 Task: Search one way flight ticket for 2 adults, 2 infants in seat and 1 infant on lap in first from Louisville: Louisville International Airport (standiford Field) to Indianapolis: Indianapolis International Airport on 8-5-2023. Choice of flights is Royal air maroc. Number of bags: 5 checked bags. Price is upto 109000. Outbound departure time preference is 21:15.
Action: Mouse moved to (343, 330)
Screenshot: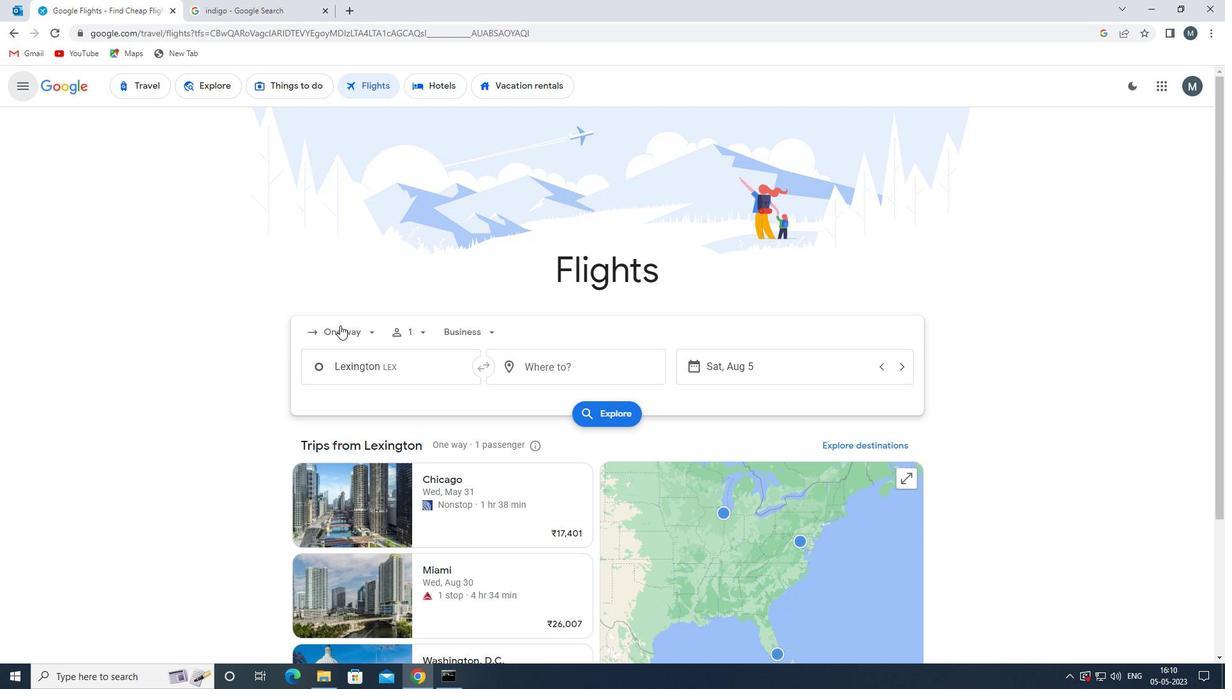 
Action: Mouse pressed left at (343, 330)
Screenshot: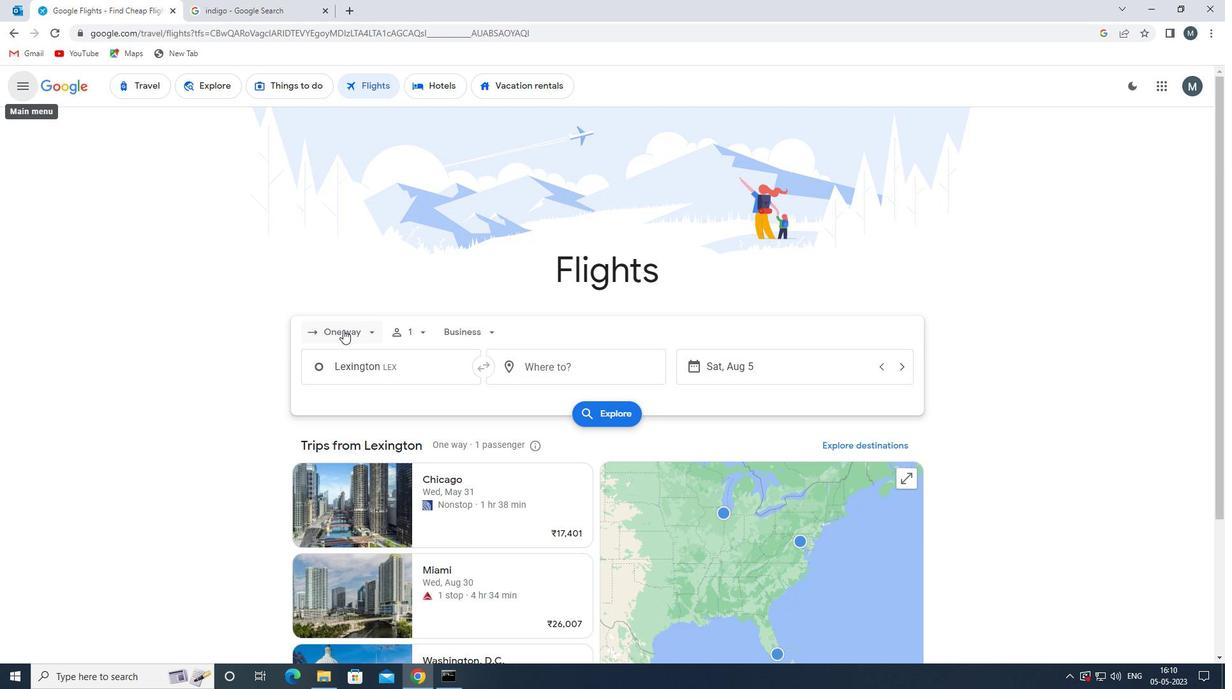 
Action: Mouse moved to (351, 391)
Screenshot: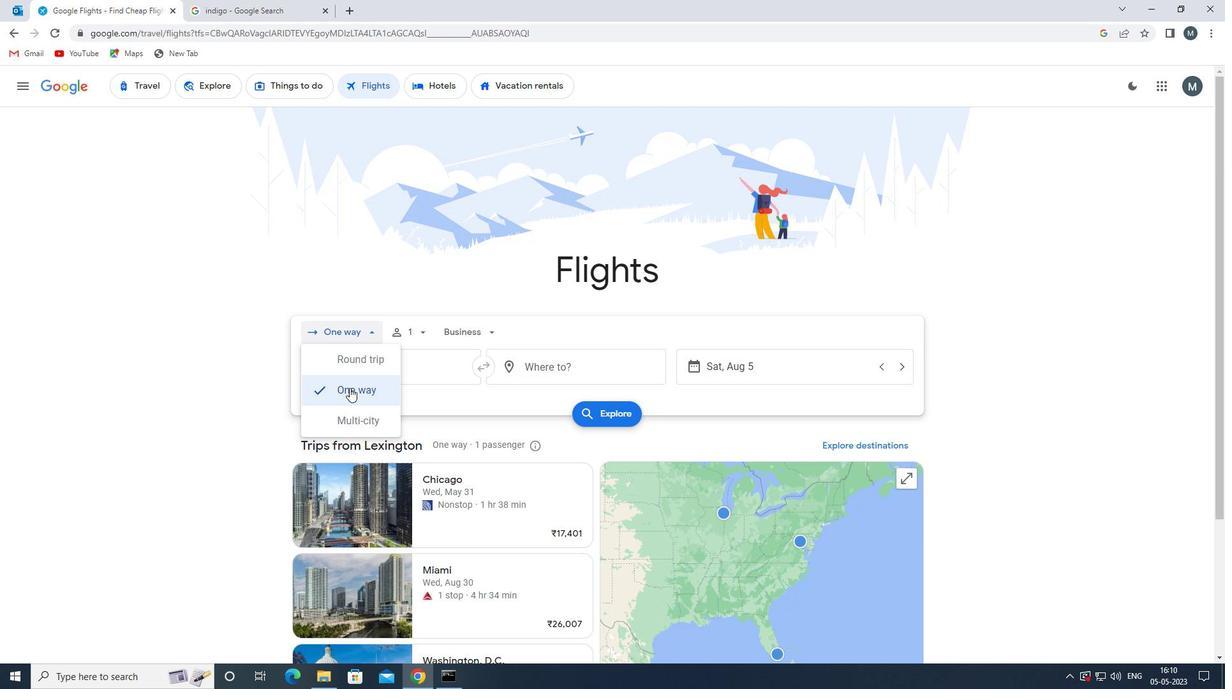
Action: Mouse pressed left at (351, 391)
Screenshot: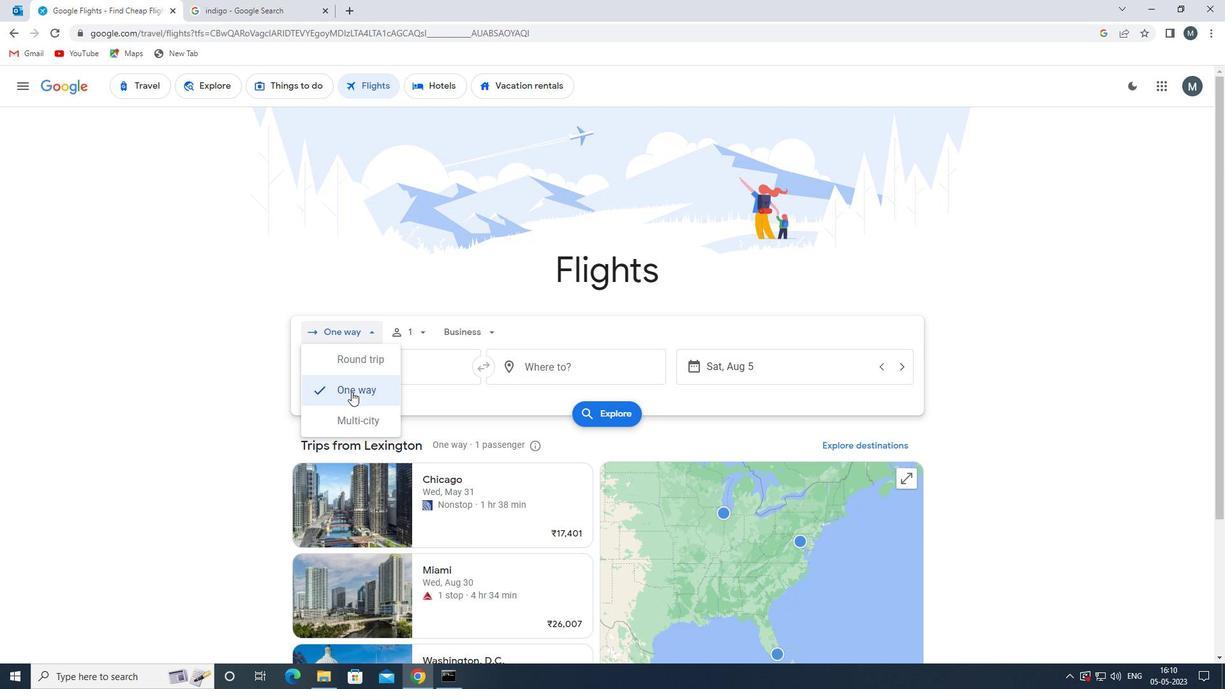 
Action: Mouse moved to (424, 331)
Screenshot: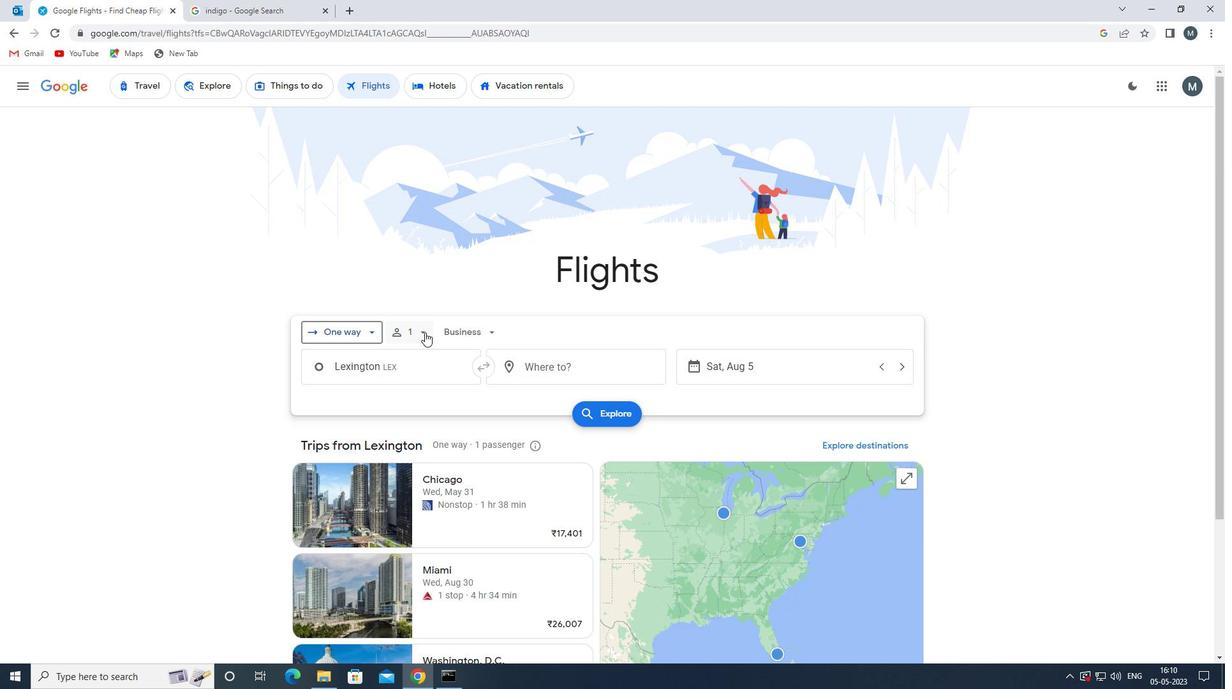 
Action: Mouse pressed left at (424, 331)
Screenshot: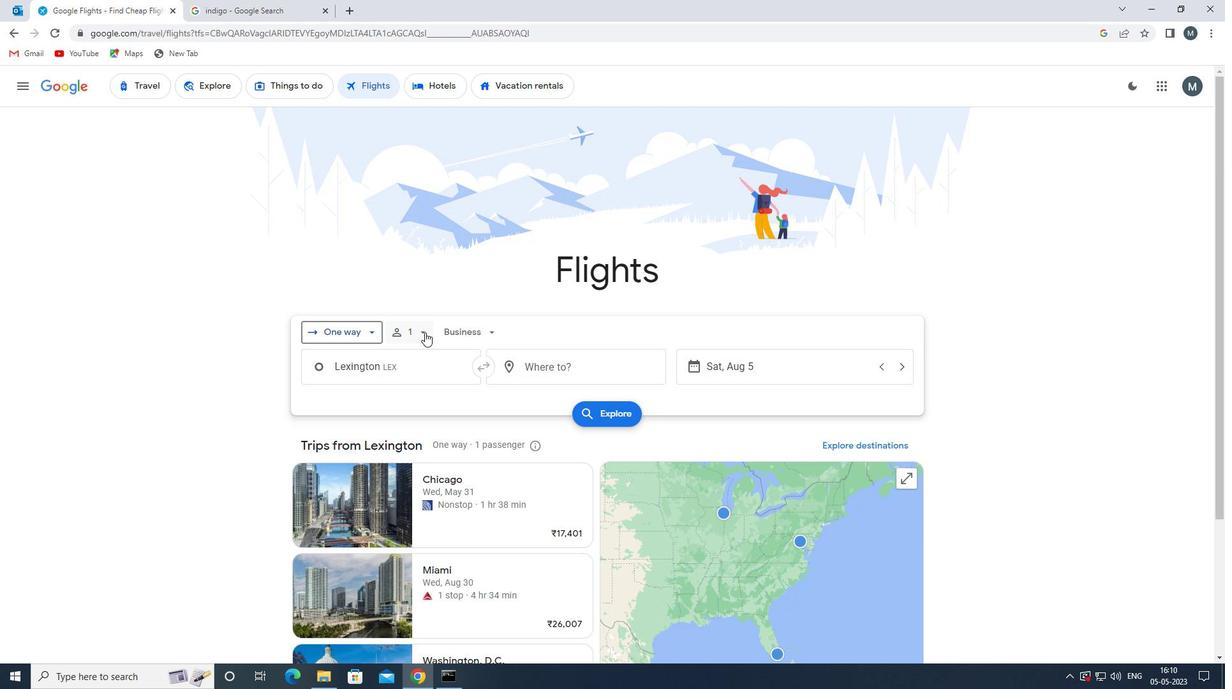 
Action: Mouse moved to (516, 363)
Screenshot: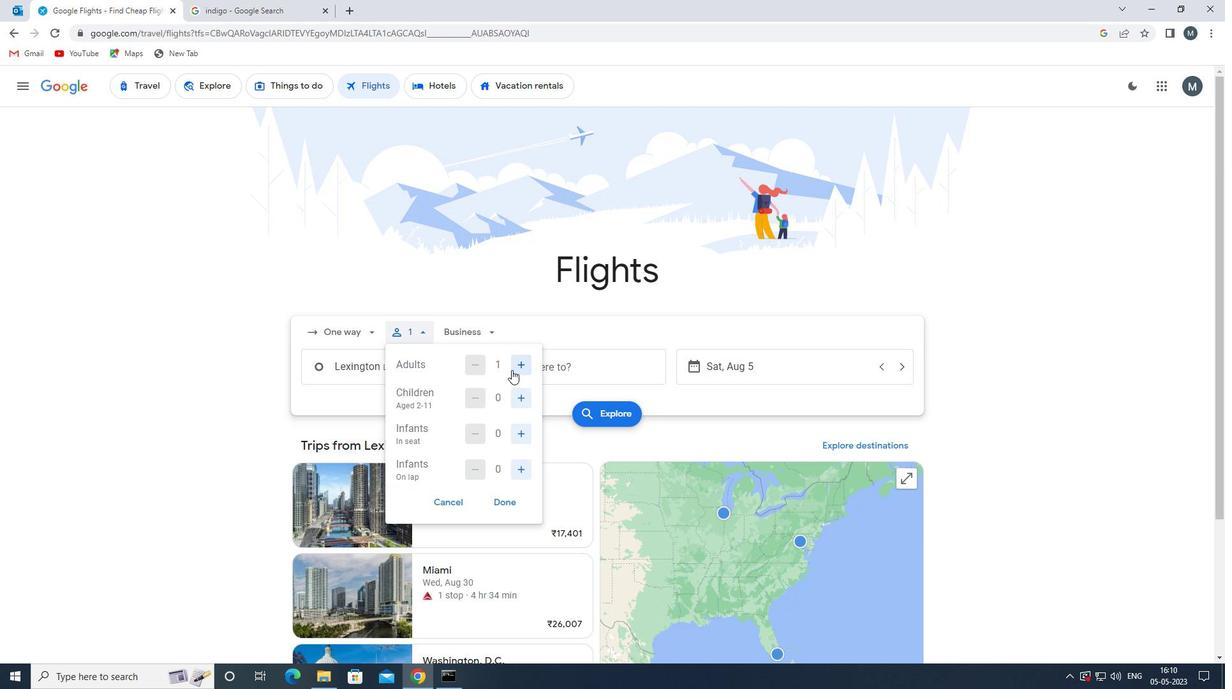 
Action: Mouse pressed left at (516, 363)
Screenshot: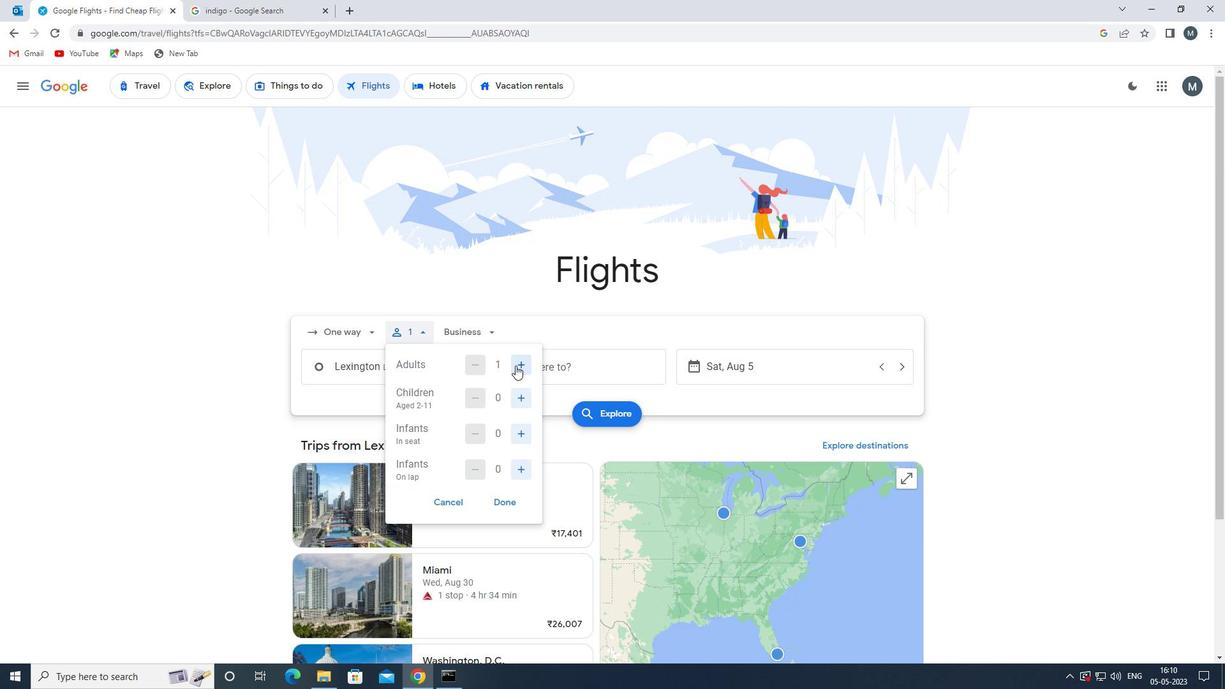 
Action: Mouse moved to (517, 433)
Screenshot: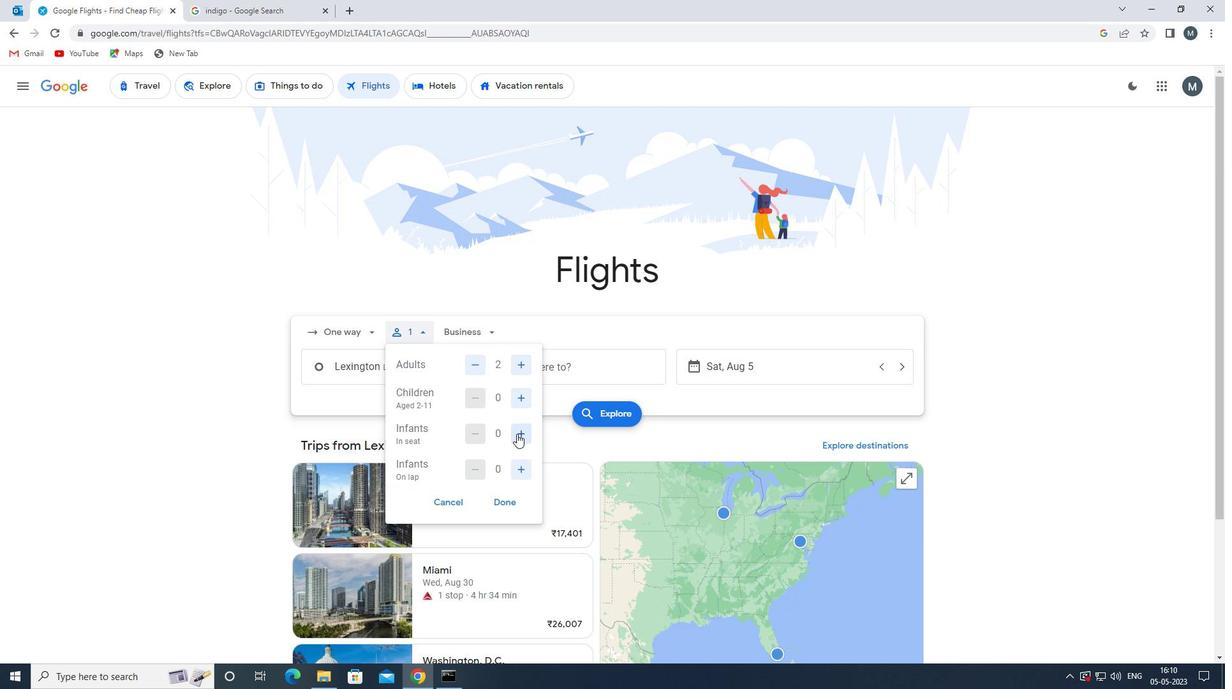 
Action: Mouse pressed left at (517, 433)
Screenshot: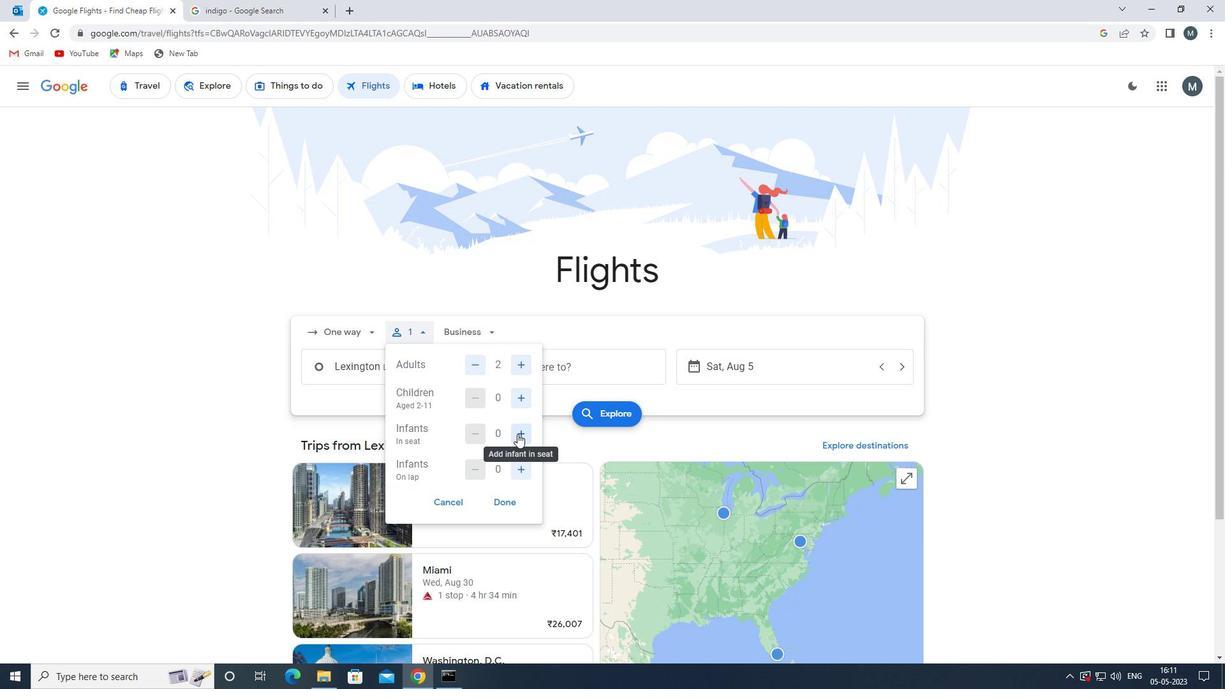 
Action: Mouse pressed left at (517, 433)
Screenshot: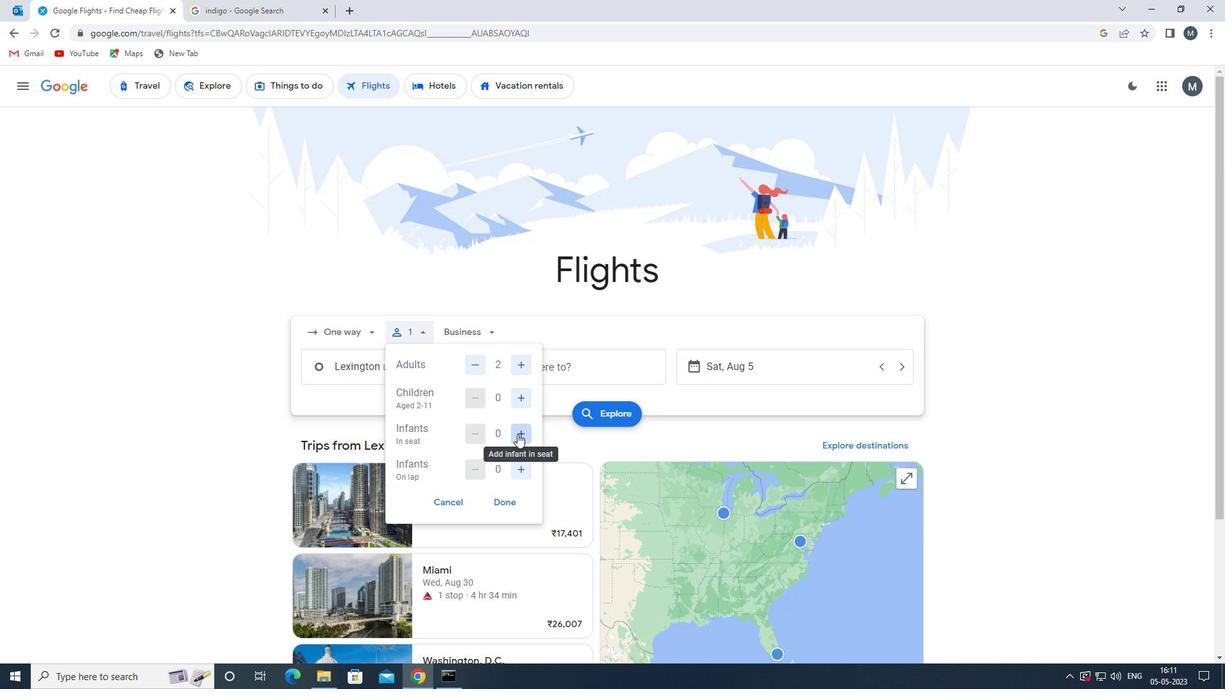
Action: Mouse moved to (524, 468)
Screenshot: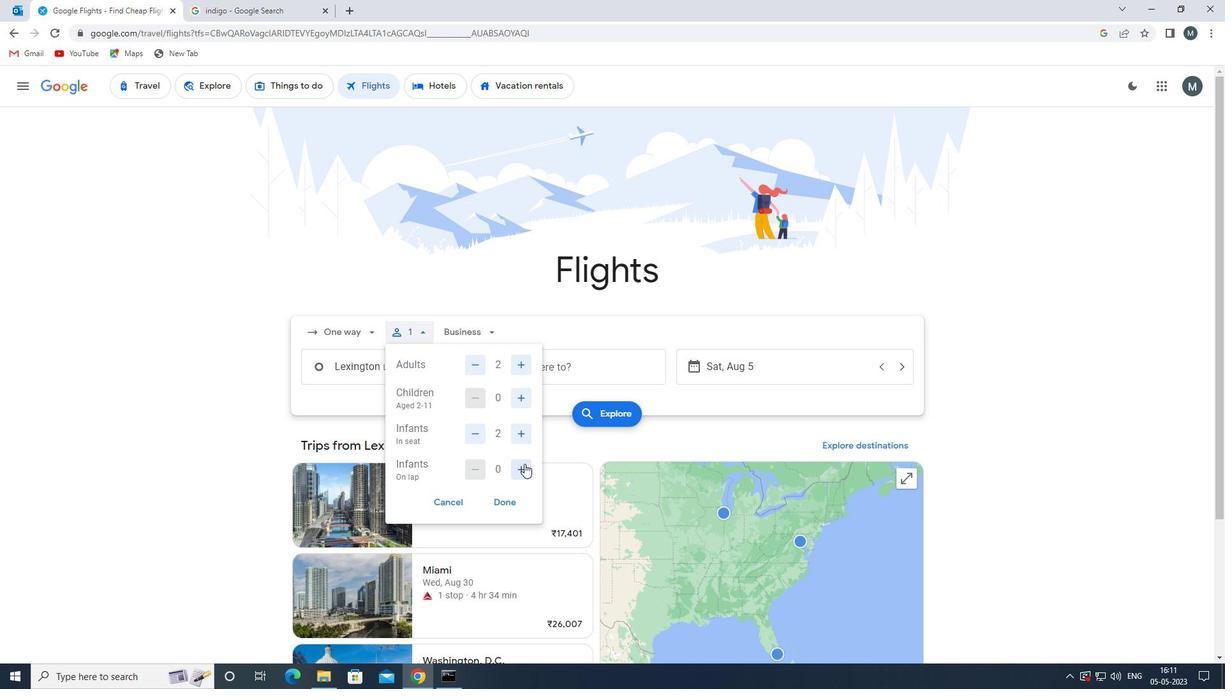 
Action: Mouse pressed left at (524, 468)
Screenshot: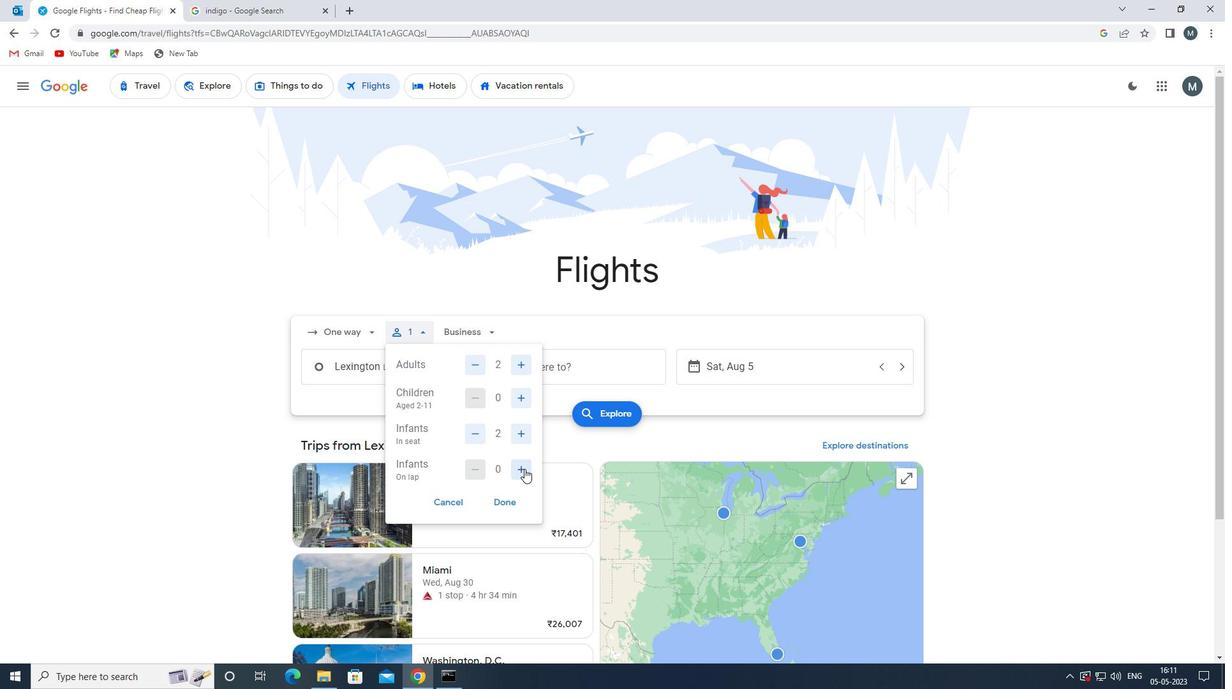 
Action: Mouse moved to (509, 506)
Screenshot: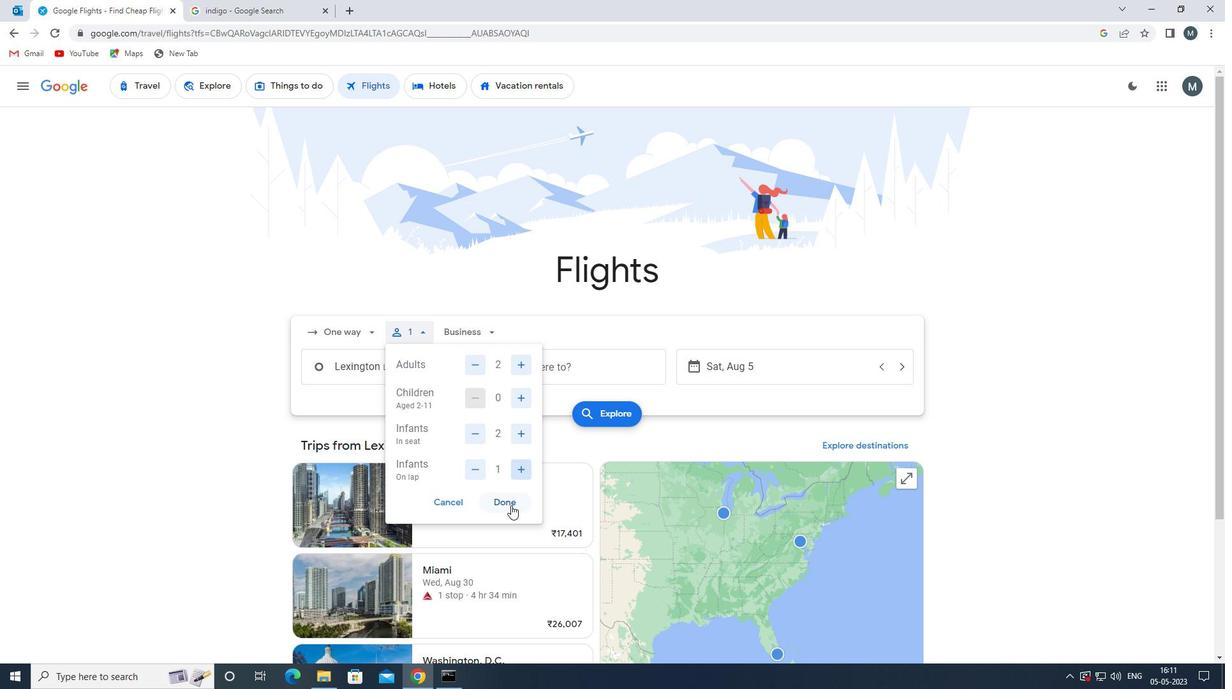 
Action: Mouse pressed left at (509, 506)
Screenshot: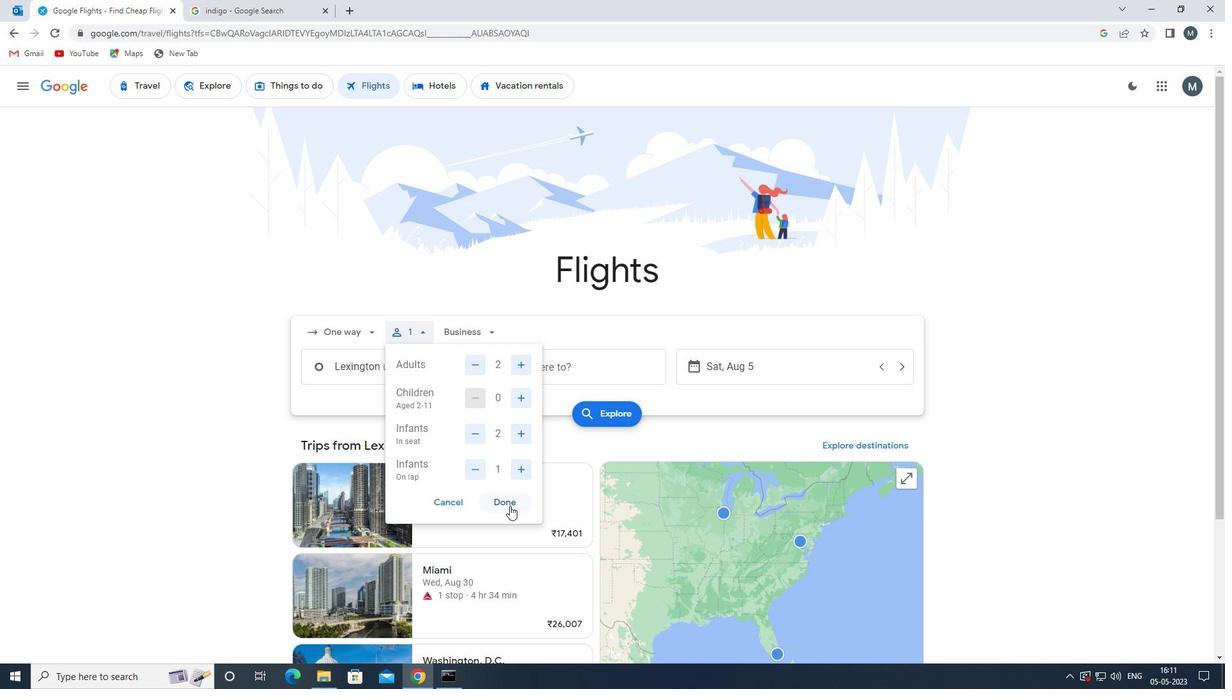
Action: Mouse moved to (460, 335)
Screenshot: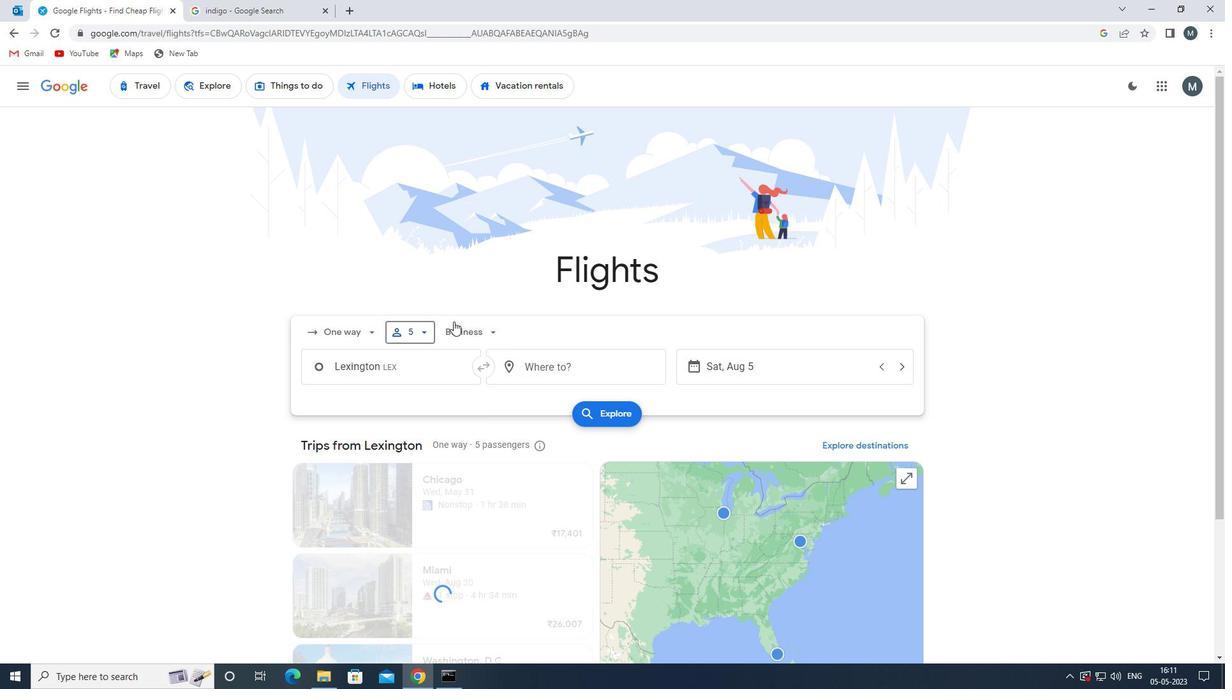 
Action: Mouse pressed left at (460, 335)
Screenshot: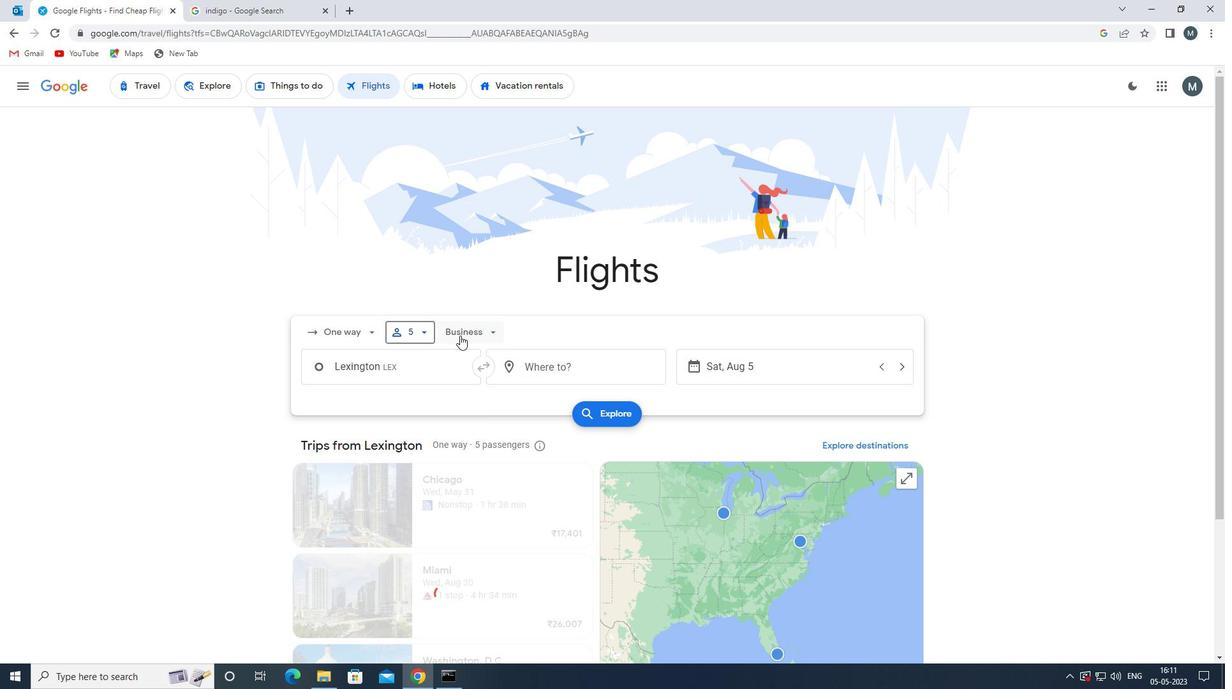 
Action: Mouse moved to (479, 449)
Screenshot: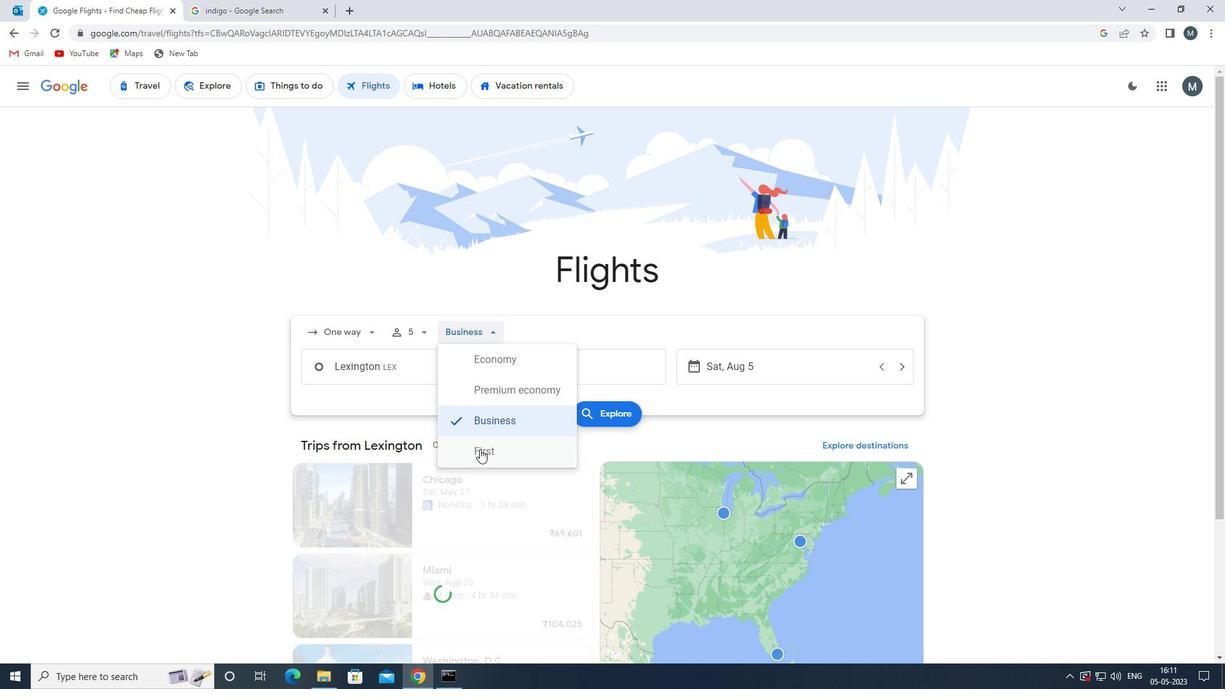 
Action: Mouse pressed left at (479, 449)
Screenshot: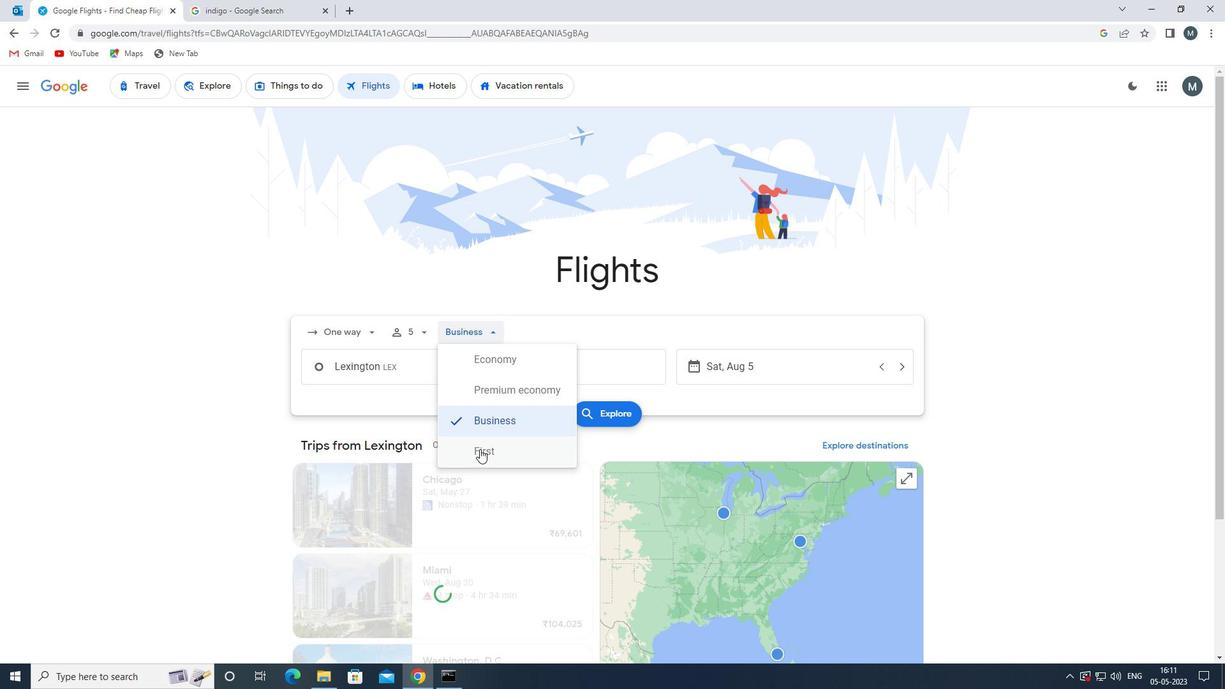 
Action: Mouse moved to (395, 372)
Screenshot: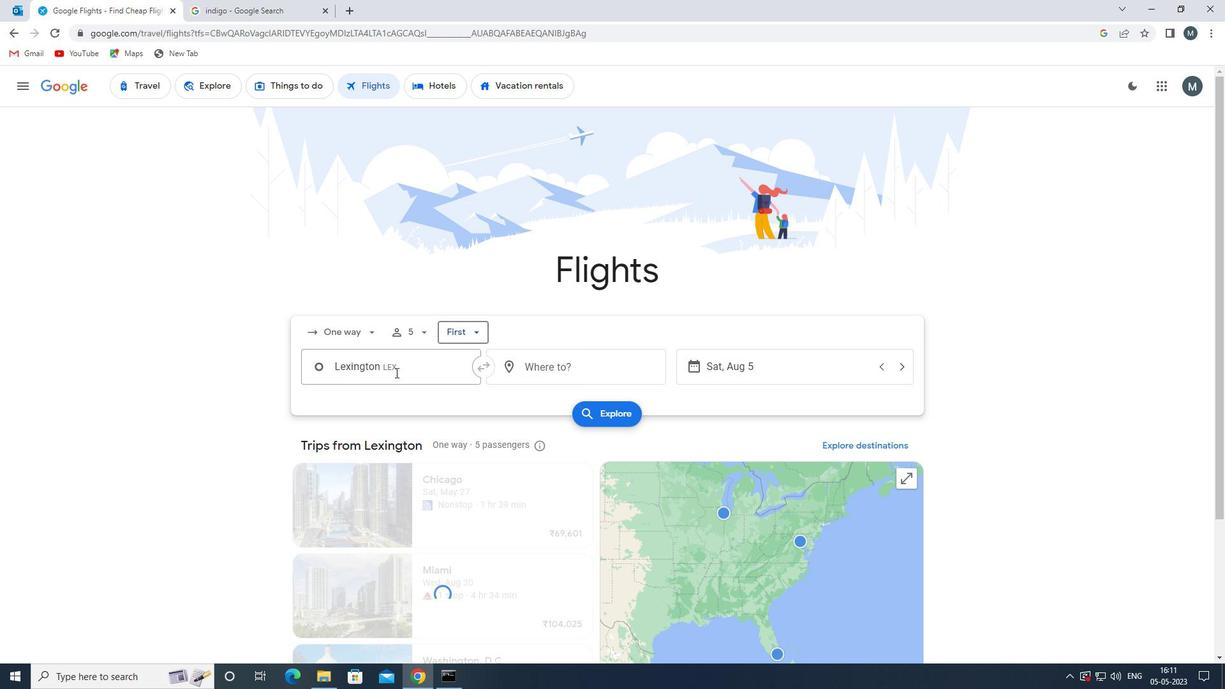 
Action: Mouse pressed left at (395, 372)
Screenshot: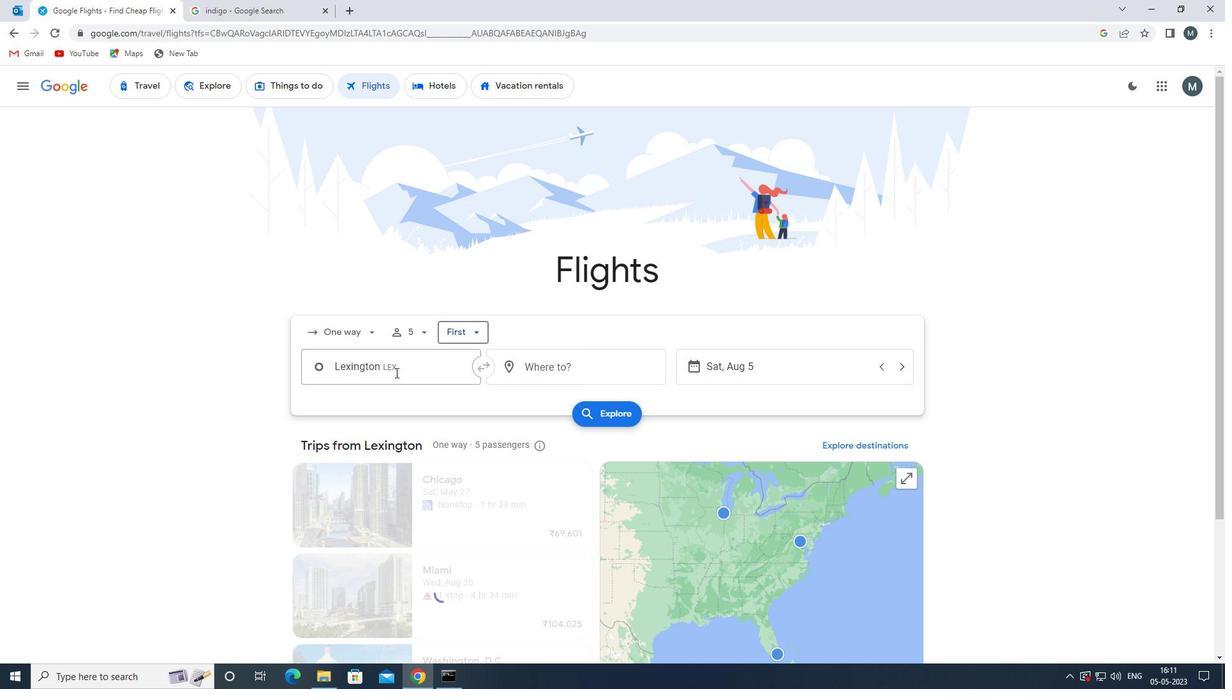 
Action: Key pressed louisc<Key.backspace>villeine<Key.backspace>
Screenshot: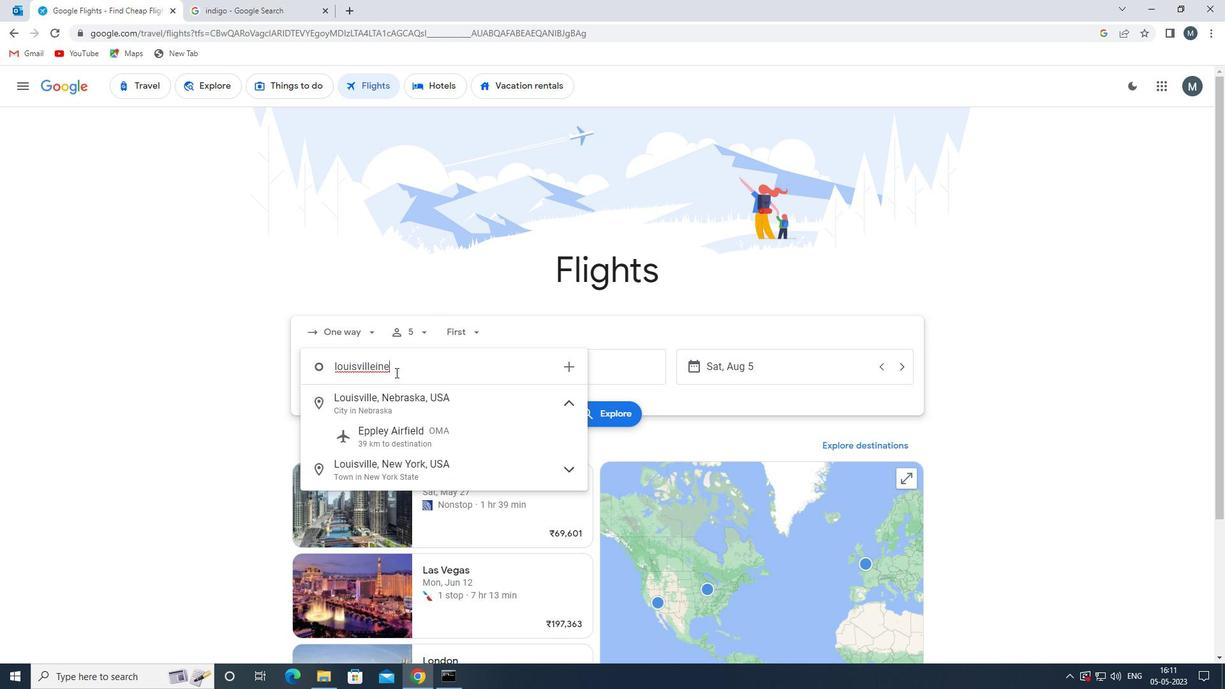 
Action: Mouse moved to (405, 403)
Screenshot: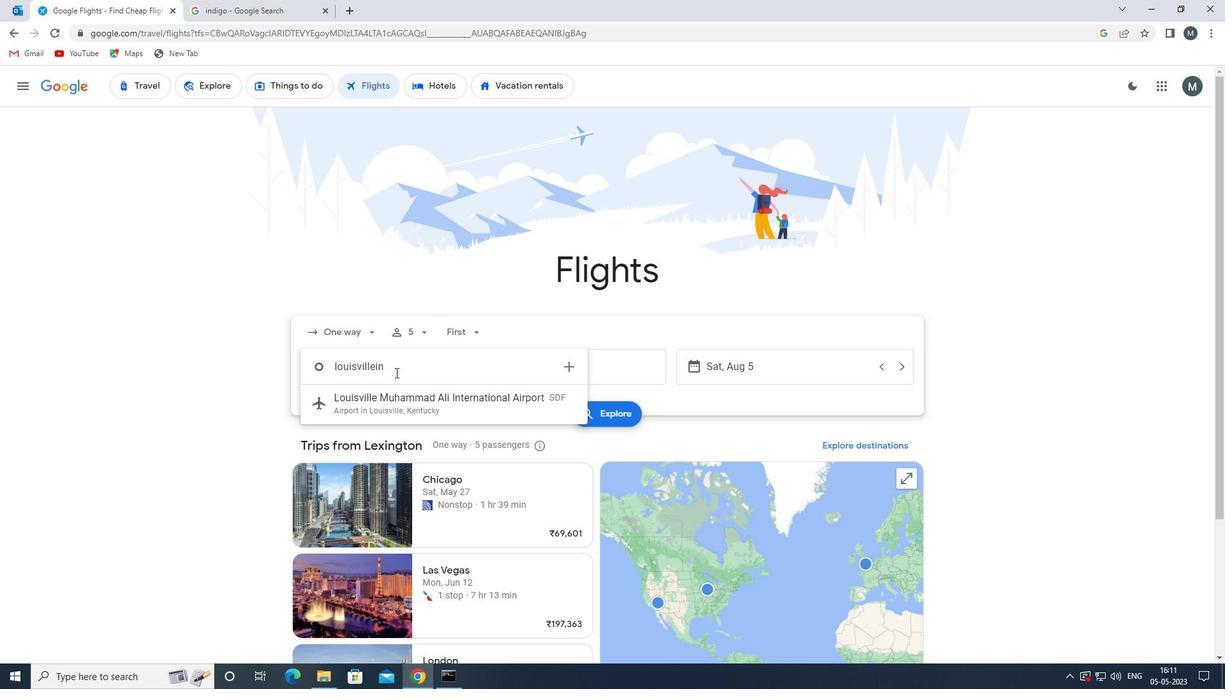 
Action: Mouse pressed left at (405, 403)
Screenshot: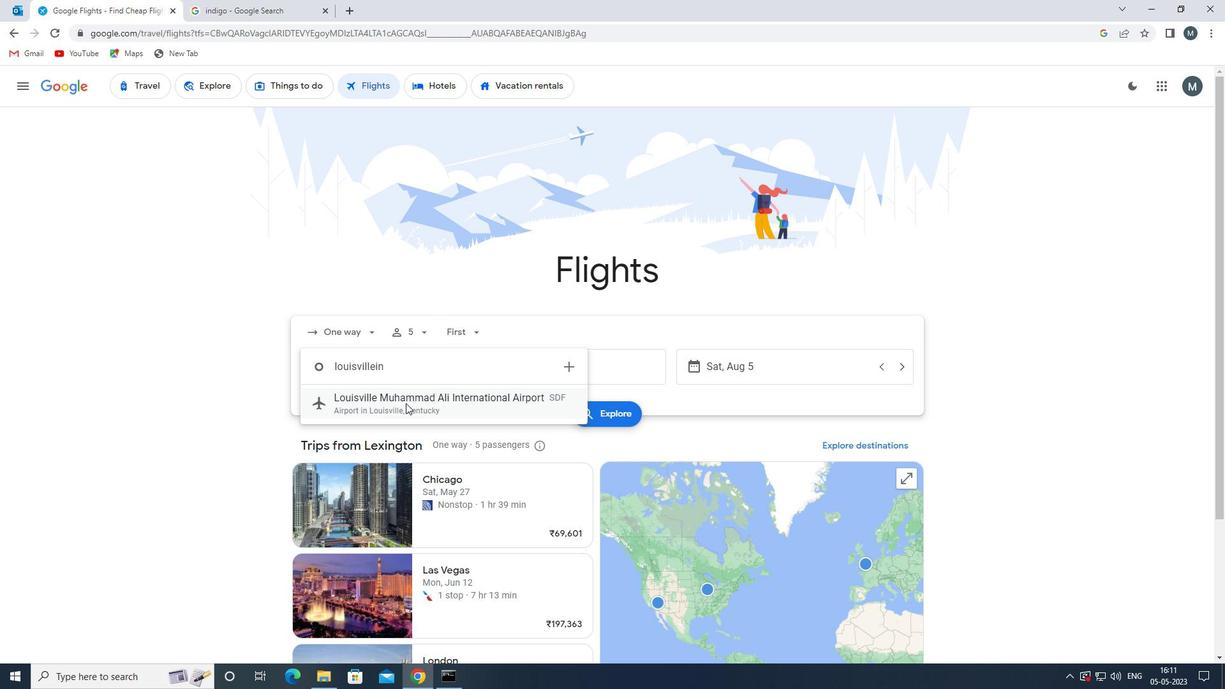 
Action: Mouse moved to (528, 371)
Screenshot: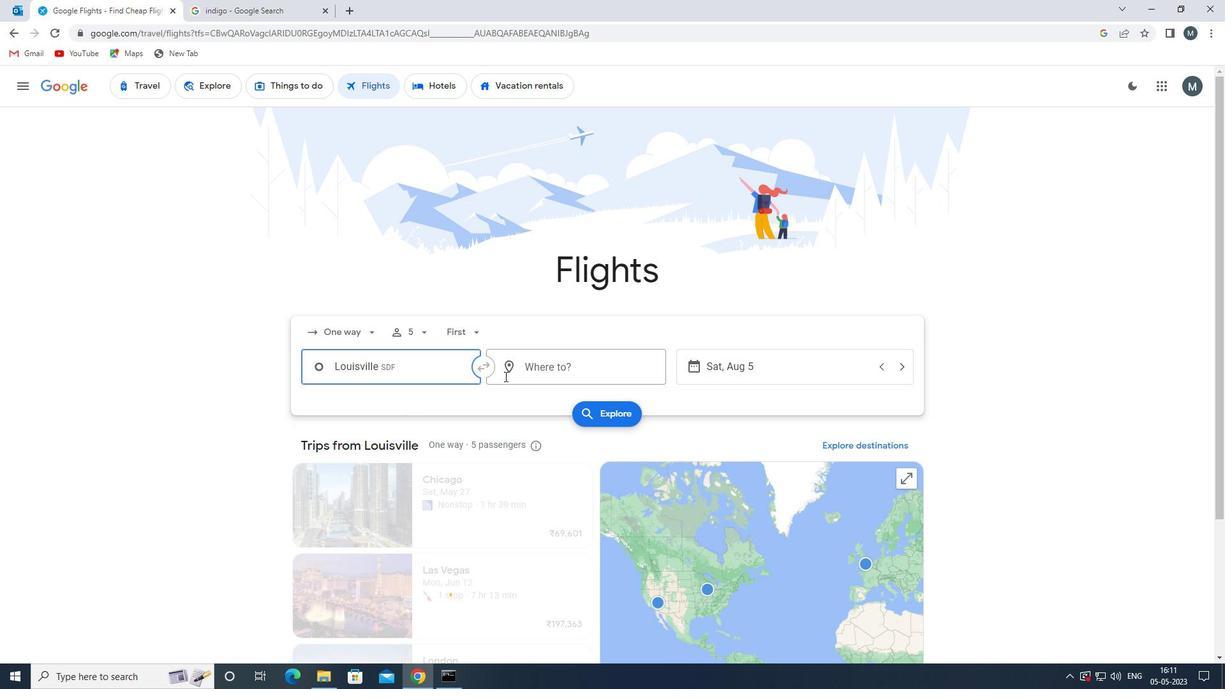 
Action: Mouse pressed left at (528, 371)
Screenshot: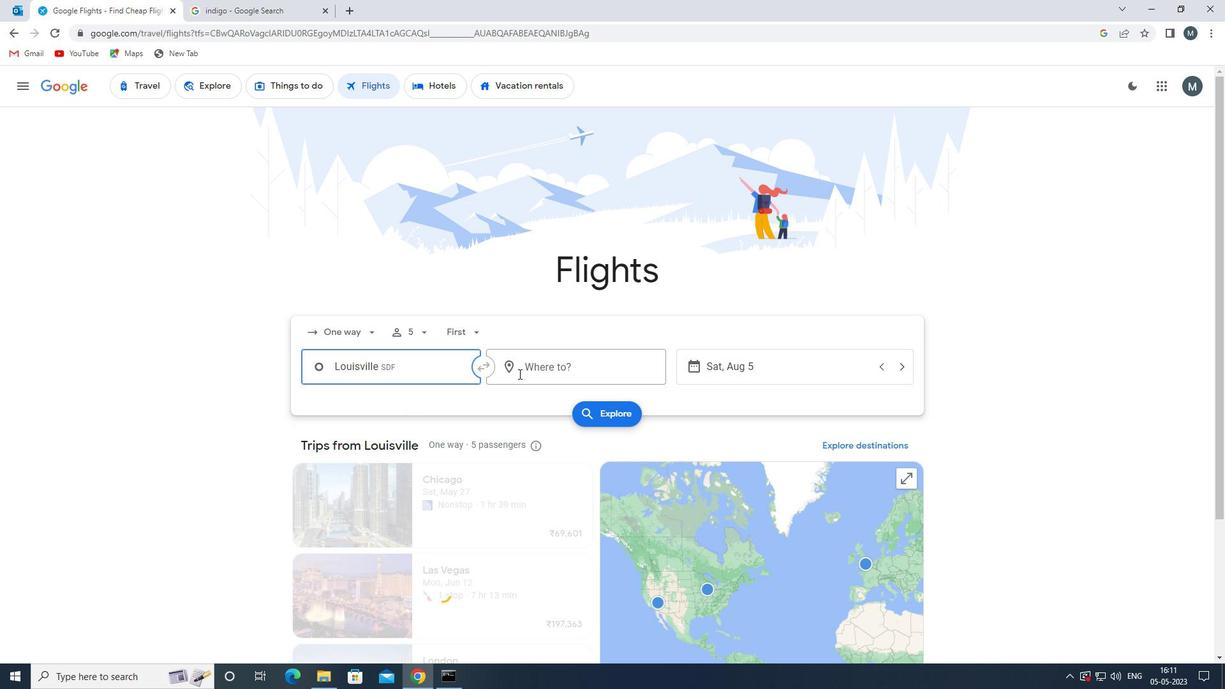 
Action: Key pressed ind
Screenshot: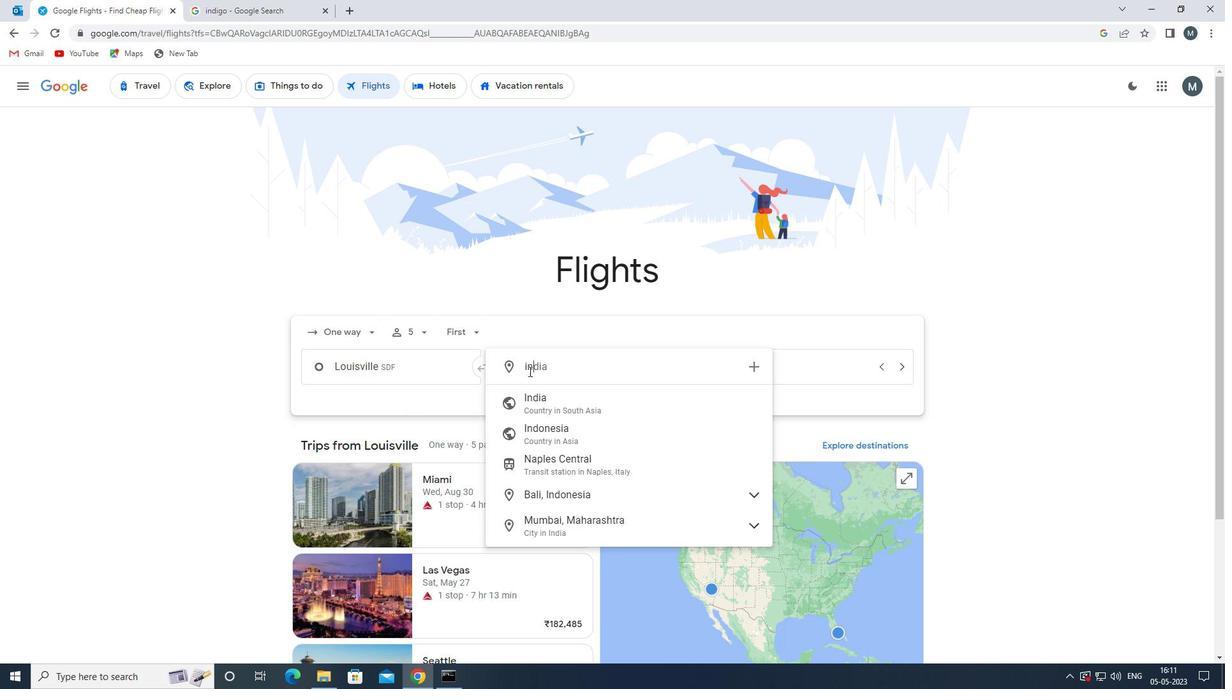 
Action: Mouse moved to (564, 401)
Screenshot: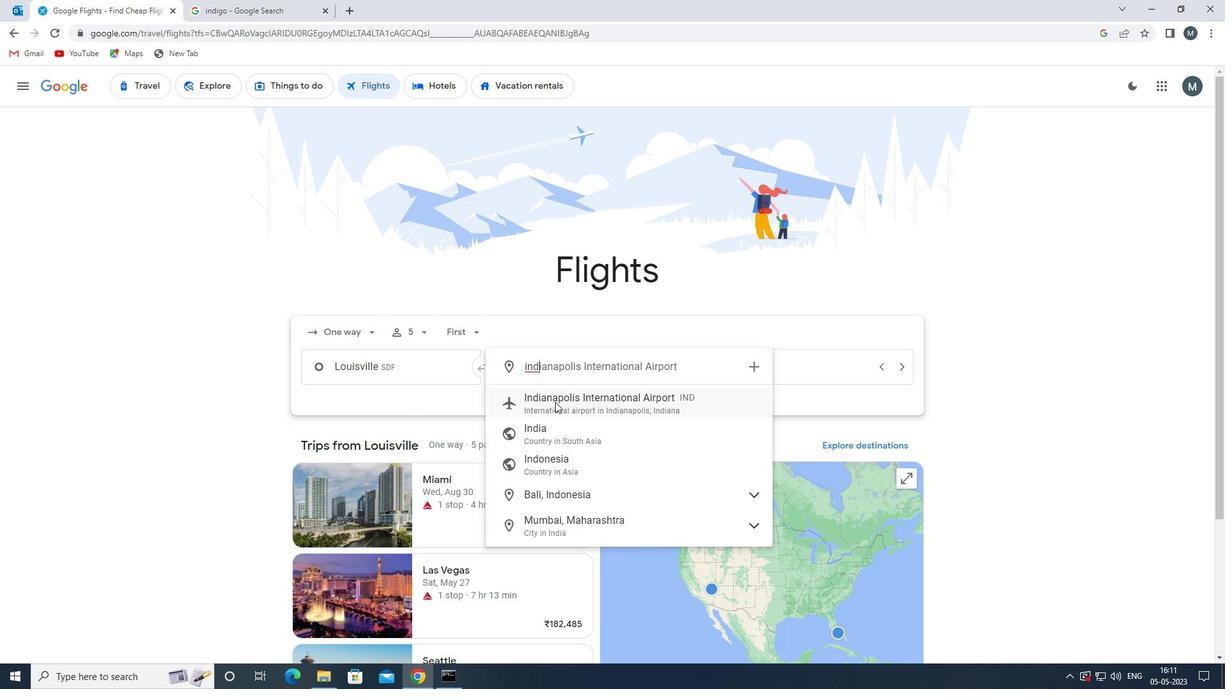 
Action: Mouse pressed left at (564, 401)
Screenshot: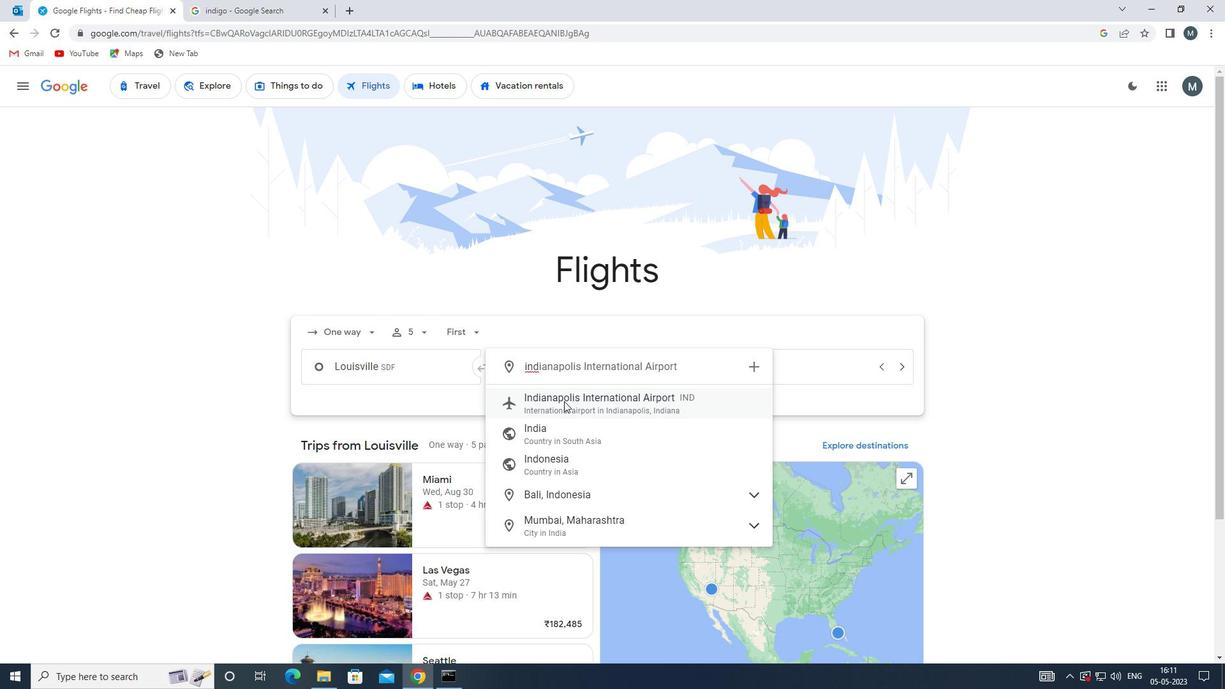 
Action: Mouse moved to (710, 369)
Screenshot: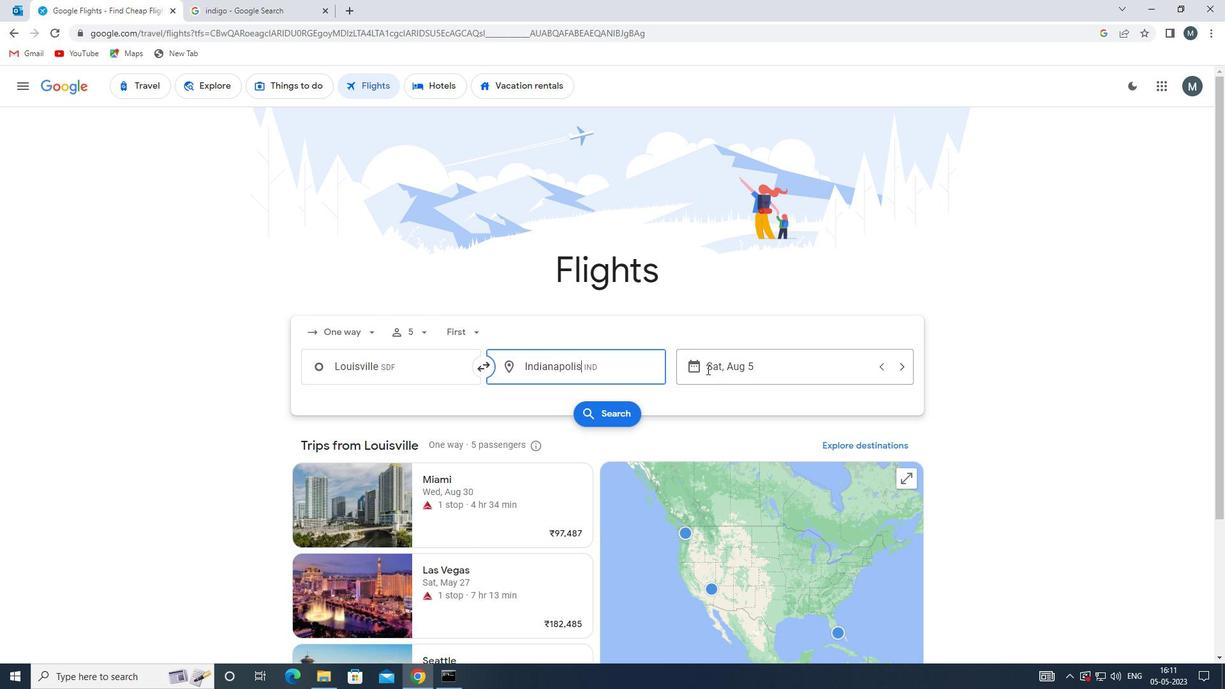 
Action: Mouse pressed left at (710, 369)
Screenshot: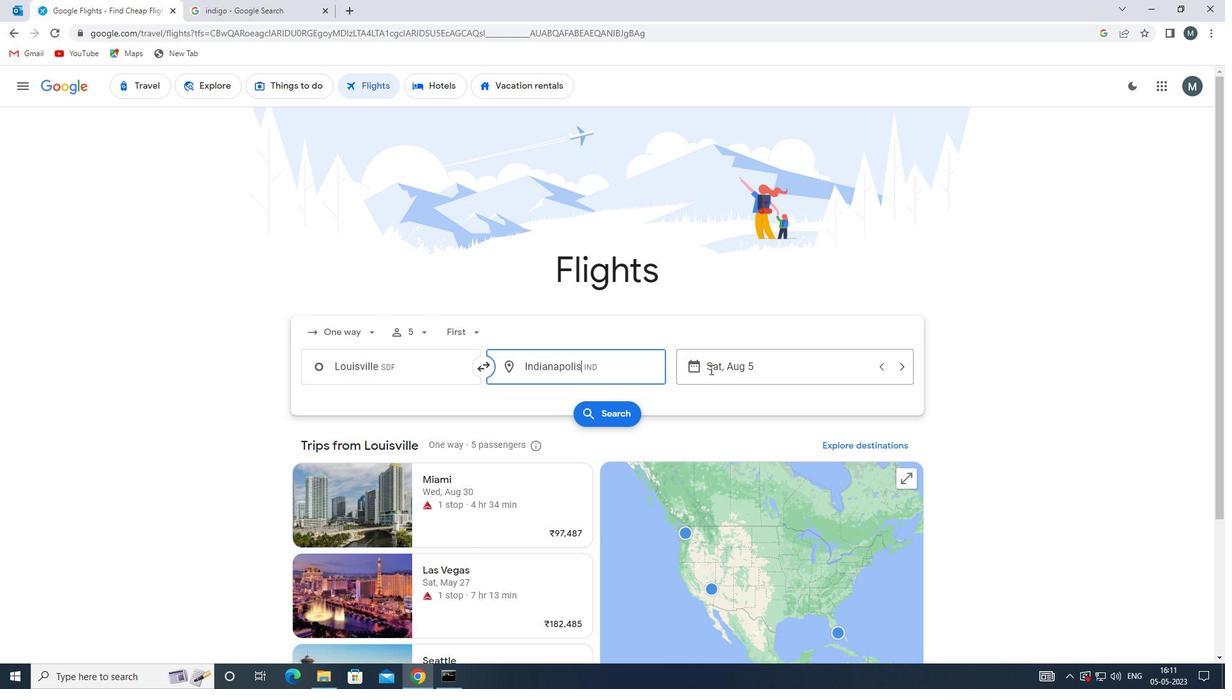 
Action: Mouse moved to (641, 432)
Screenshot: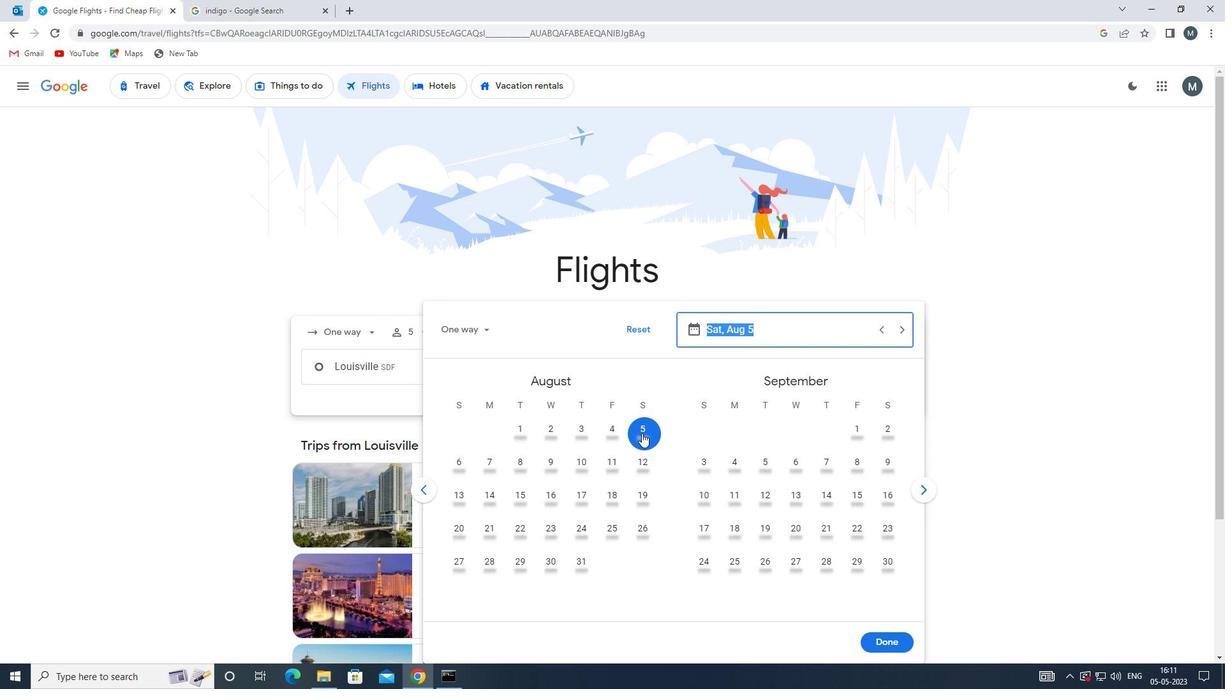 
Action: Mouse pressed left at (641, 432)
Screenshot: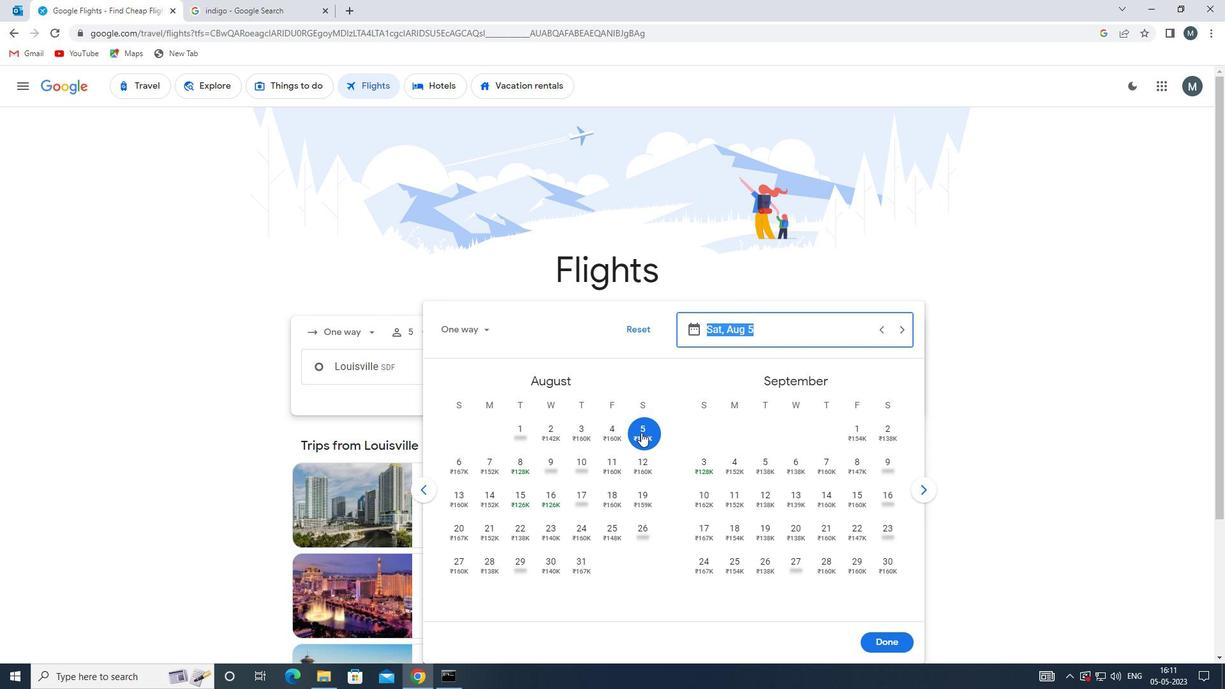 
Action: Mouse moved to (874, 633)
Screenshot: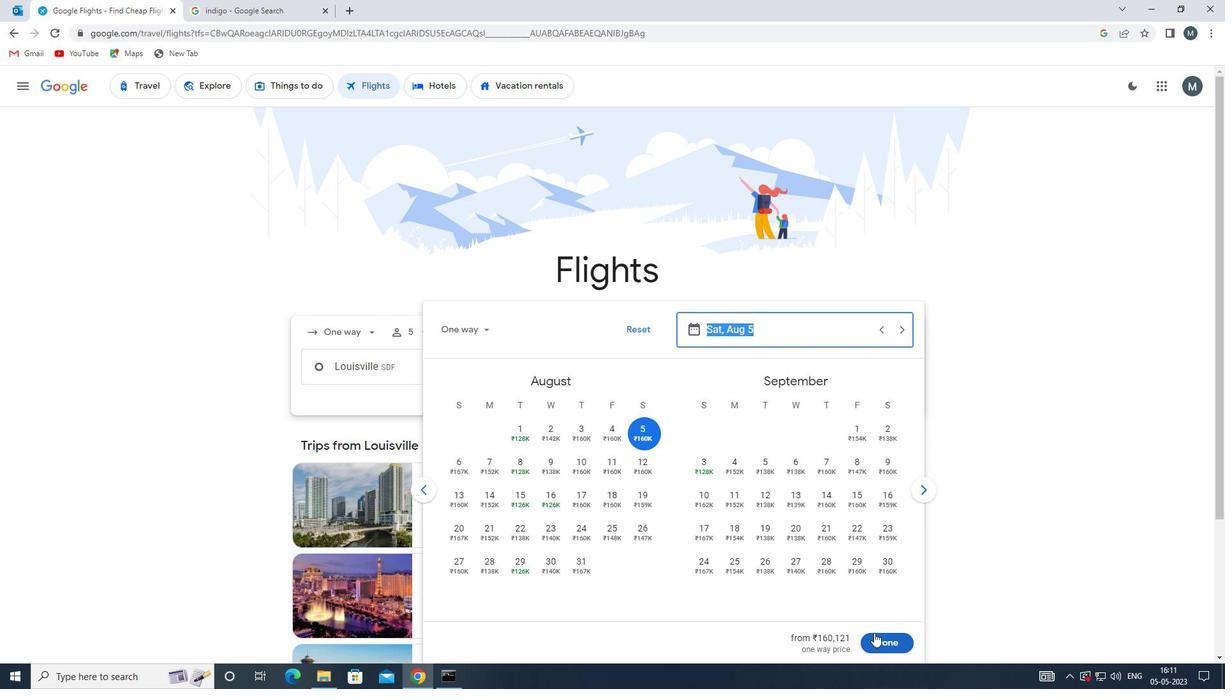 
Action: Mouse pressed left at (874, 633)
Screenshot: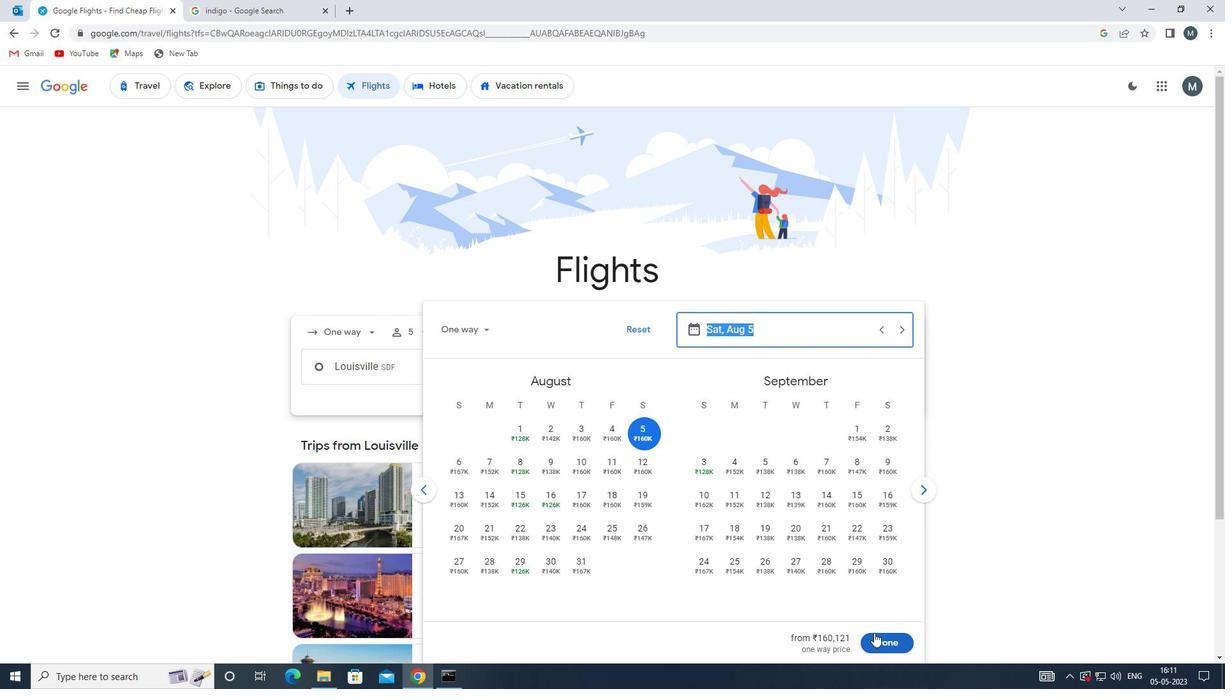 
Action: Mouse moved to (597, 411)
Screenshot: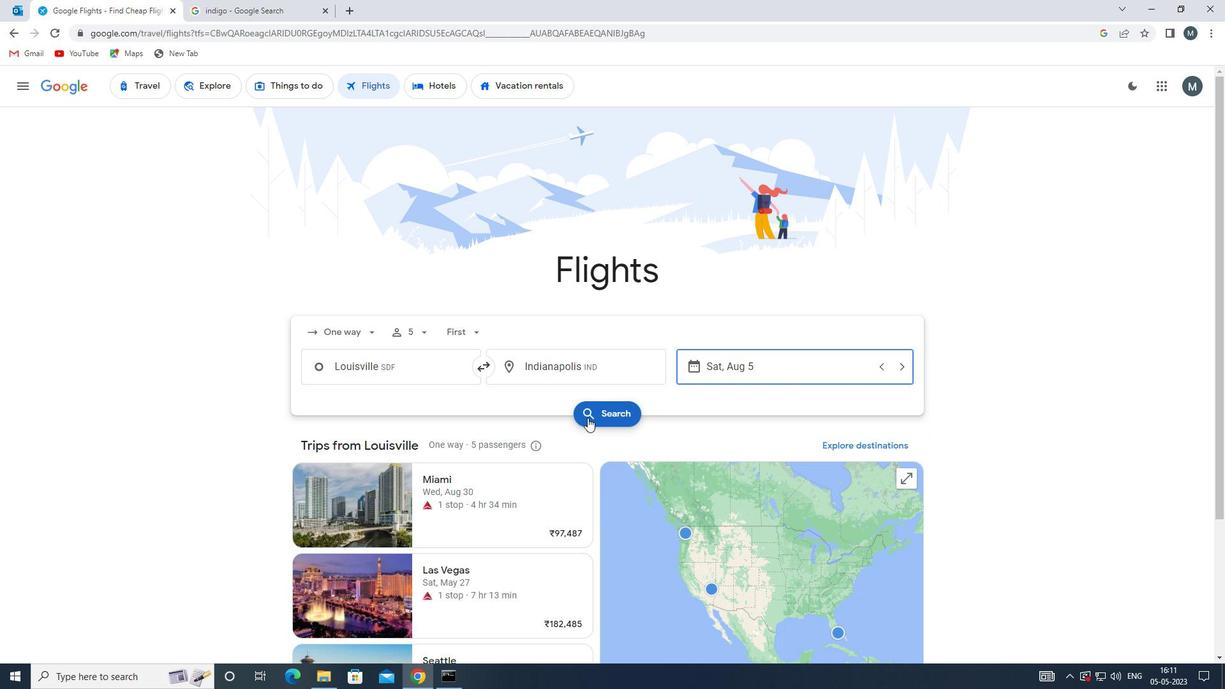 
Action: Mouse pressed left at (597, 411)
Screenshot: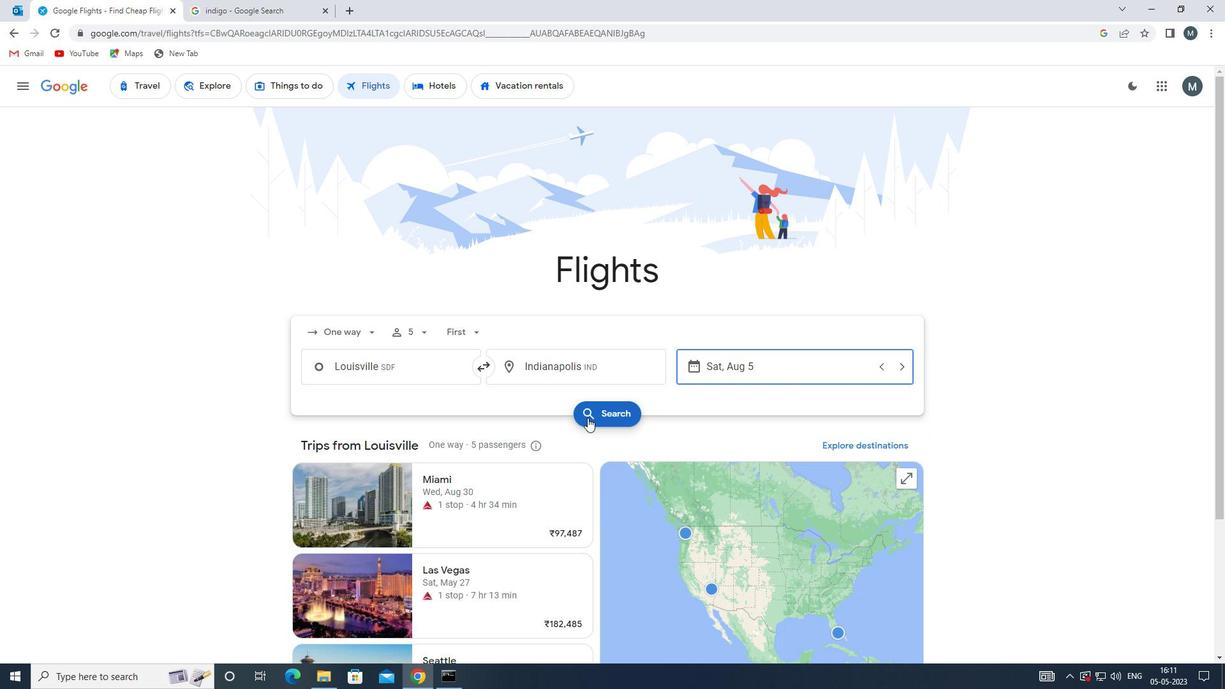 
Action: Mouse moved to (305, 201)
Screenshot: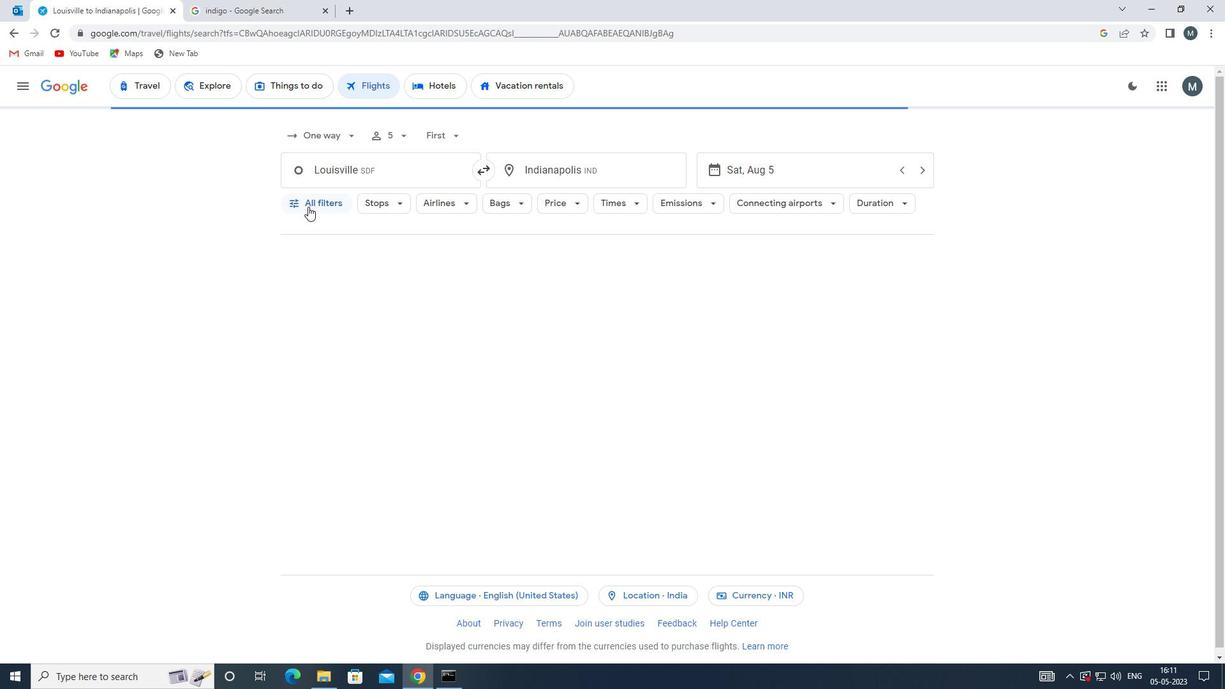 
Action: Mouse pressed left at (305, 201)
Screenshot: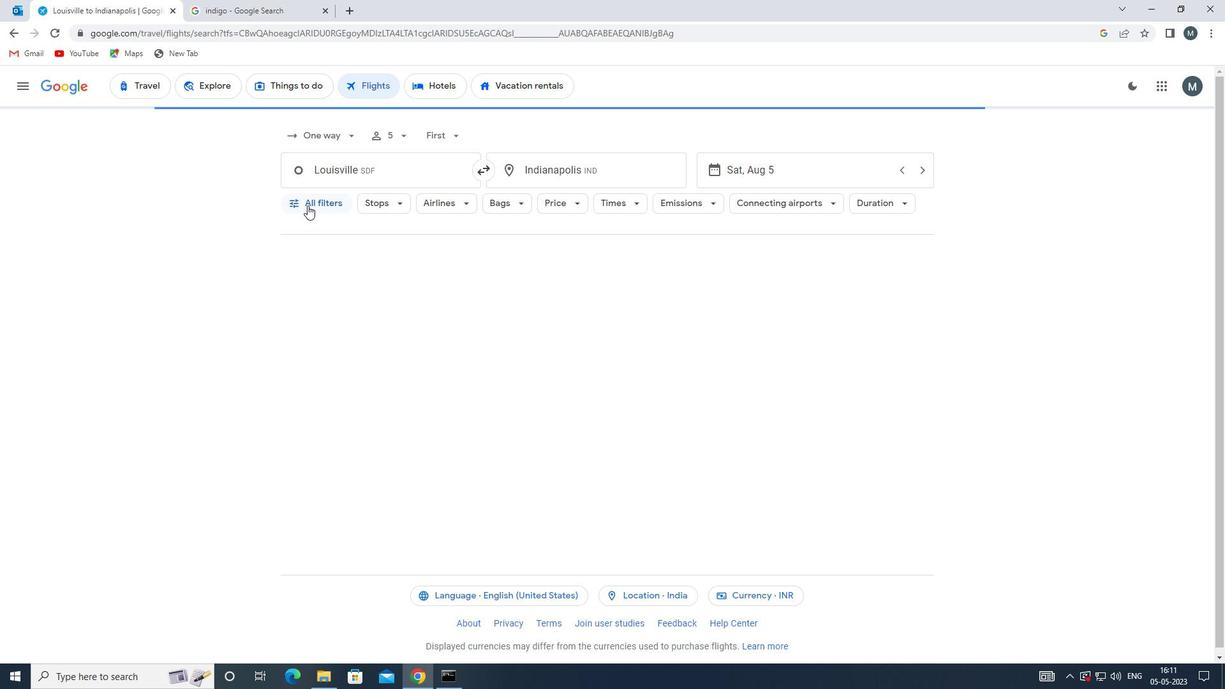 
Action: Mouse moved to (342, 347)
Screenshot: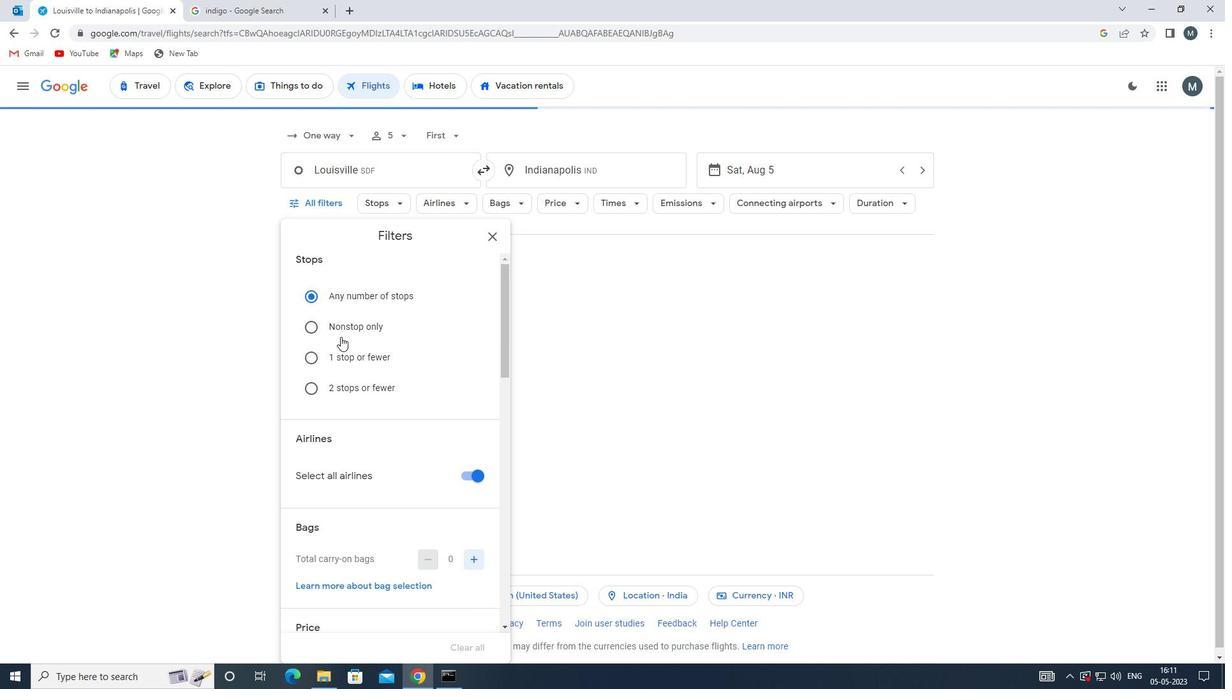 
Action: Mouse scrolled (342, 346) with delta (0, 0)
Screenshot: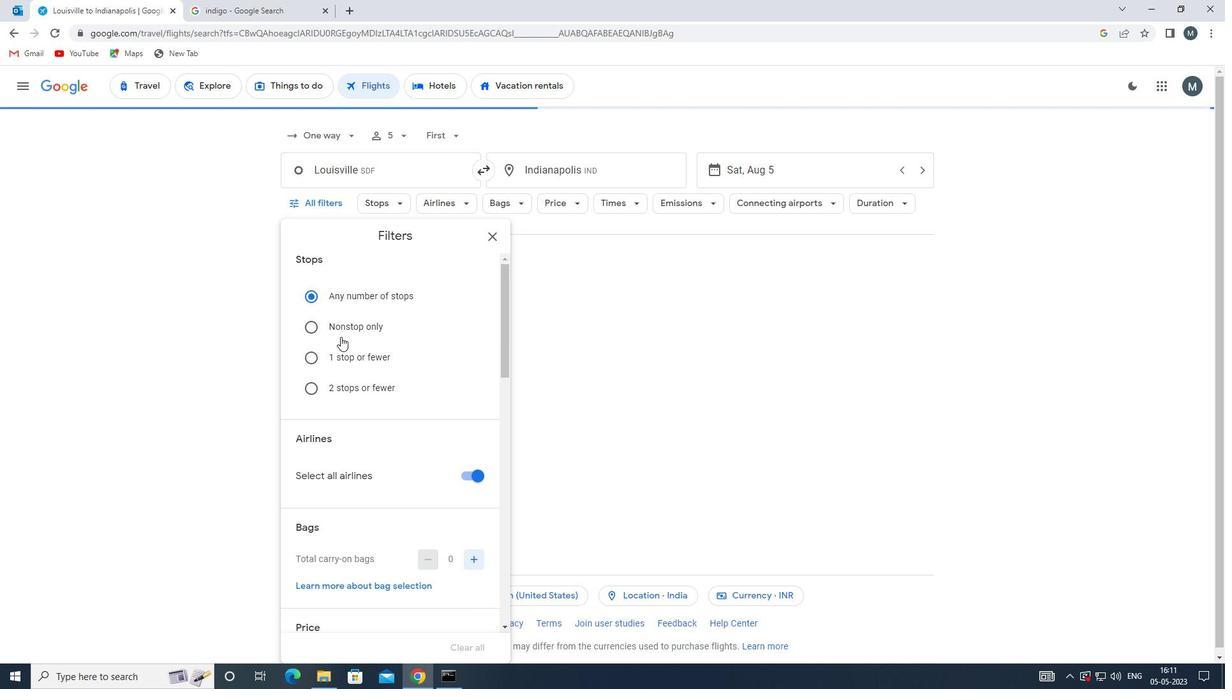 
Action: Mouse moved to (342, 351)
Screenshot: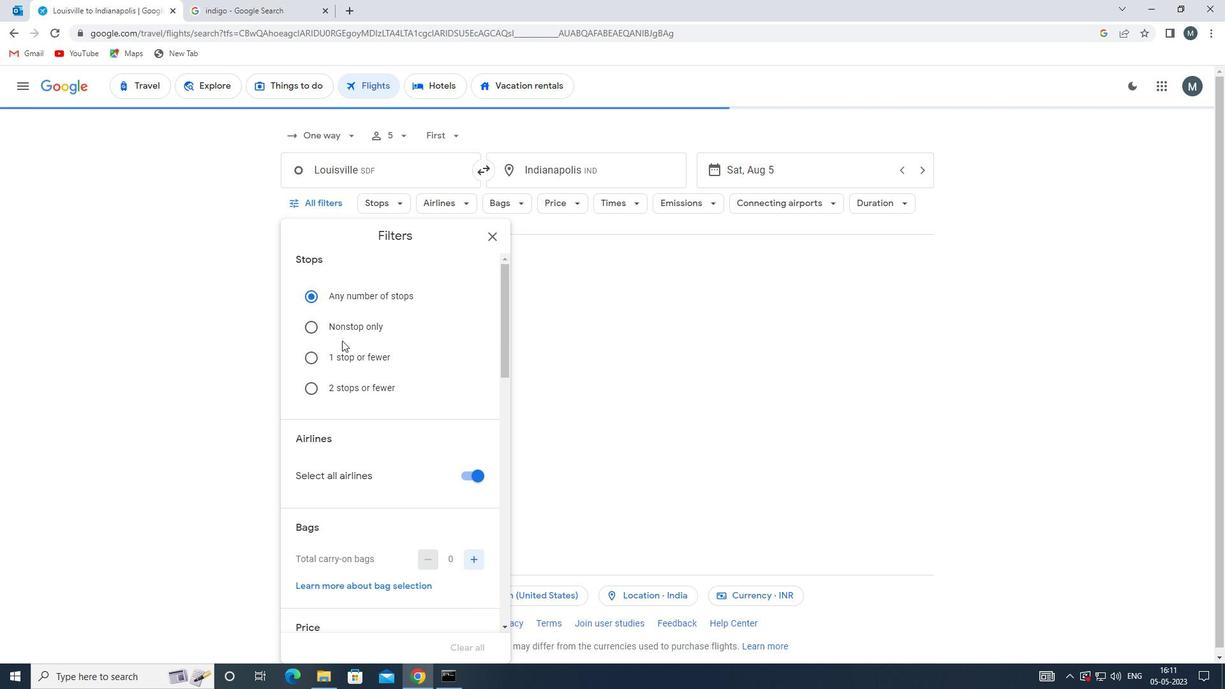 
Action: Mouse scrolled (342, 350) with delta (0, 0)
Screenshot: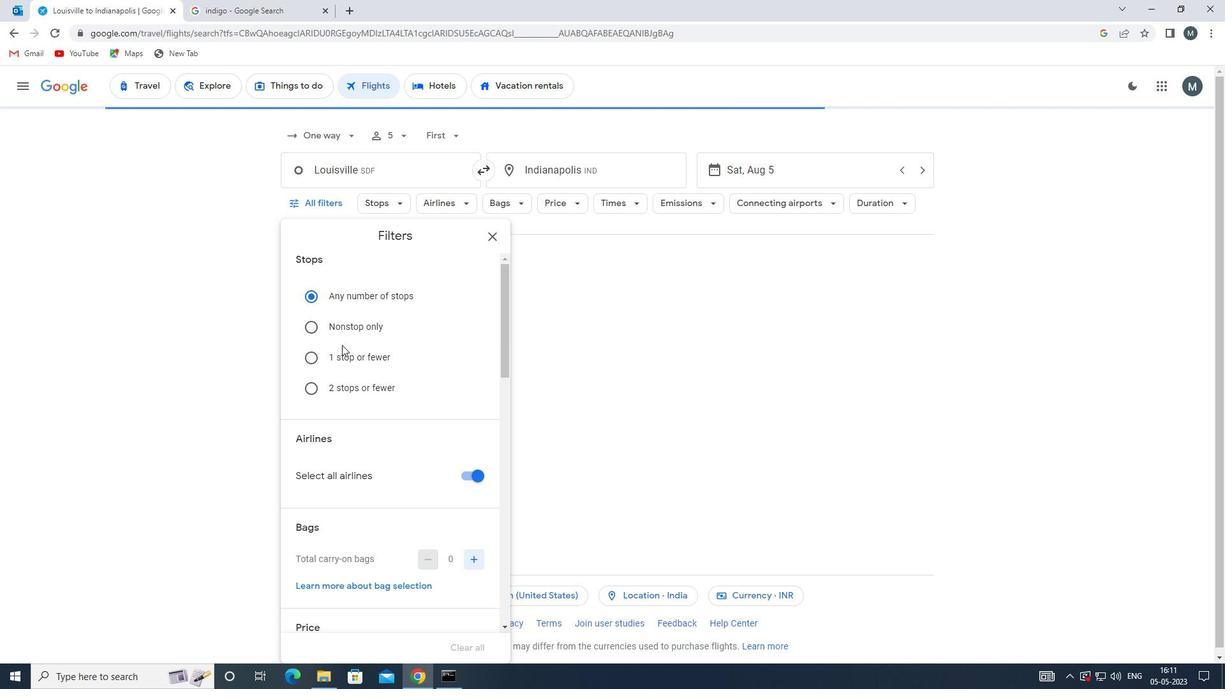 
Action: Mouse moved to (472, 343)
Screenshot: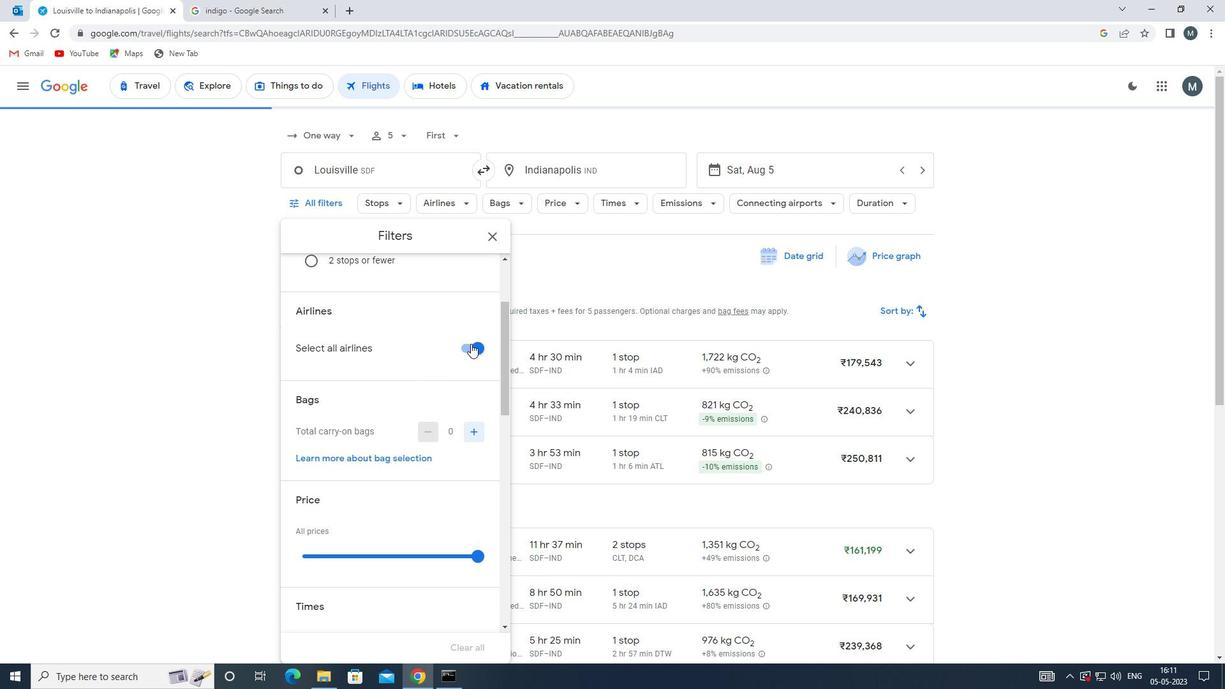 
Action: Mouse pressed left at (472, 343)
Screenshot: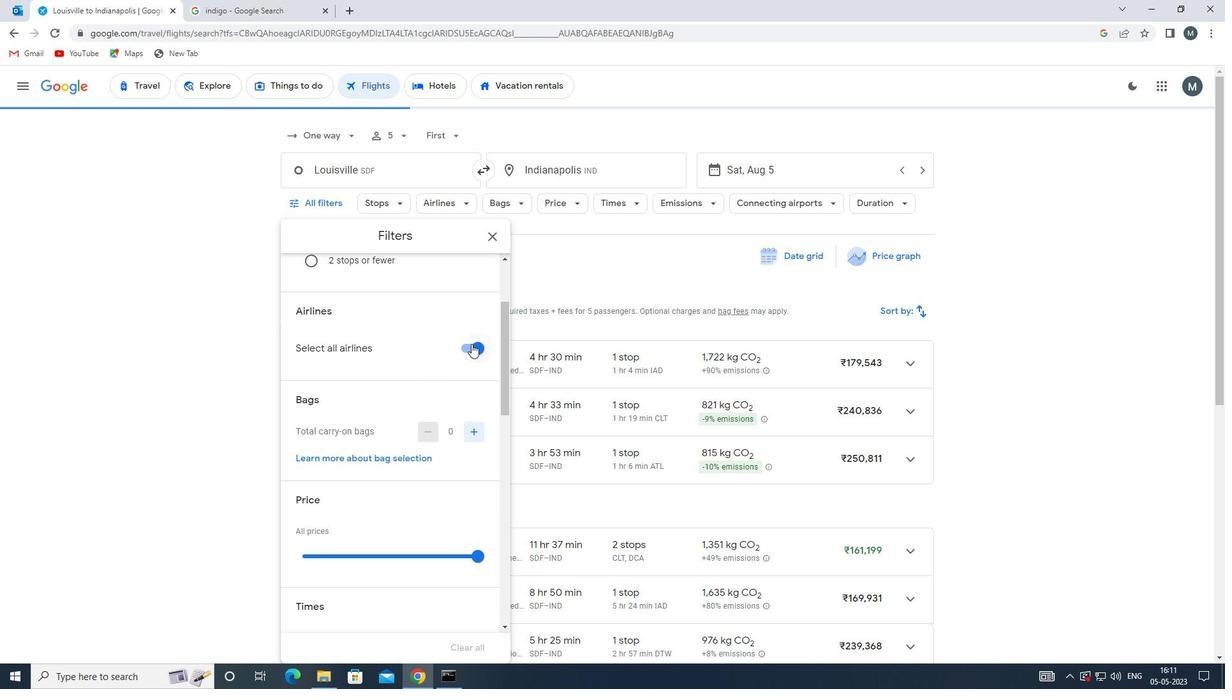 
Action: Mouse moved to (466, 347)
Screenshot: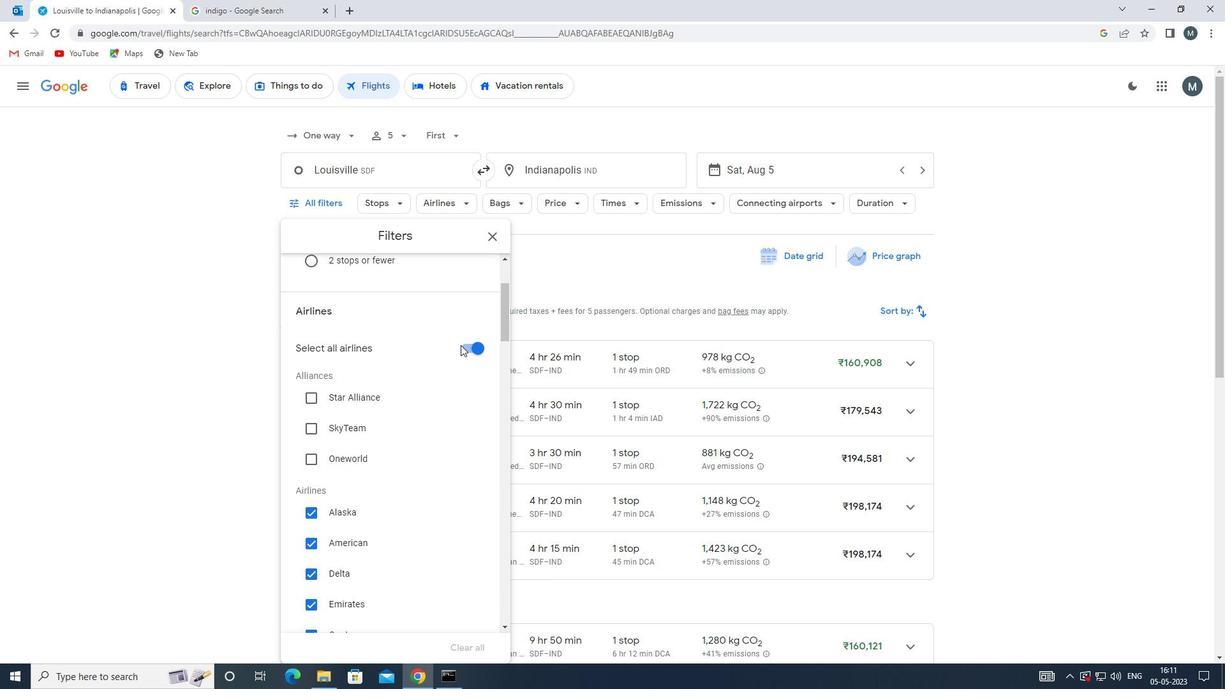 
Action: Mouse pressed left at (466, 347)
Screenshot: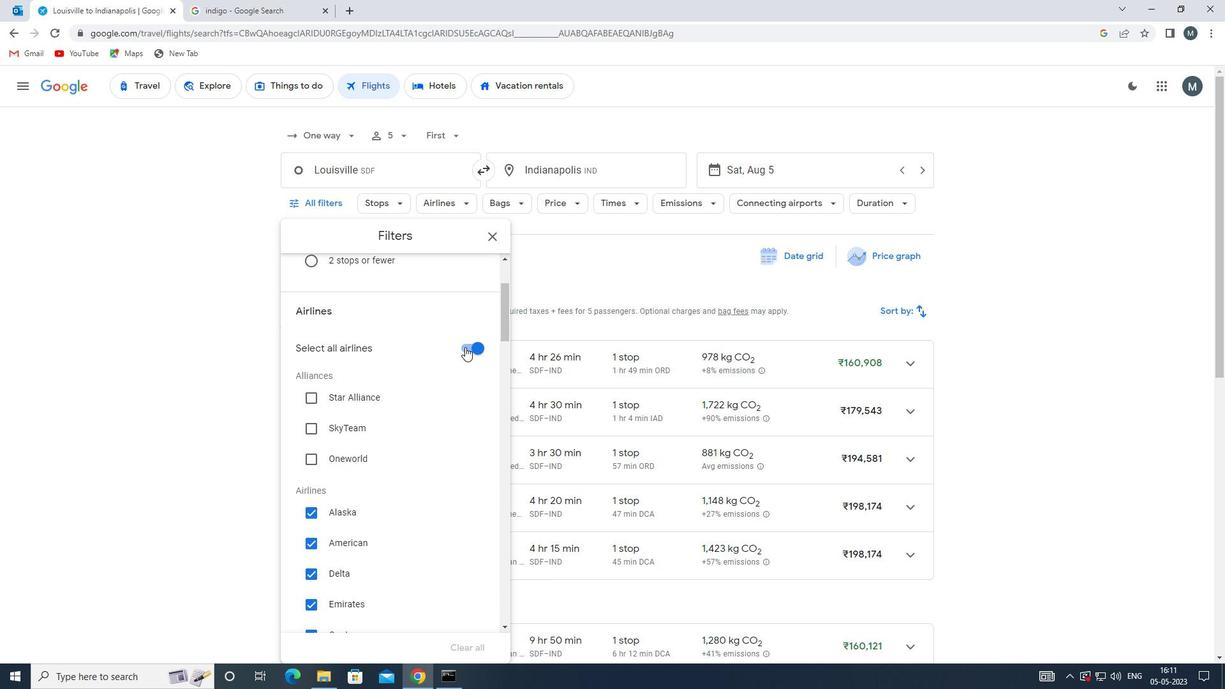 
Action: Mouse moved to (407, 391)
Screenshot: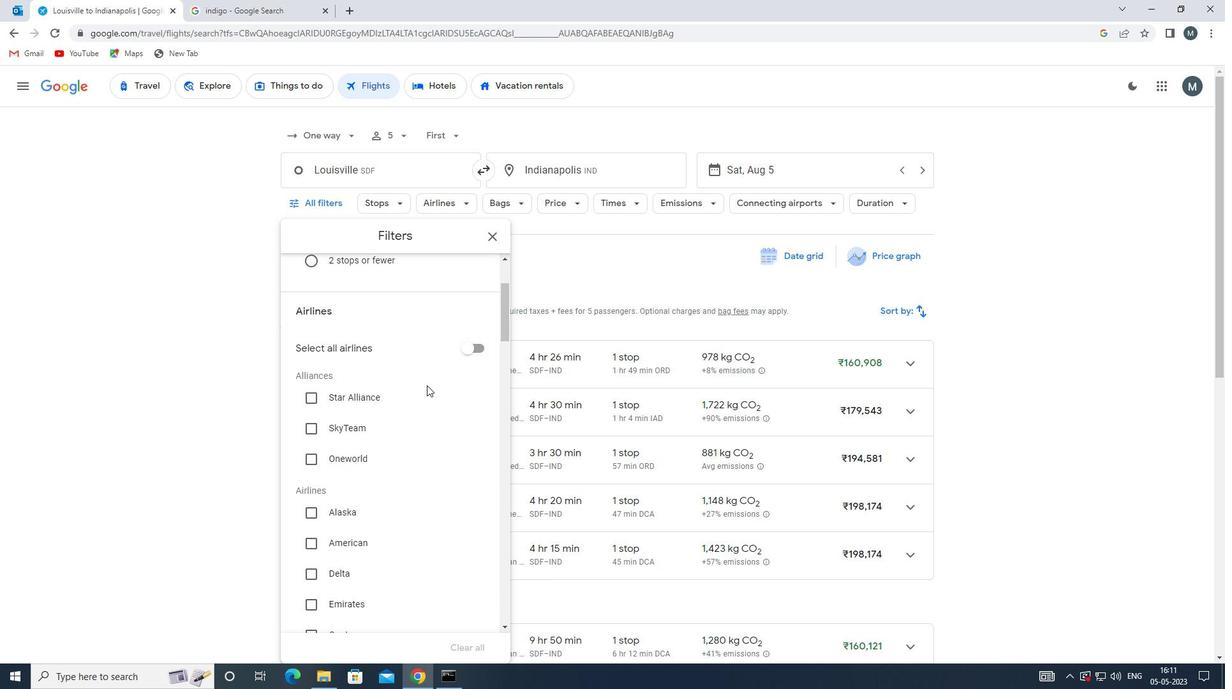 
Action: Mouse scrolled (407, 391) with delta (0, 0)
Screenshot: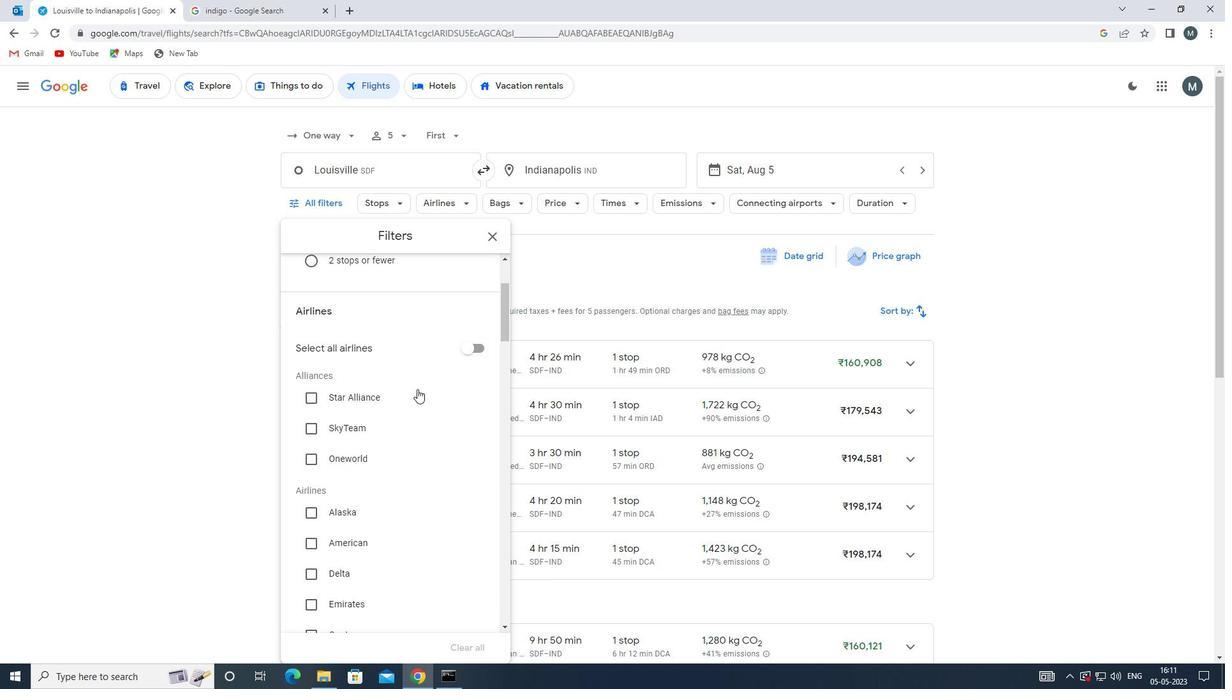 
Action: Mouse moved to (407, 391)
Screenshot: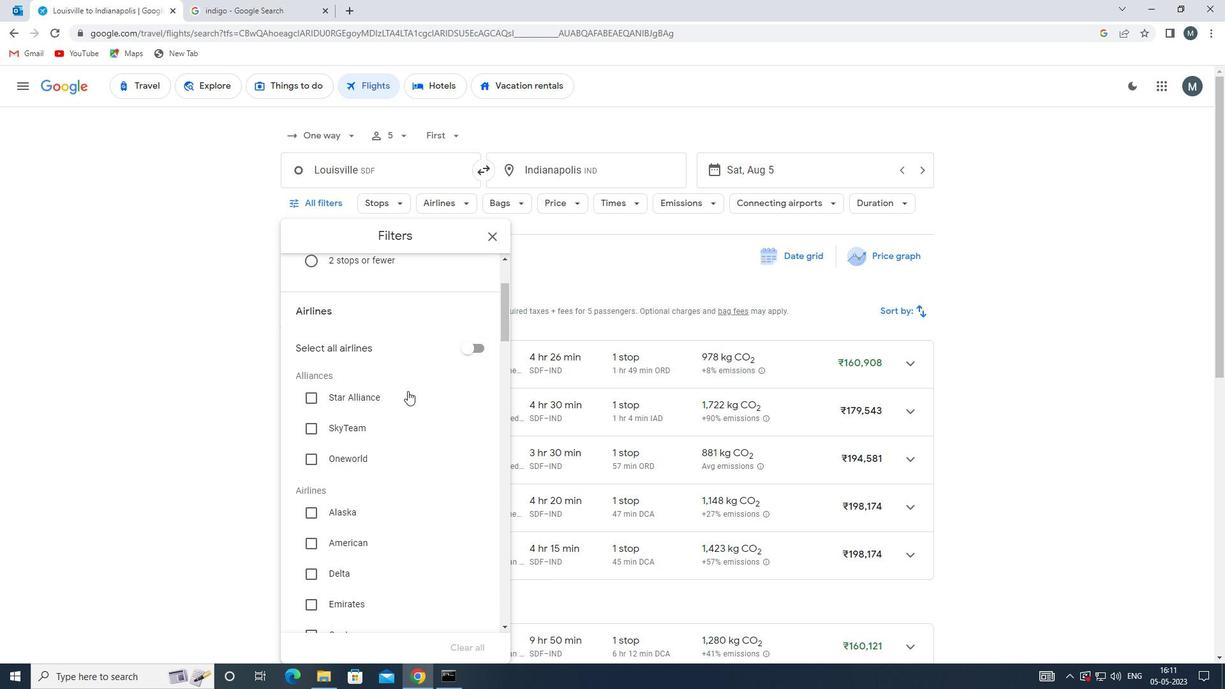 
Action: Mouse scrolled (407, 391) with delta (0, 0)
Screenshot: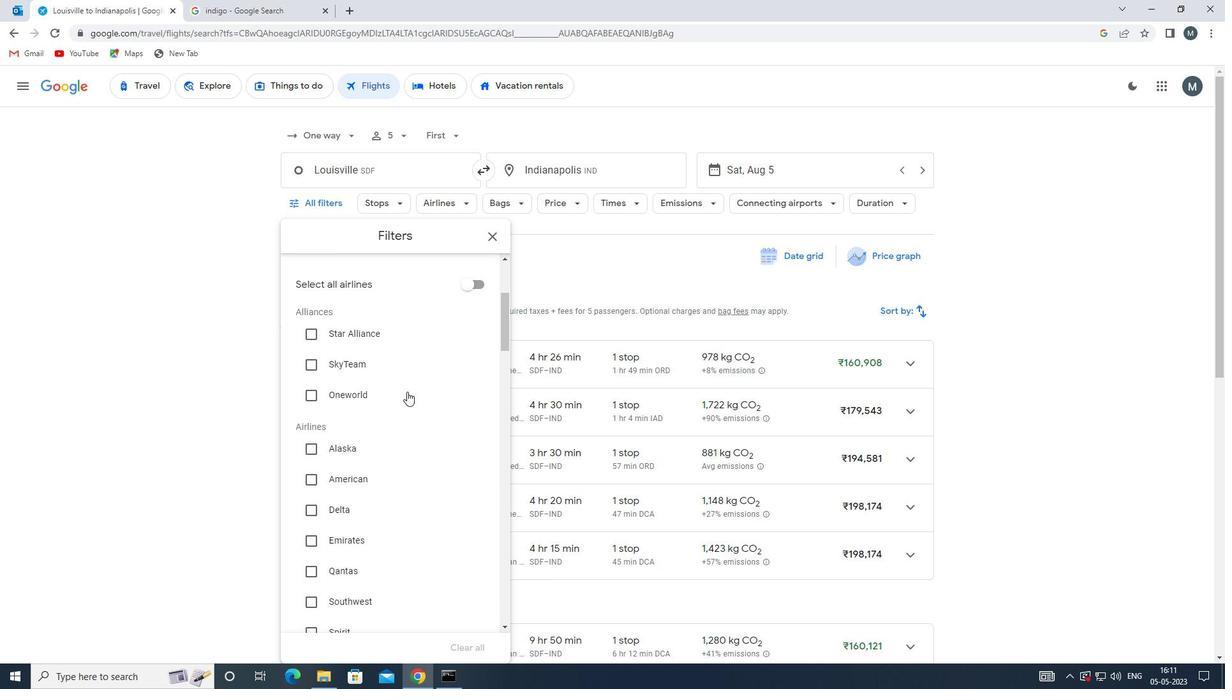 
Action: Mouse scrolled (407, 391) with delta (0, 0)
Screenshot: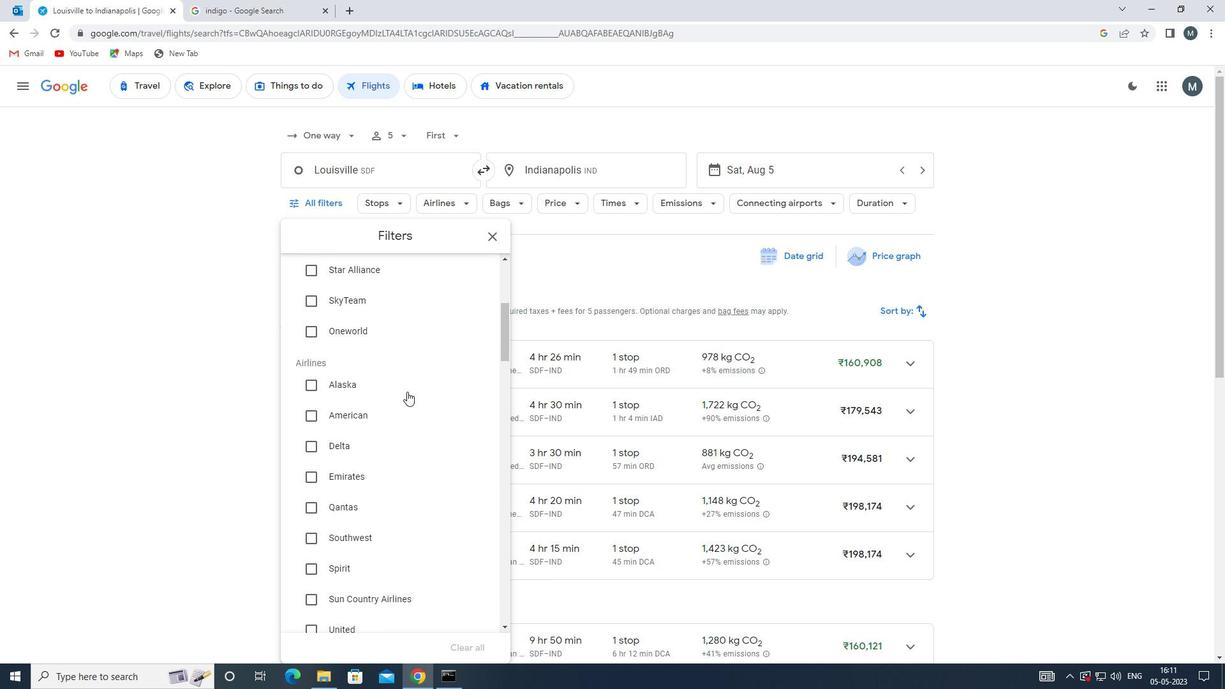 
Action: Mouse moved to (406, 392)
Screenshot: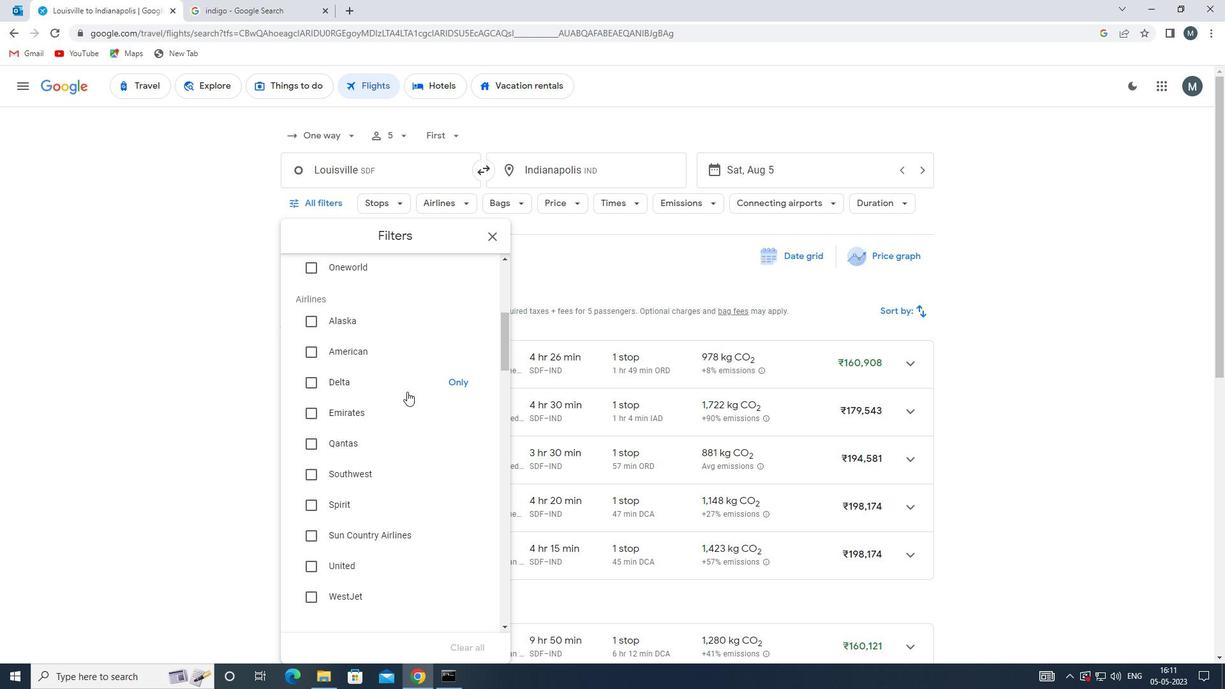 
Action: Mouse scrolled (406, 391) with delta (0, 0)
Screenshot: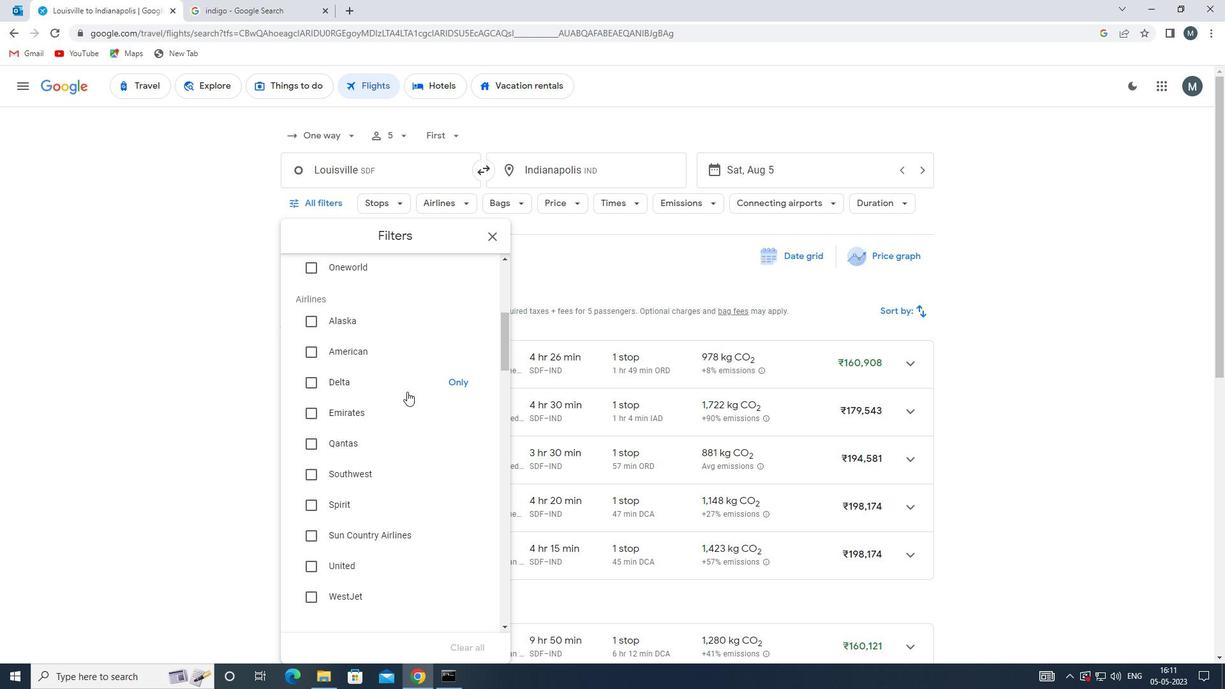 
Action: Mouse scrolled (406, 391) with delta (0, 0)
Screenshot: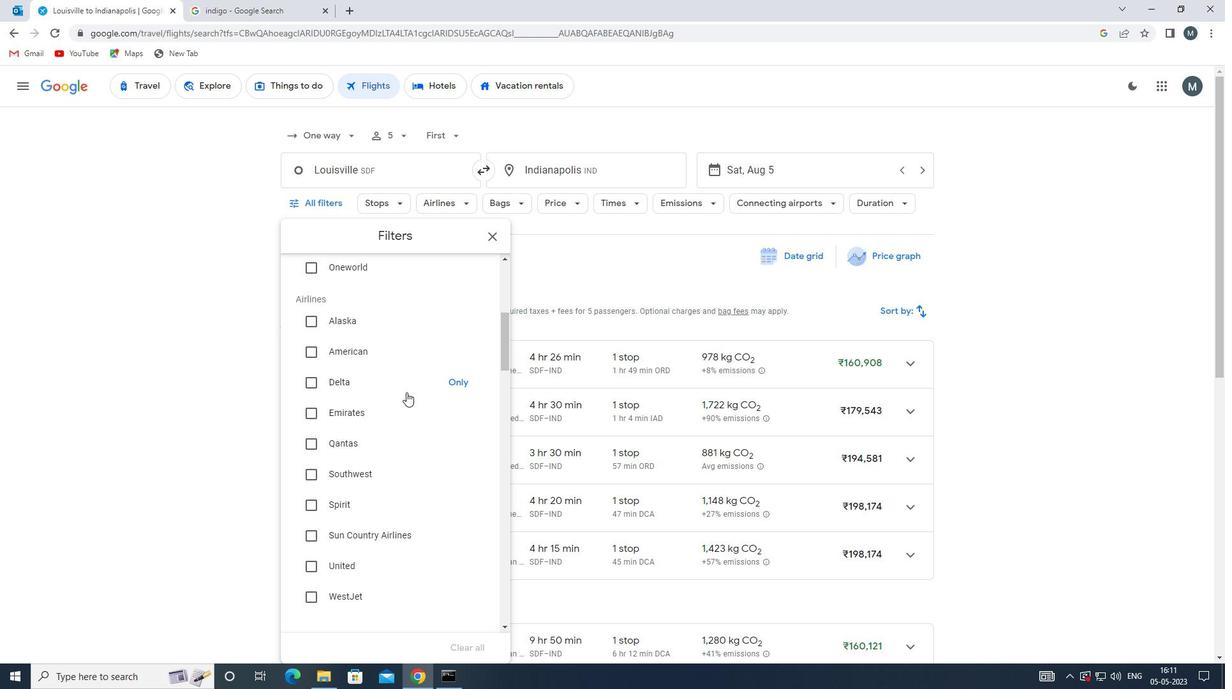 
Action: Mouse moved to (404, 377)
Screenshot: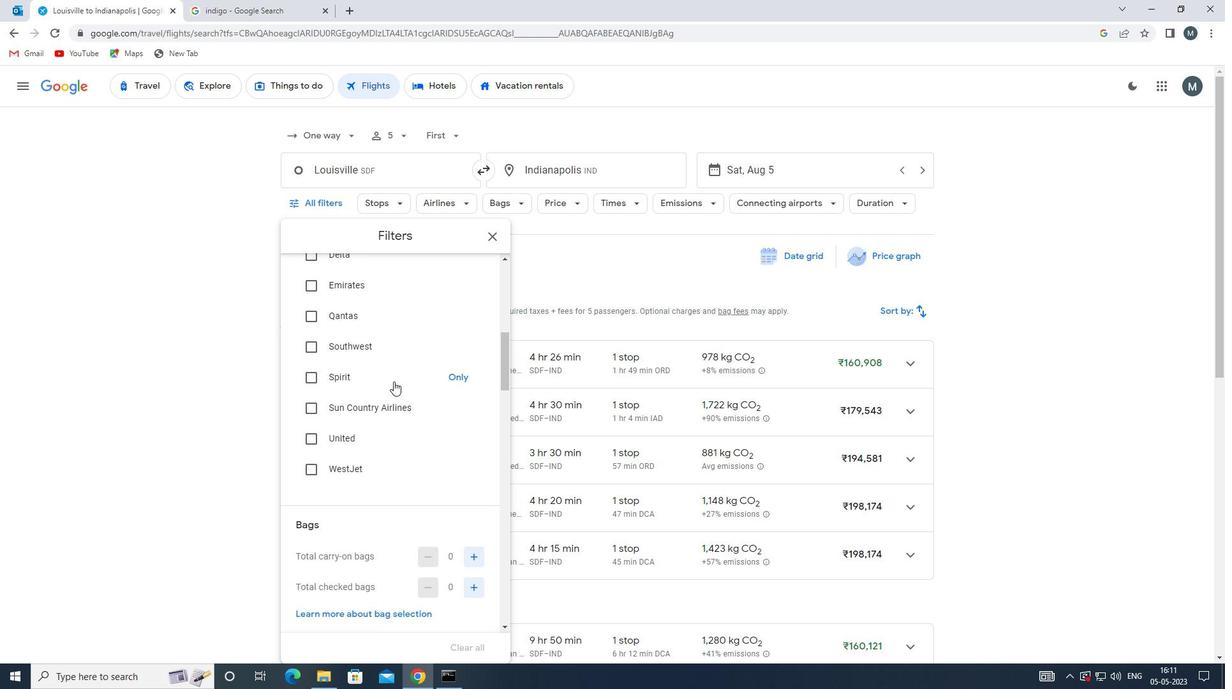 
Action: Mouse scrolled (404, 377) with delta (0, 0)
Screenshot: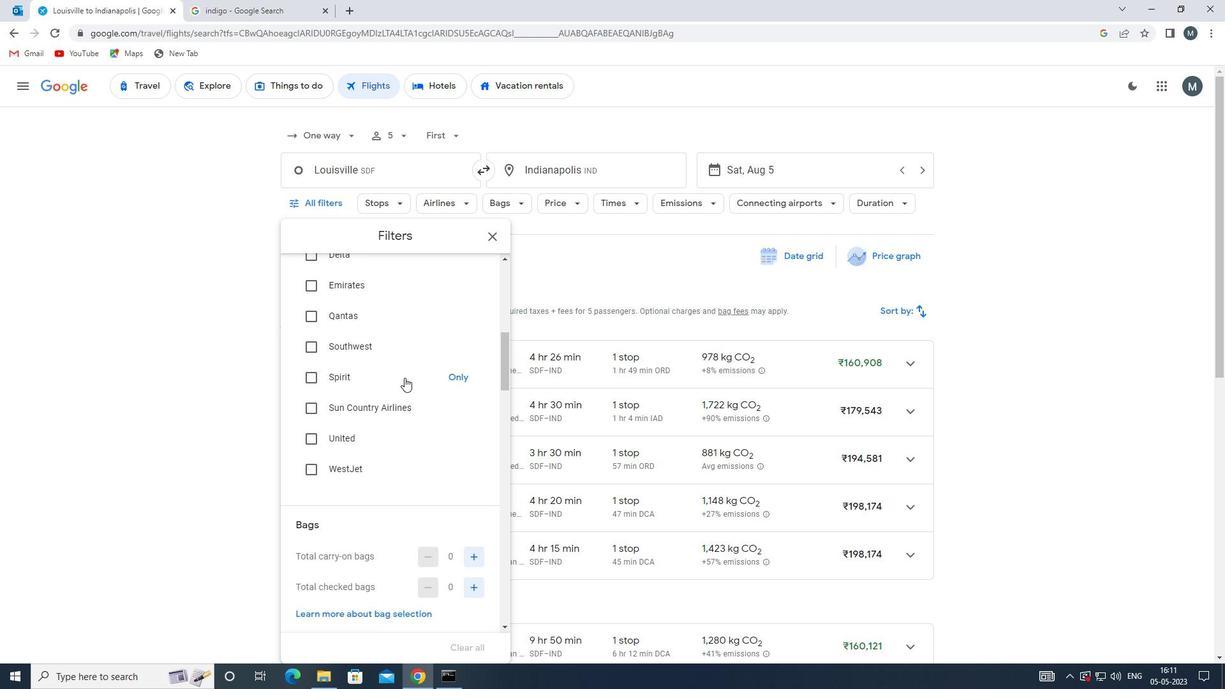 
Action: Mouse moved to (421, 379)
Screenshot: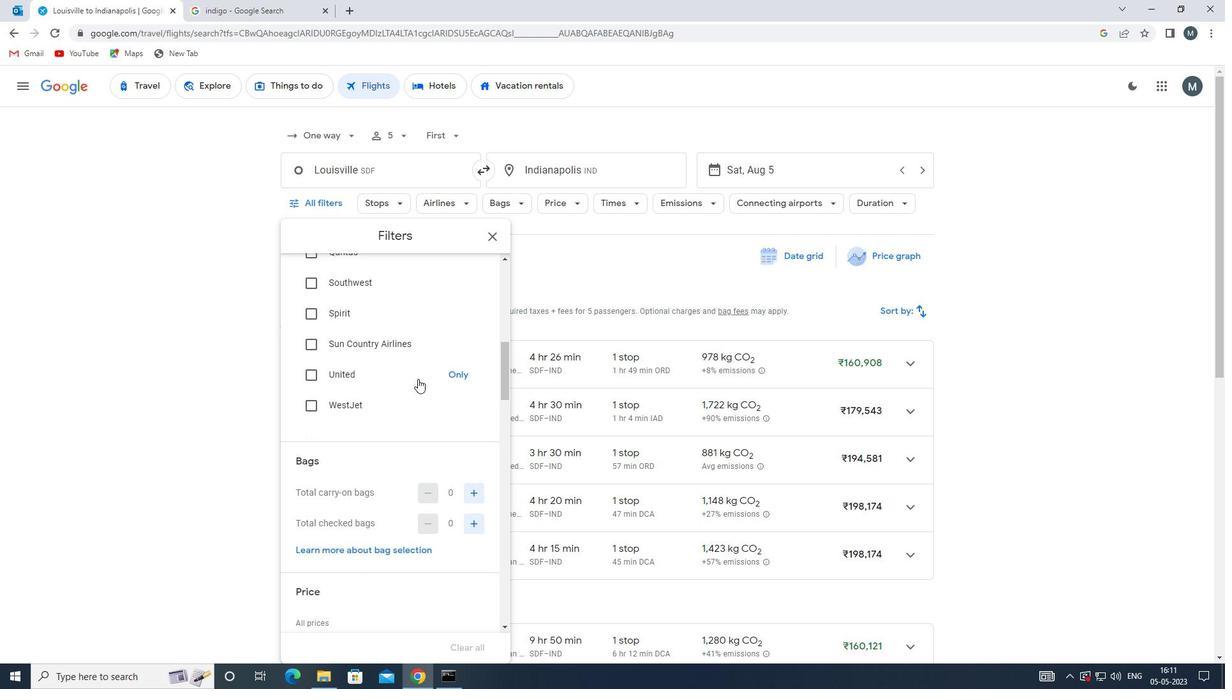 
Action: Mouse scrolled (421, 378) with delta (0, 0)
Screenshot: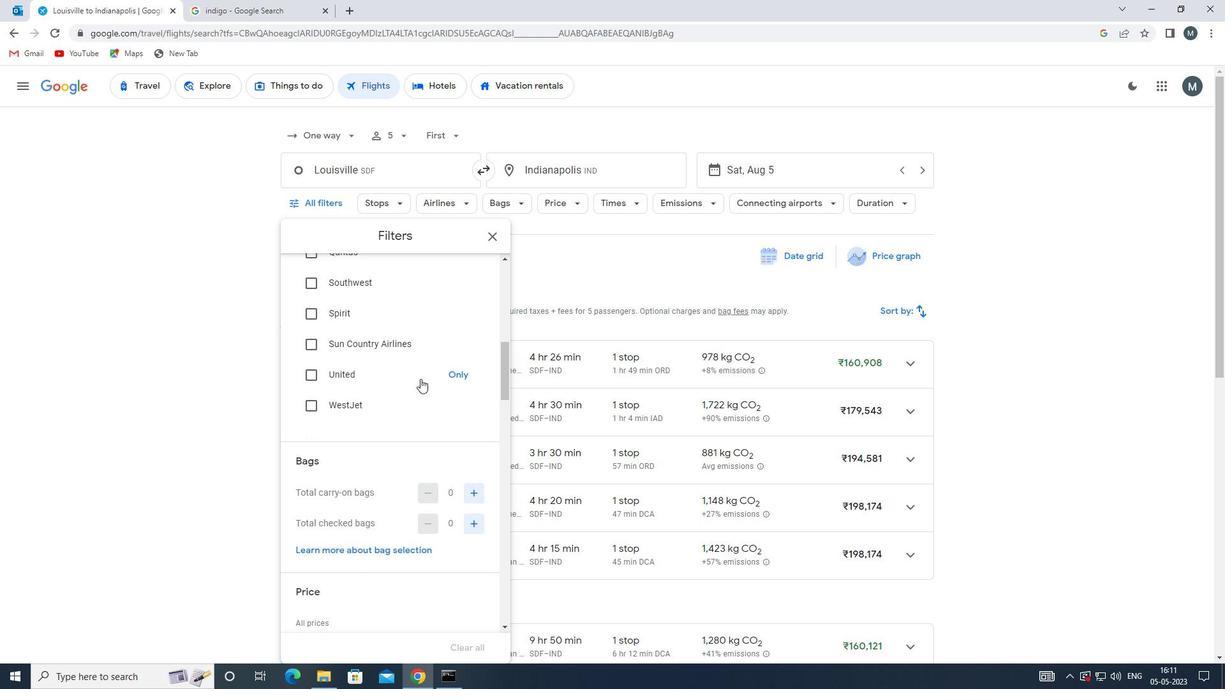 
Action: Mouse moved to (467, 459)
Screenshot: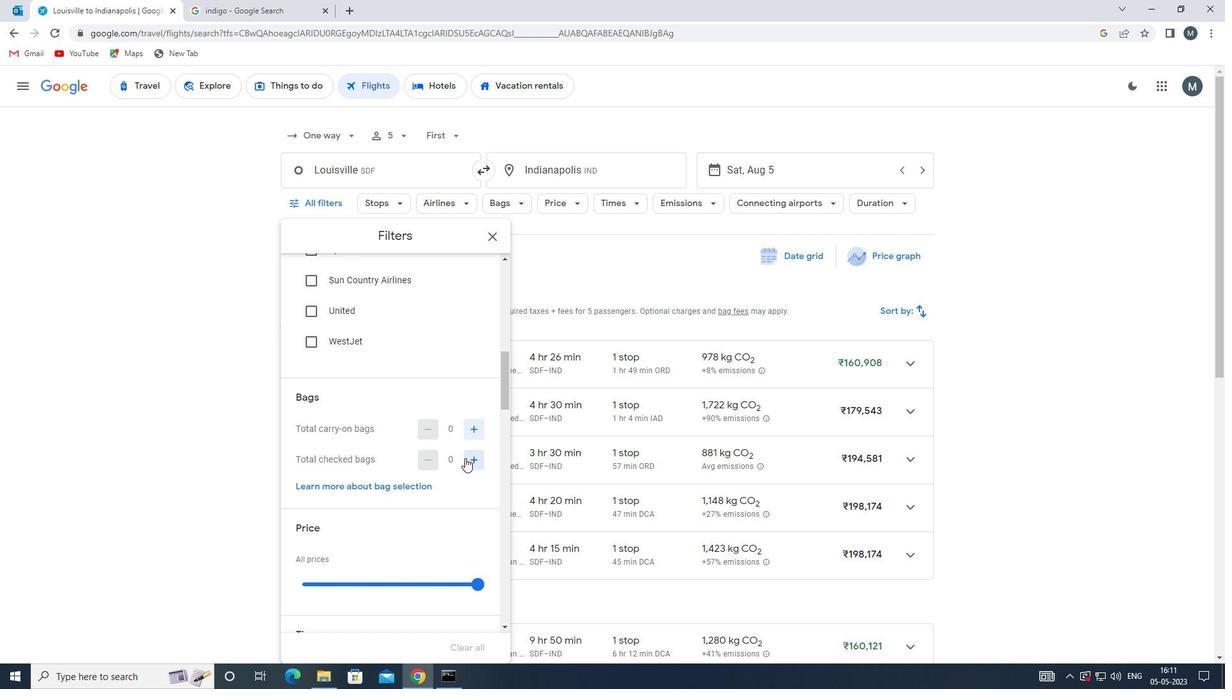 
Action: Mouse pressed left at (467, 459)
Screenshot: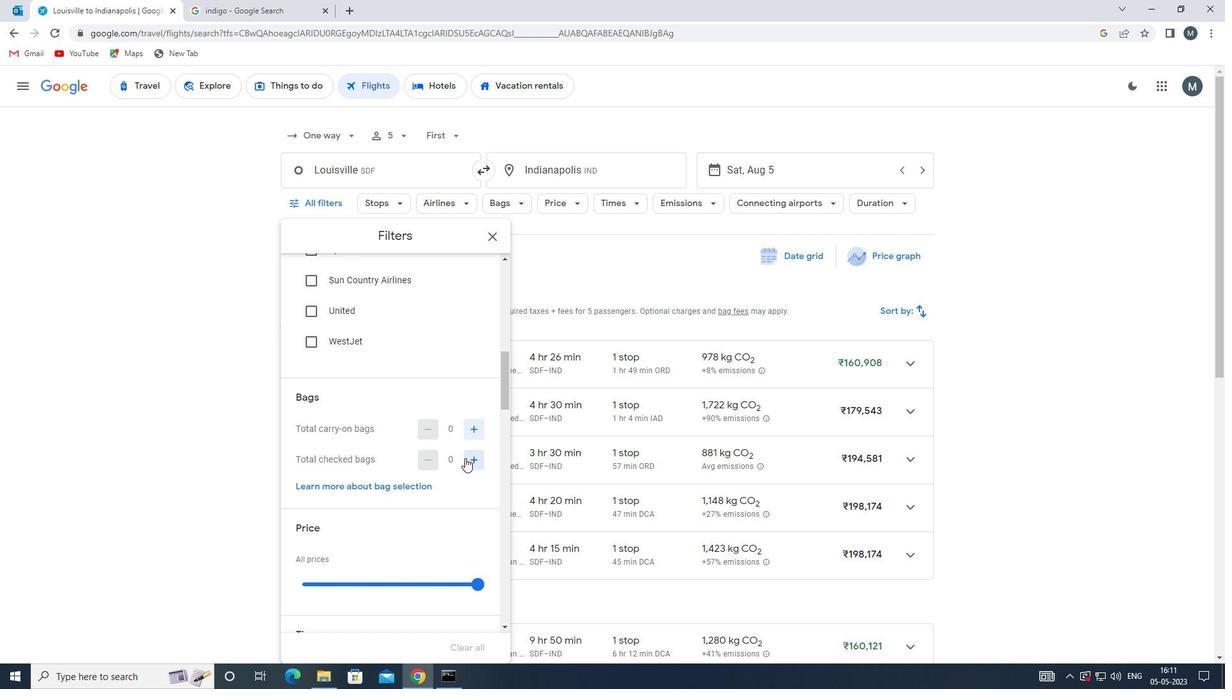 
Action: Mouse moved to (468, 459)
Screenshot: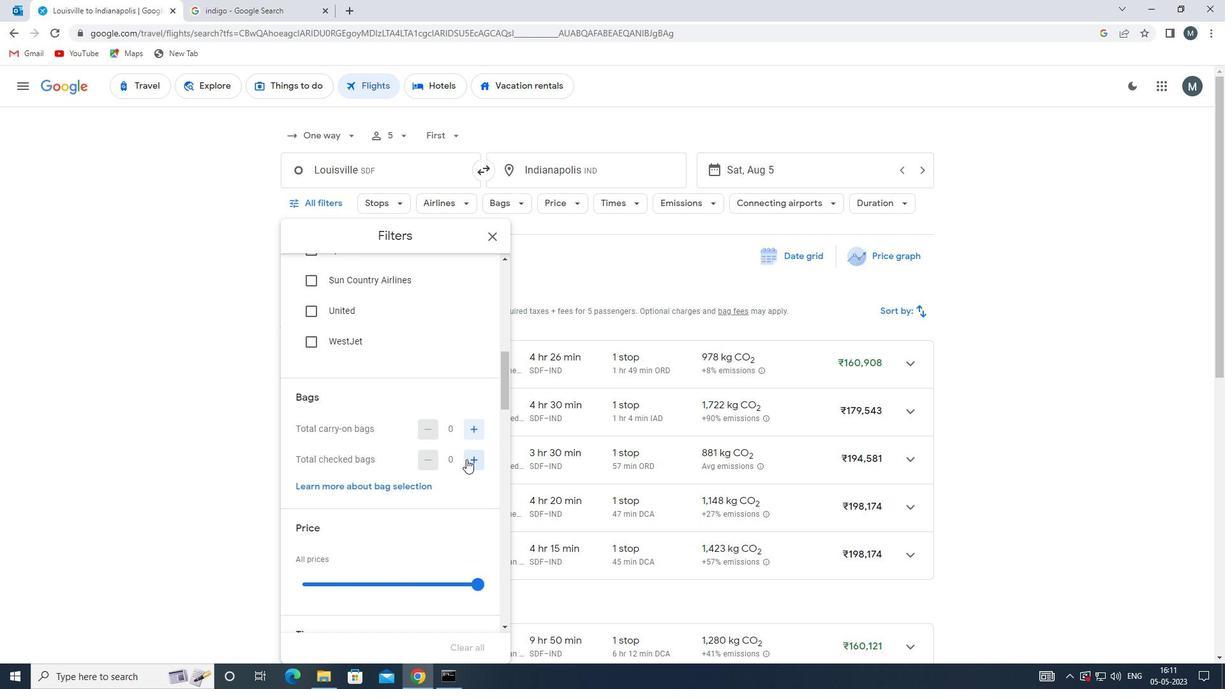 
Action: Mouse pressed left at (468, 459)
Screenshot: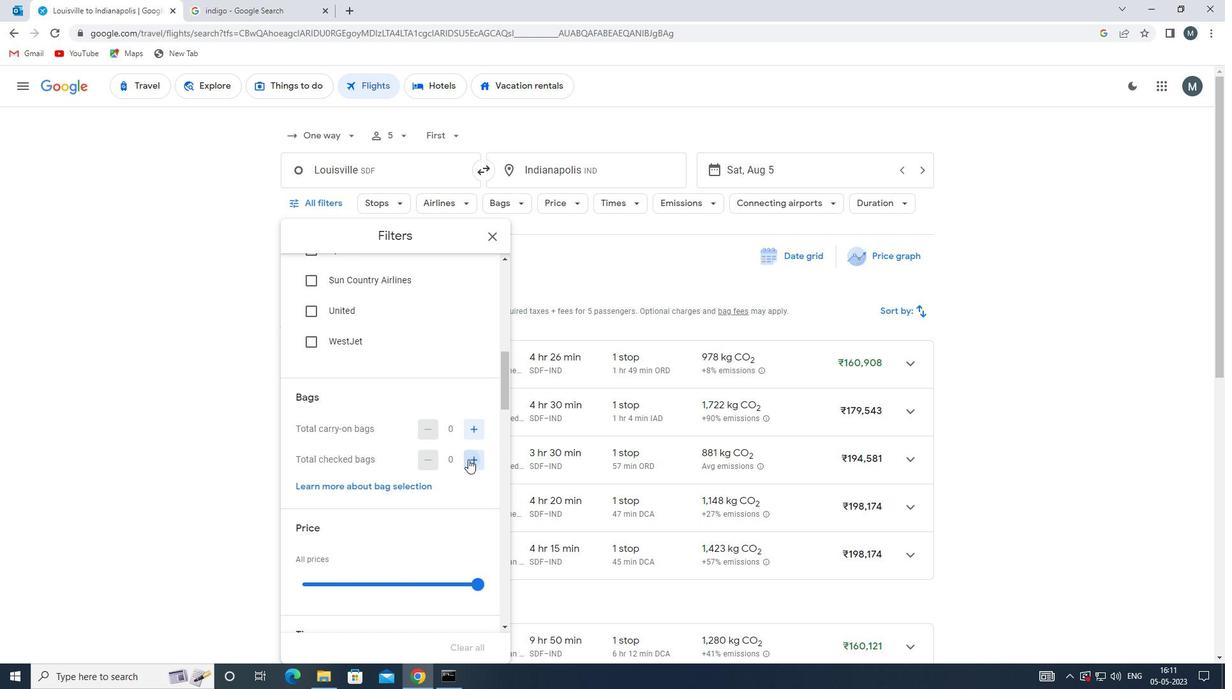 
Action: Mouse pressed left at (468, 459)
Screenshot: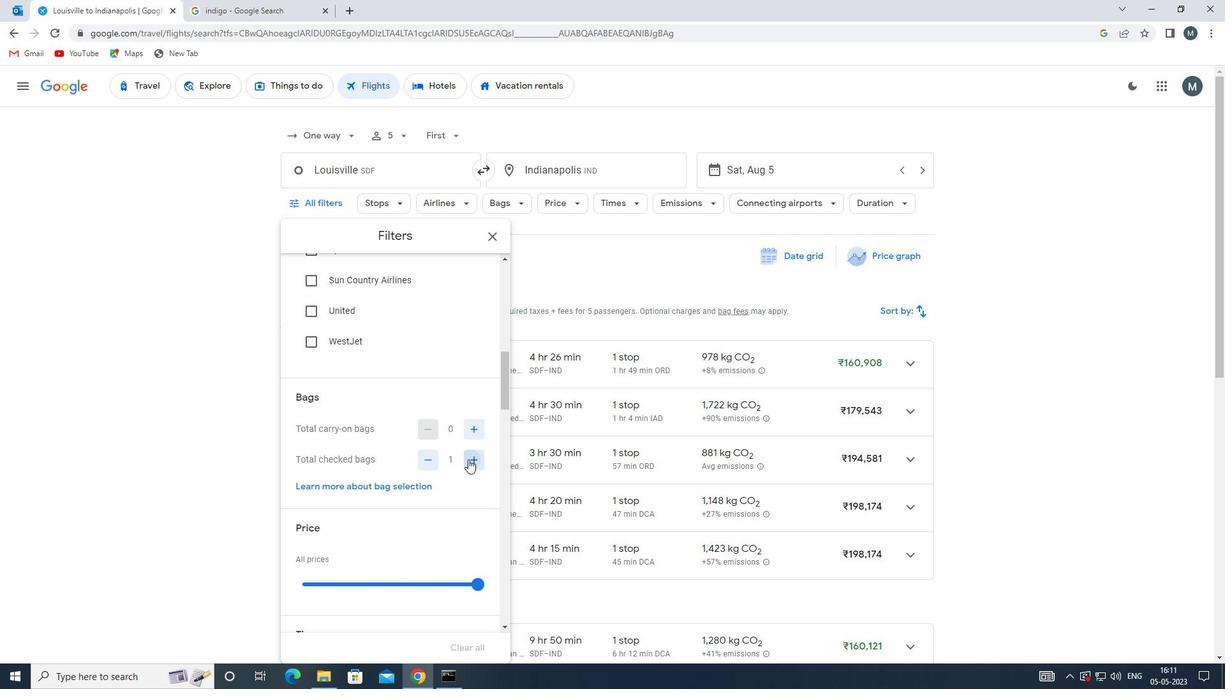 
Action: Mouse pressed left at (468, 459)
Screenshot: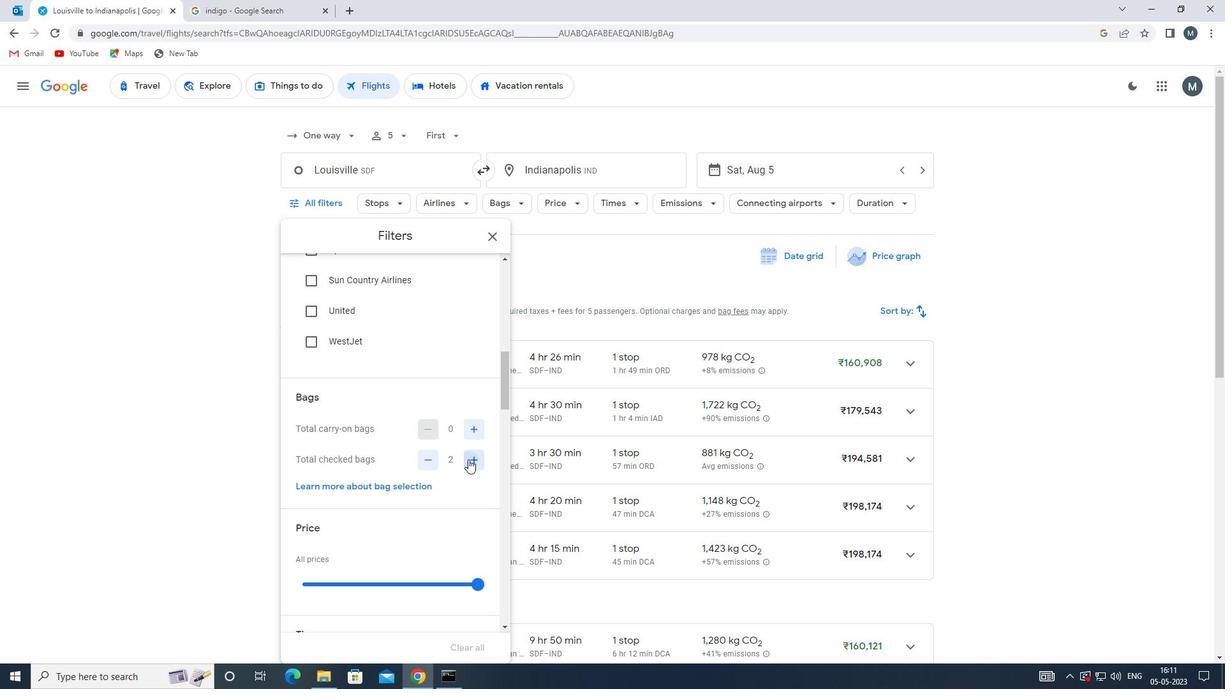 
Action: Mouse pressed left at (468, 459)
Screenshot: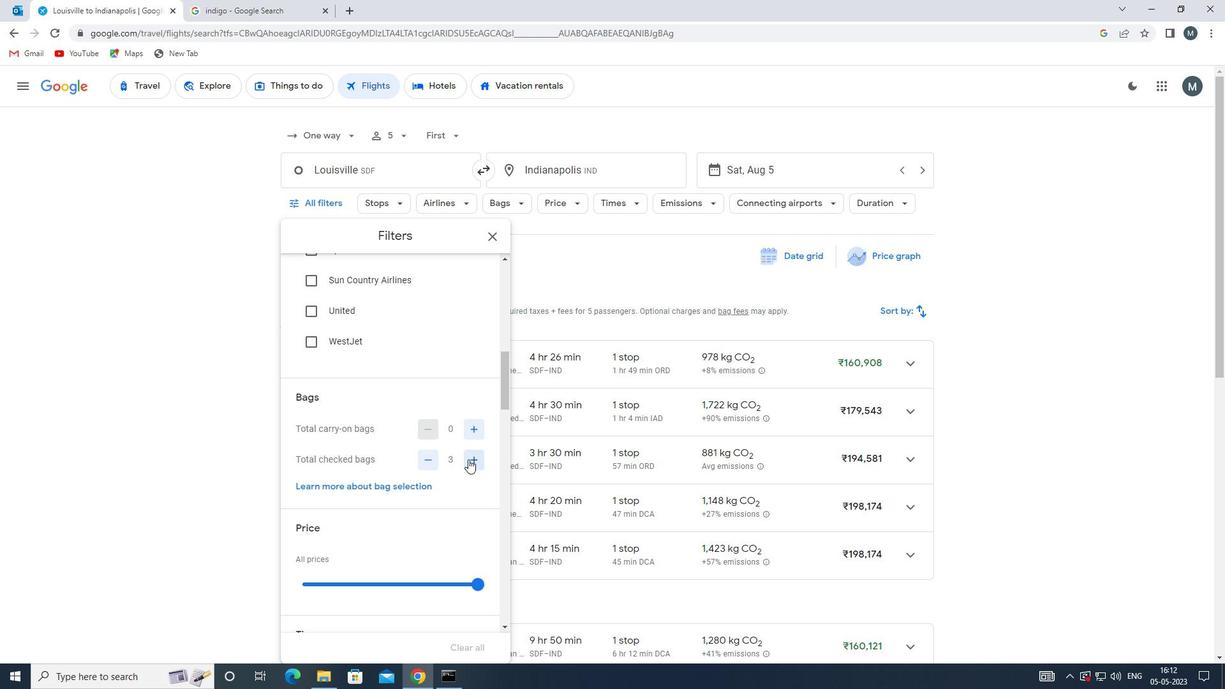 
Action: Mouse pressed left at (468, 459)
Screenshot: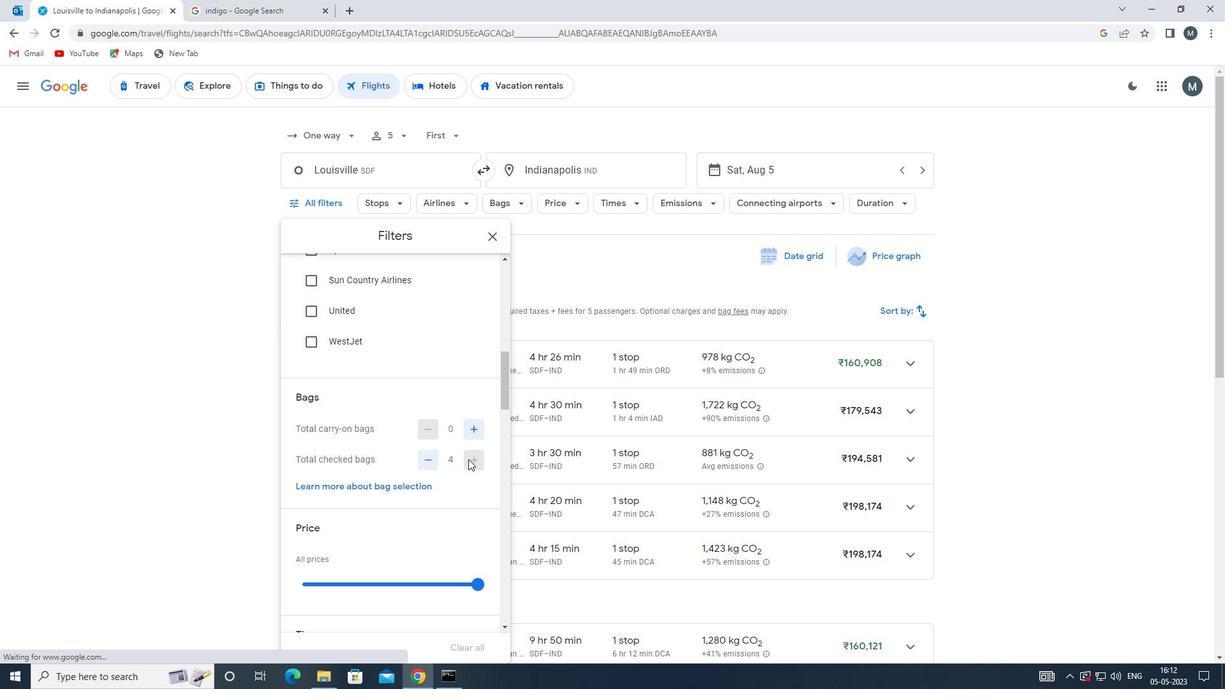 
Action: Mouse moved to (393, 444)
Screenshot: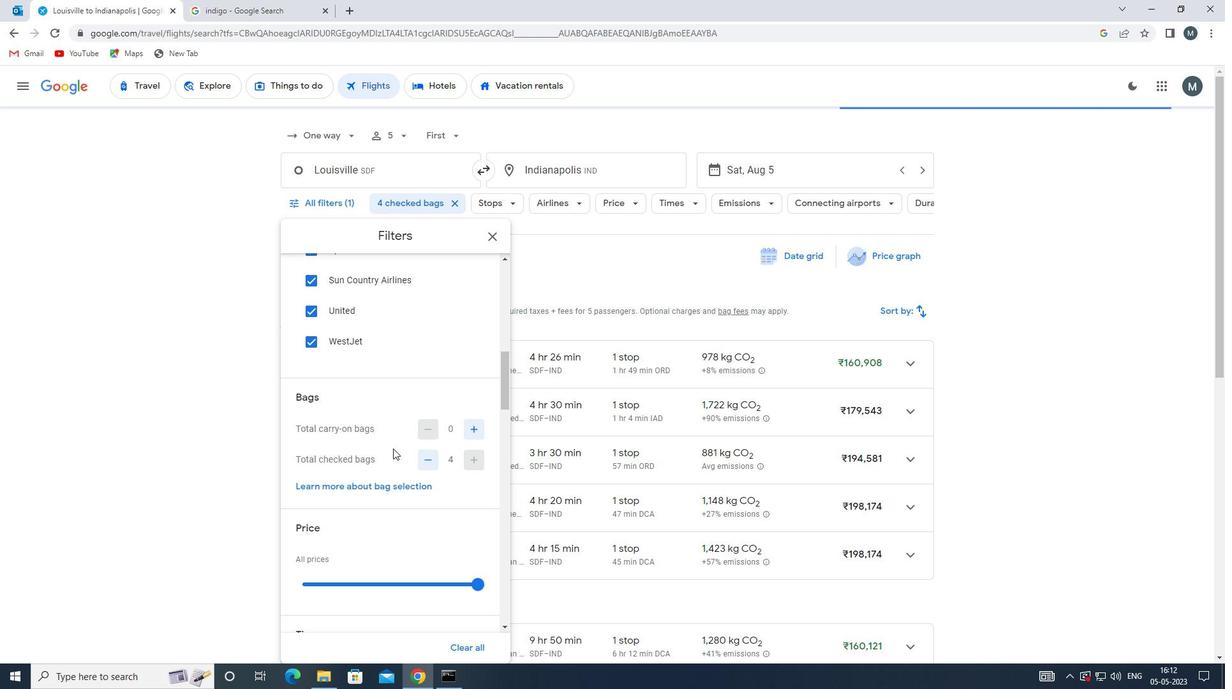 
Action: Mouse scrolled (393, 444) with delta (0, 0)
Screenshot: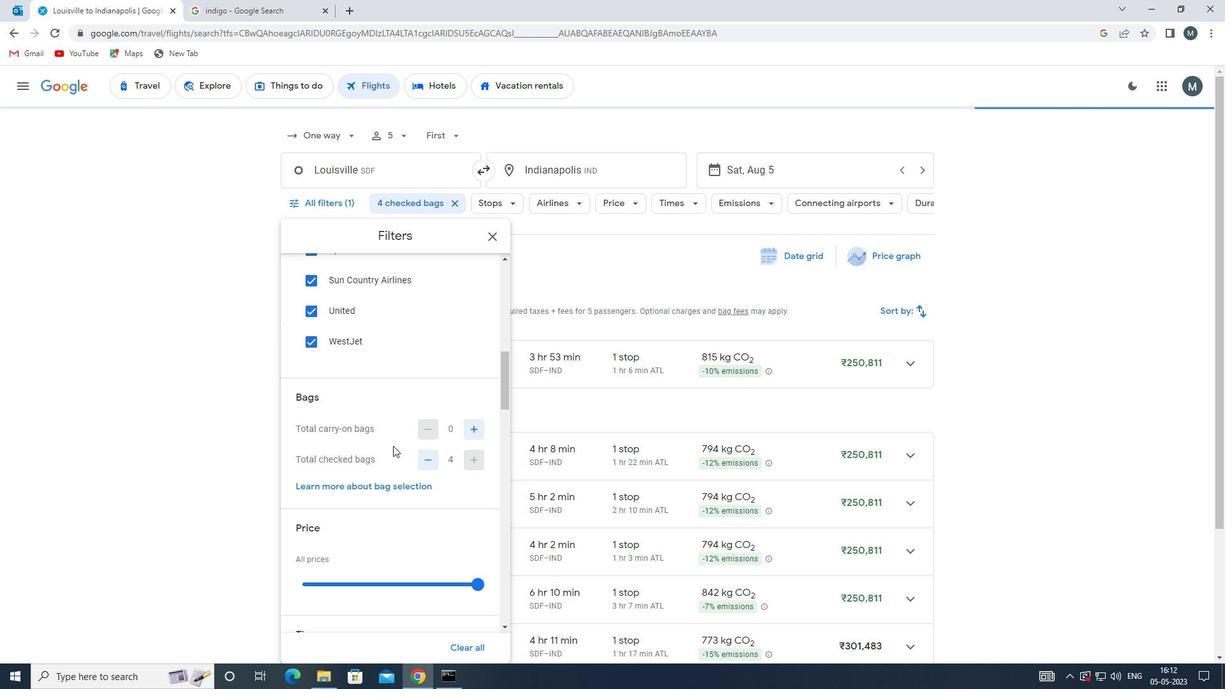
Action: Mouse scrolled (393, 444) with delta (0, 0)
Screenshot: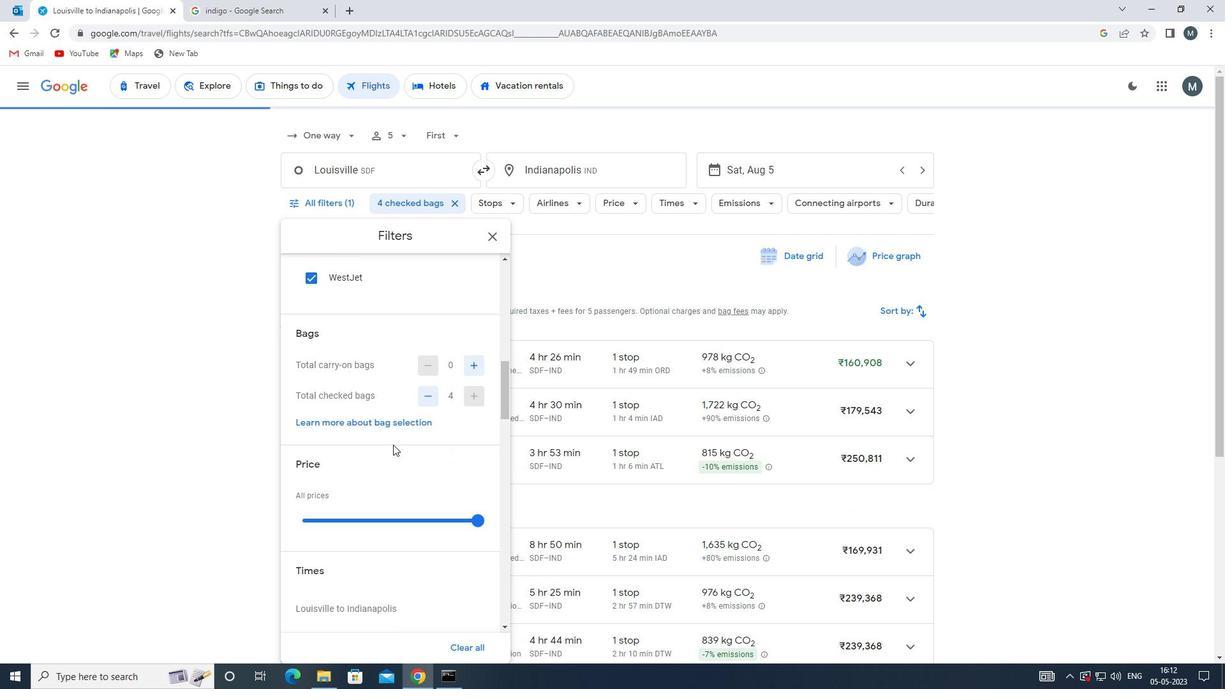 
Action: Mouse moved to (392, 444)
Screenshot: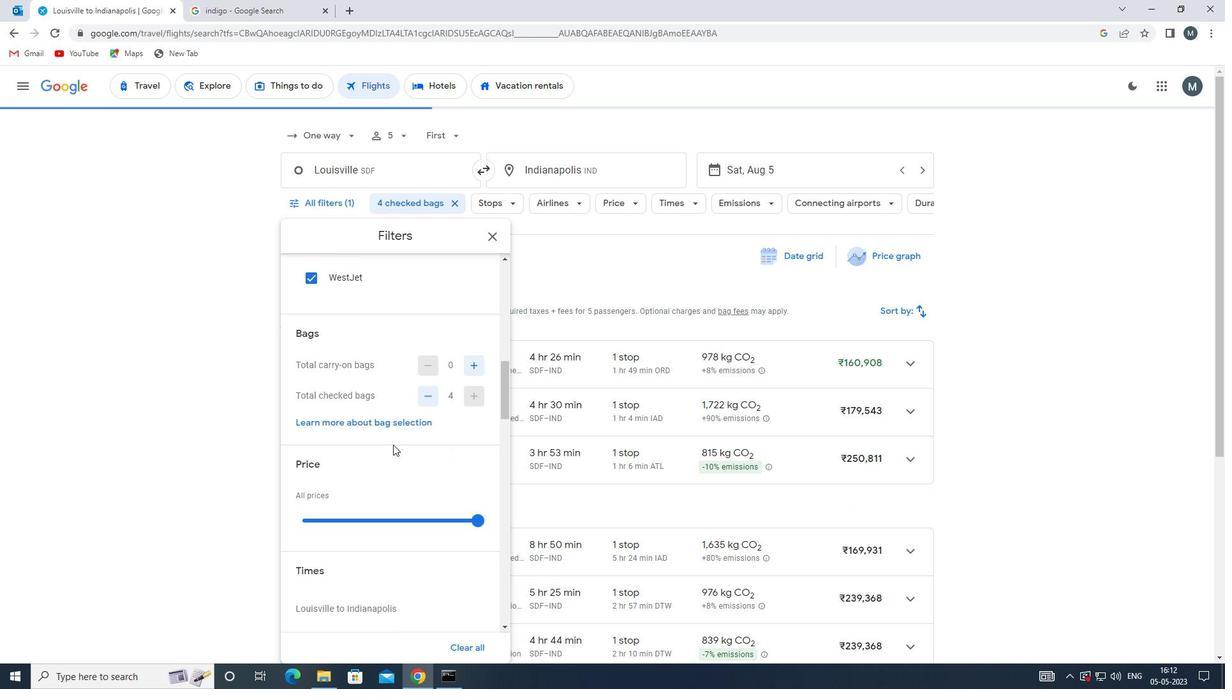 
Action: Mouse scrolled (392, 444) with delta (0, 0)
Screenshot: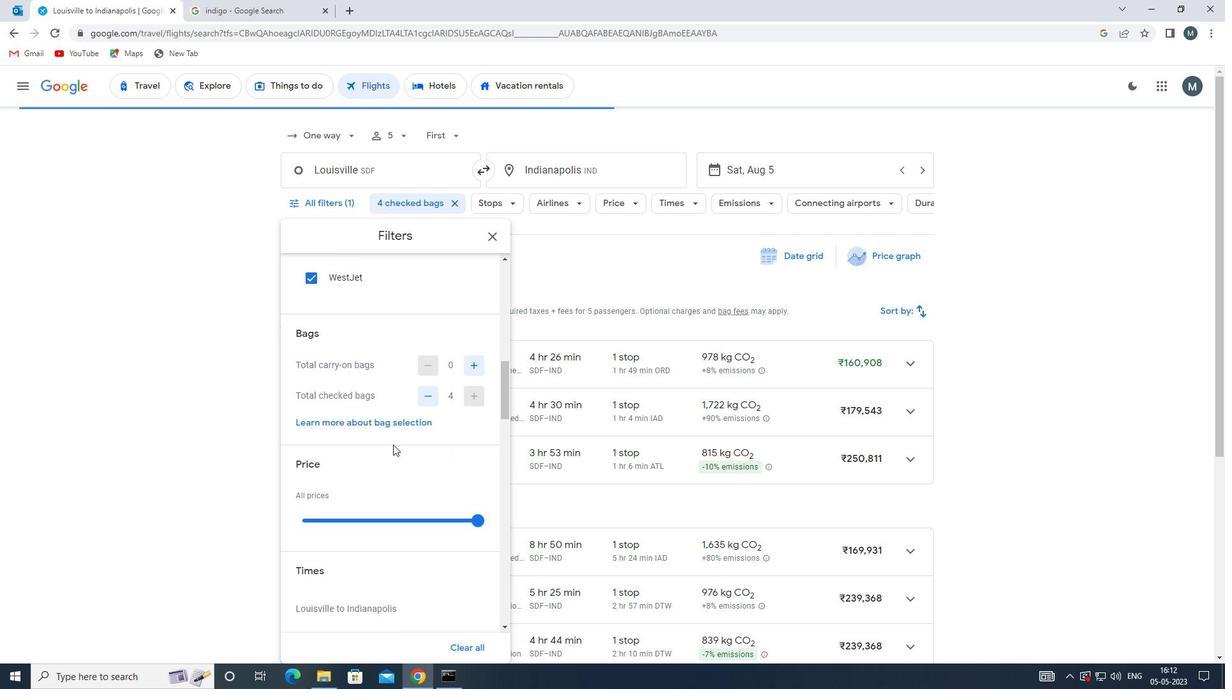 
Action: Mouse moved to (393, 391)
Screenshot: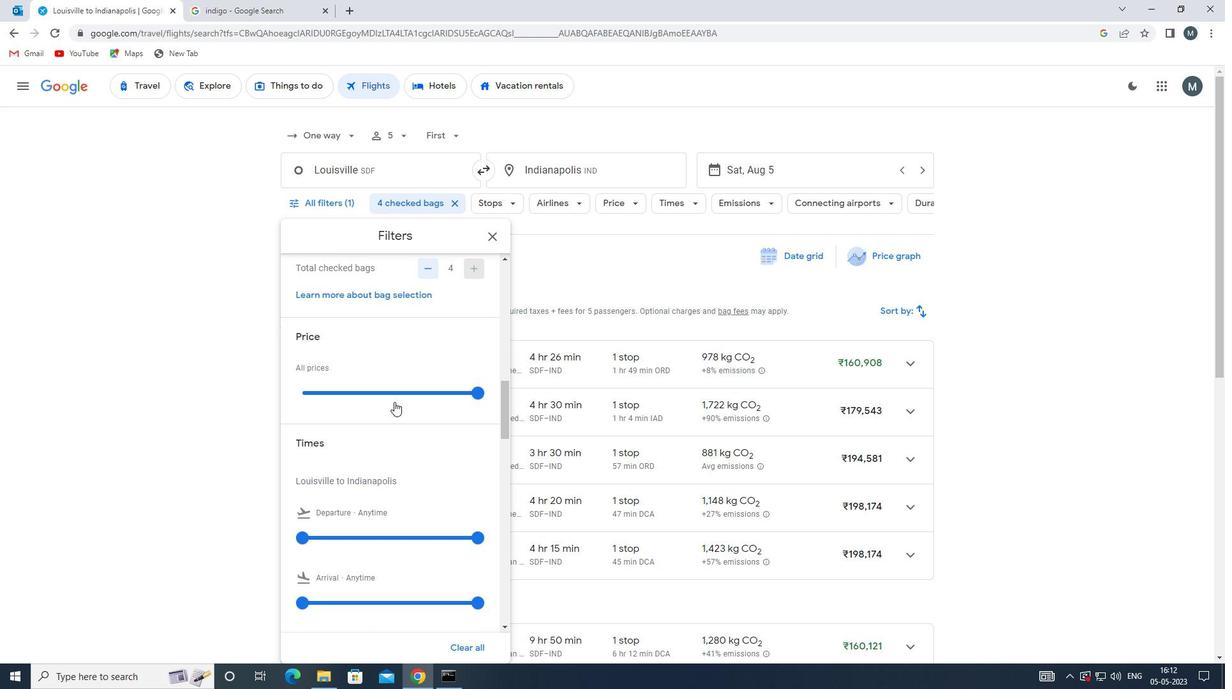 
Action: Mouse pressed left at (393, 391)
Screenshot: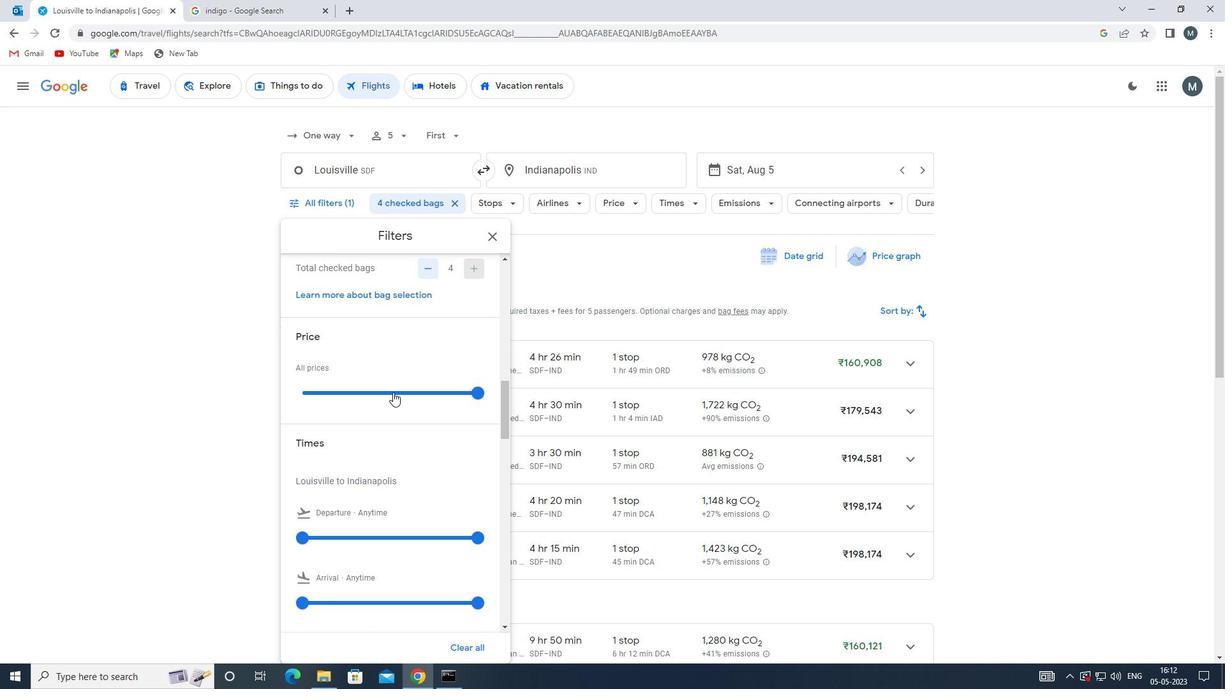 
Action: Mouse pressed left at (393, 391)
Screenshot: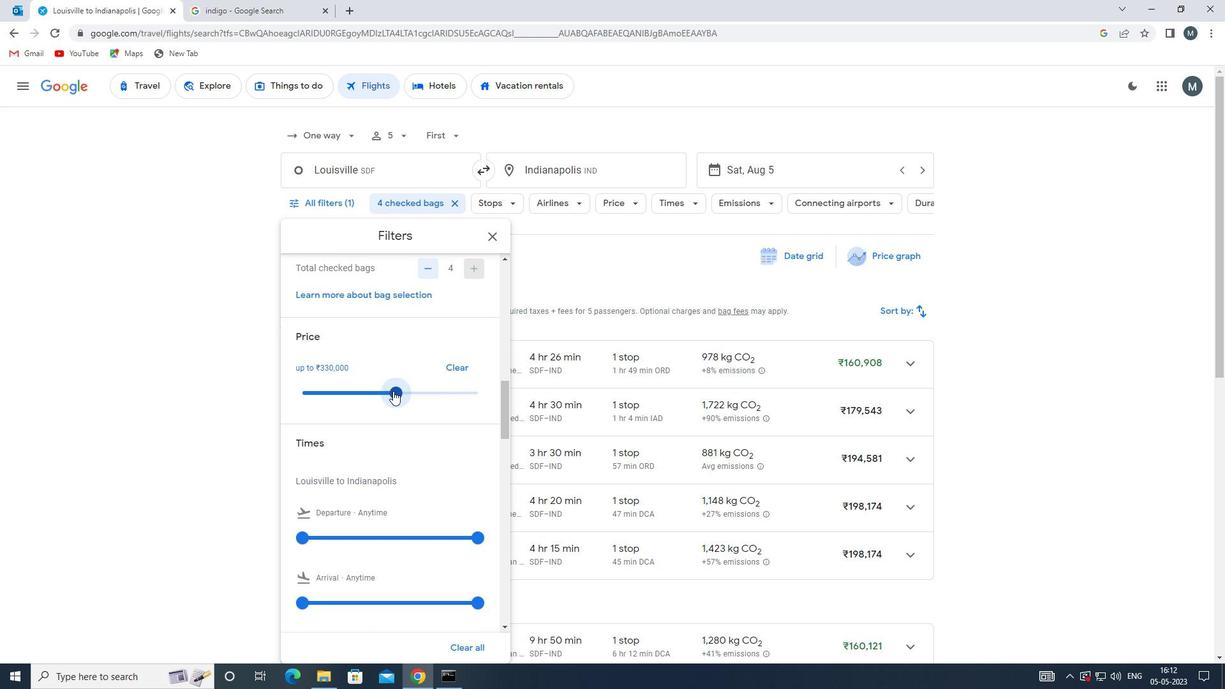 
Action: Mouse moved to (411, 398)
Screenshot: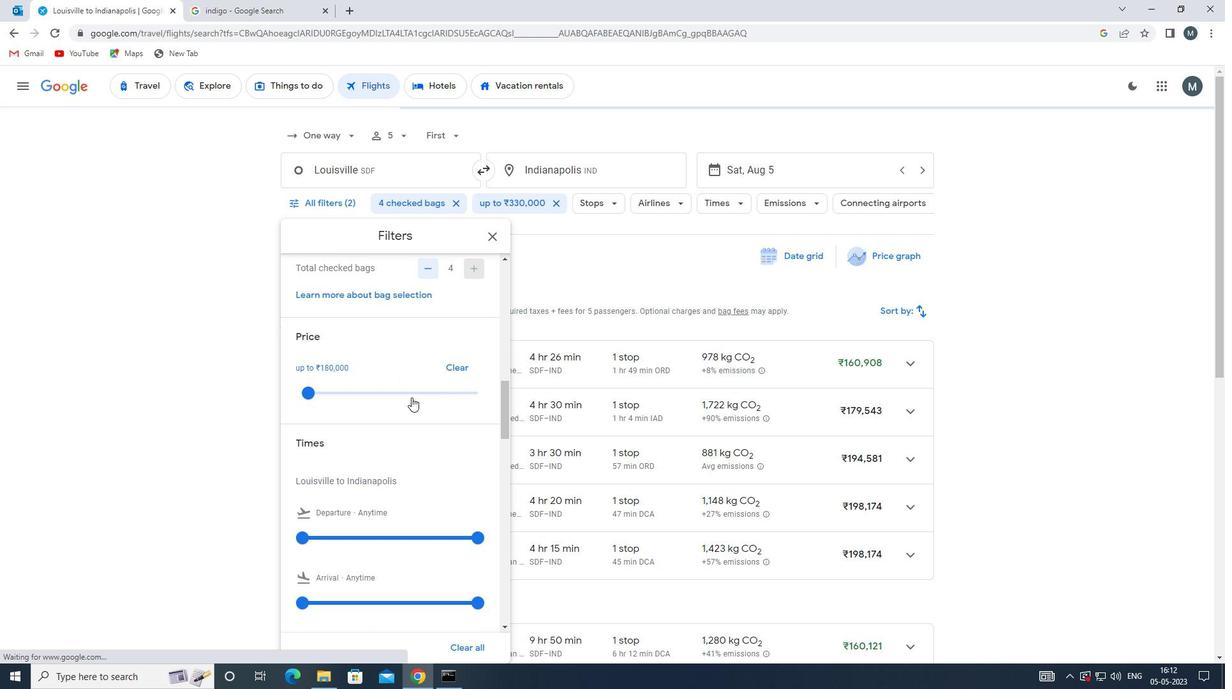 
Action: Mouse scrolled (411, 397) with delta (0, 0)
Screenshot: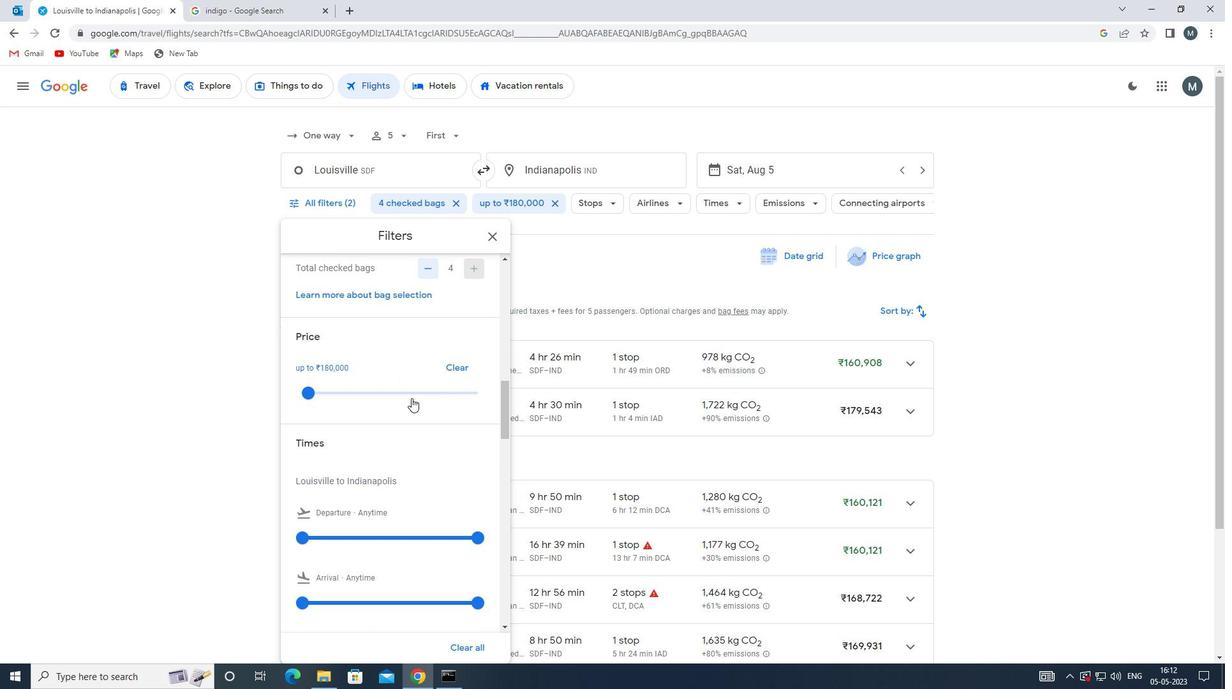 
Action: Mouse scrolled (411, 397) with delta (0, 0)
Screenshot: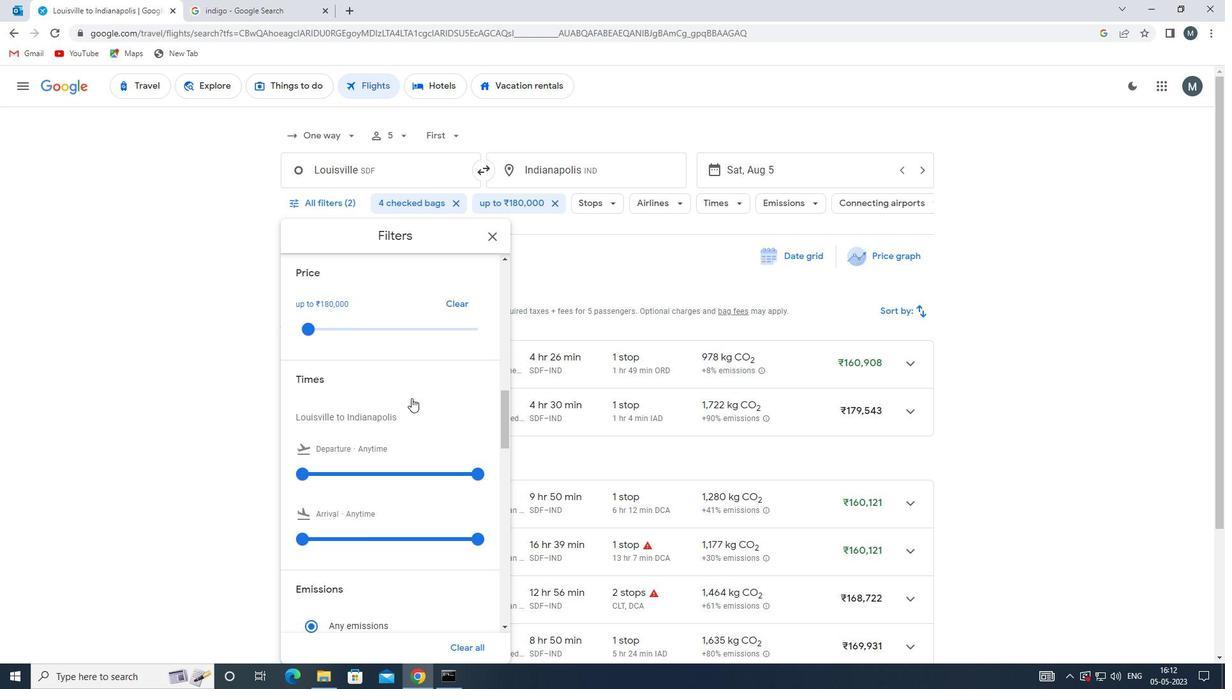 
Action: Mouse moved to (308, 405)
Screenshot: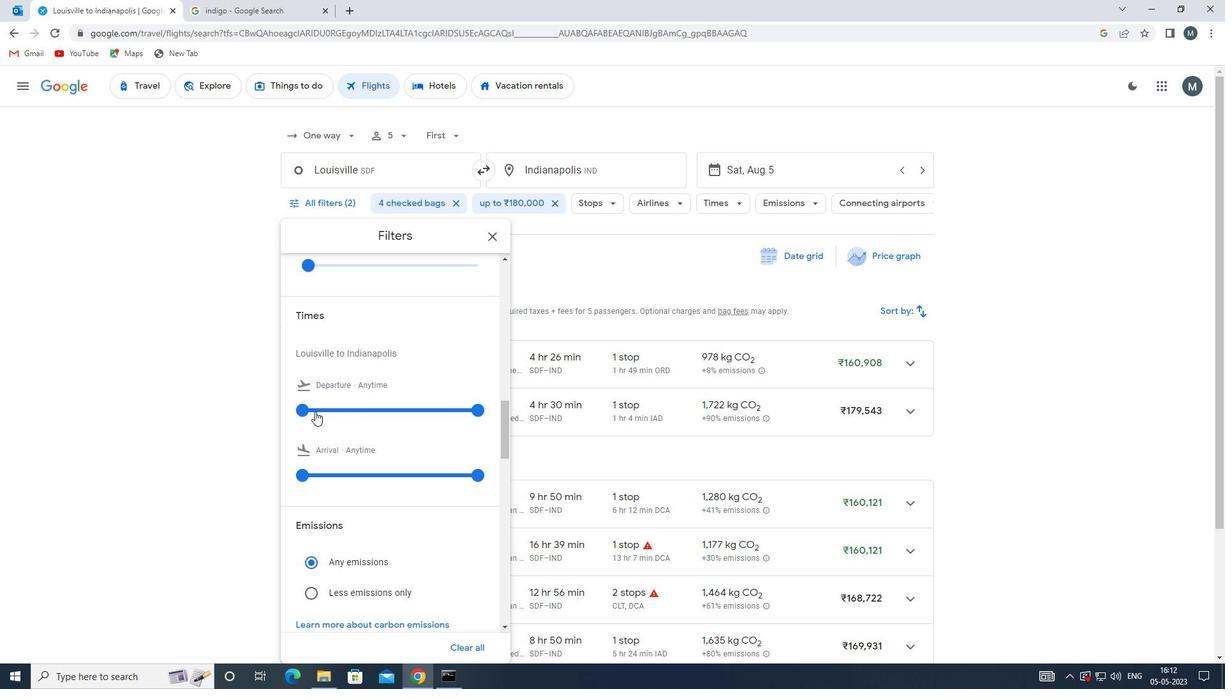 
Action: Mouse pressed left at (308, 405)
Screenshot: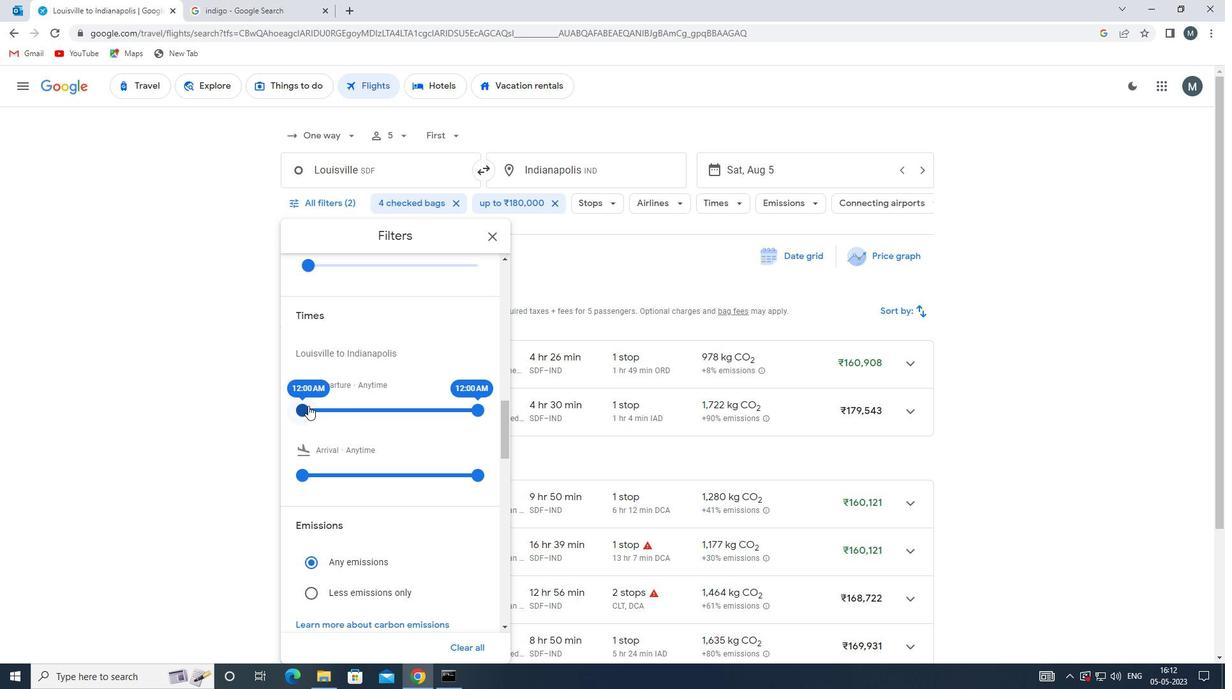 
Action: Mouse moved to (476, 408)
Screenshot: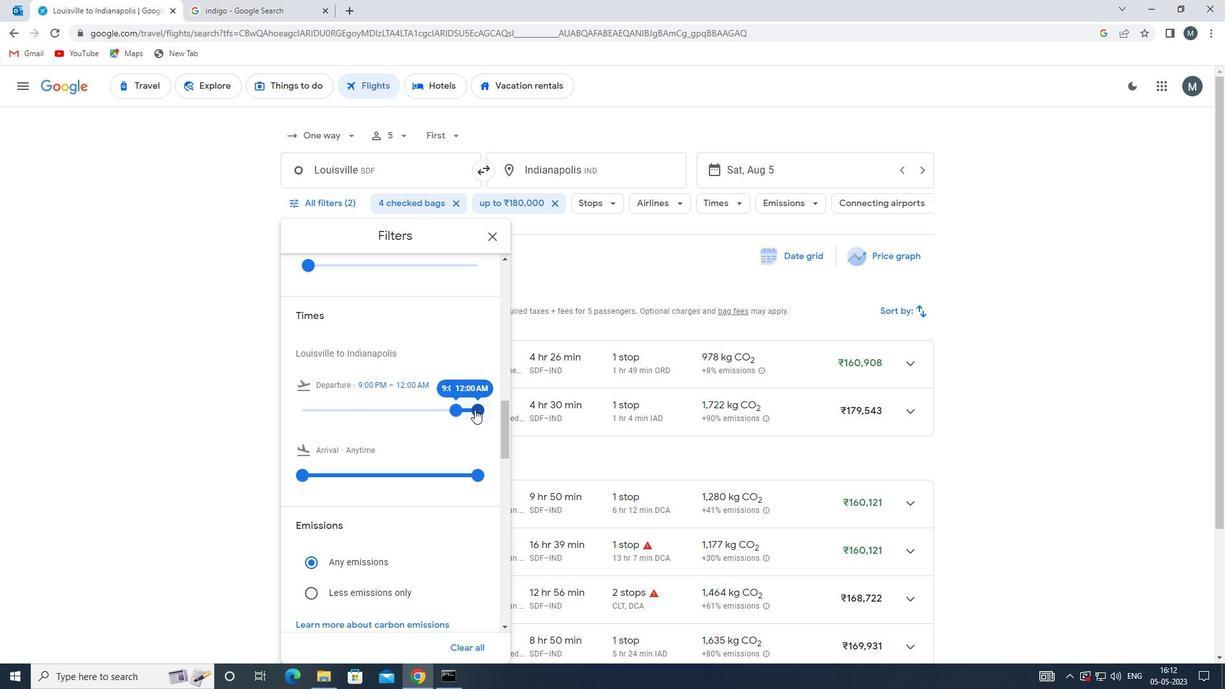 
Action: Mouse pressed left at (476, 408)
Screenshot: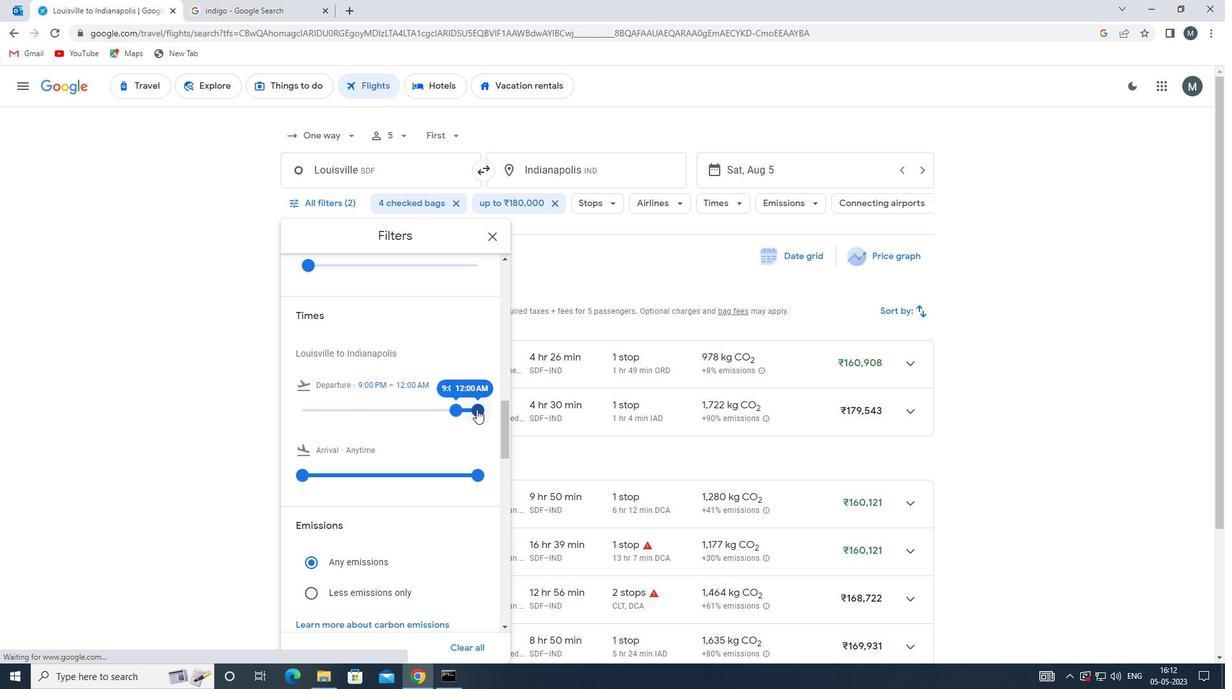 
Action: Mouse moved to (447, 407)
Screenshot: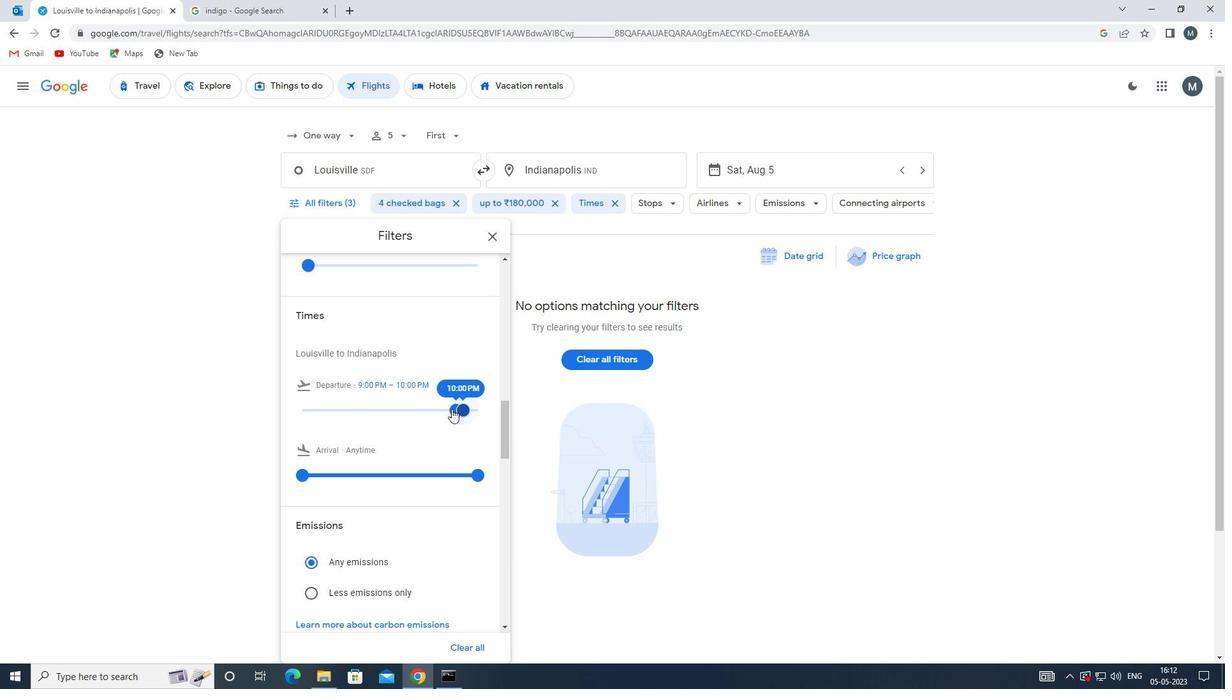 
Action: Mouse scrolled (447, 407) with delta (0, 0)
Screenshot: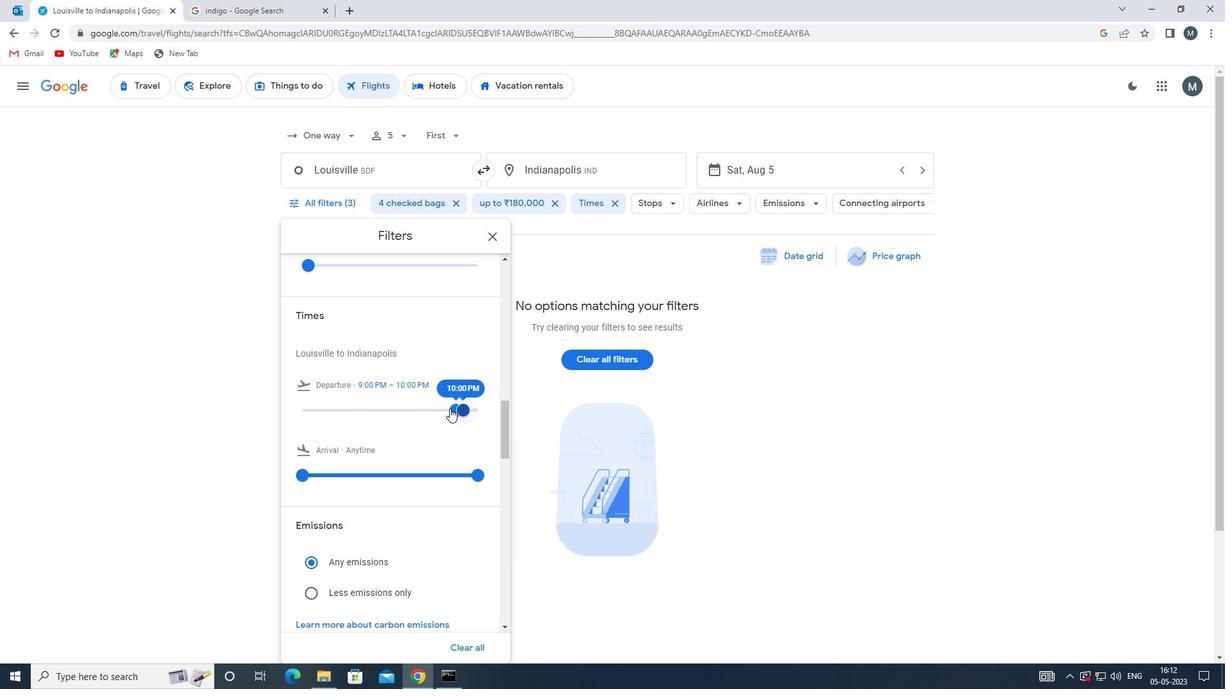
Action: Mouse moved to (446, 407)
Screenshot: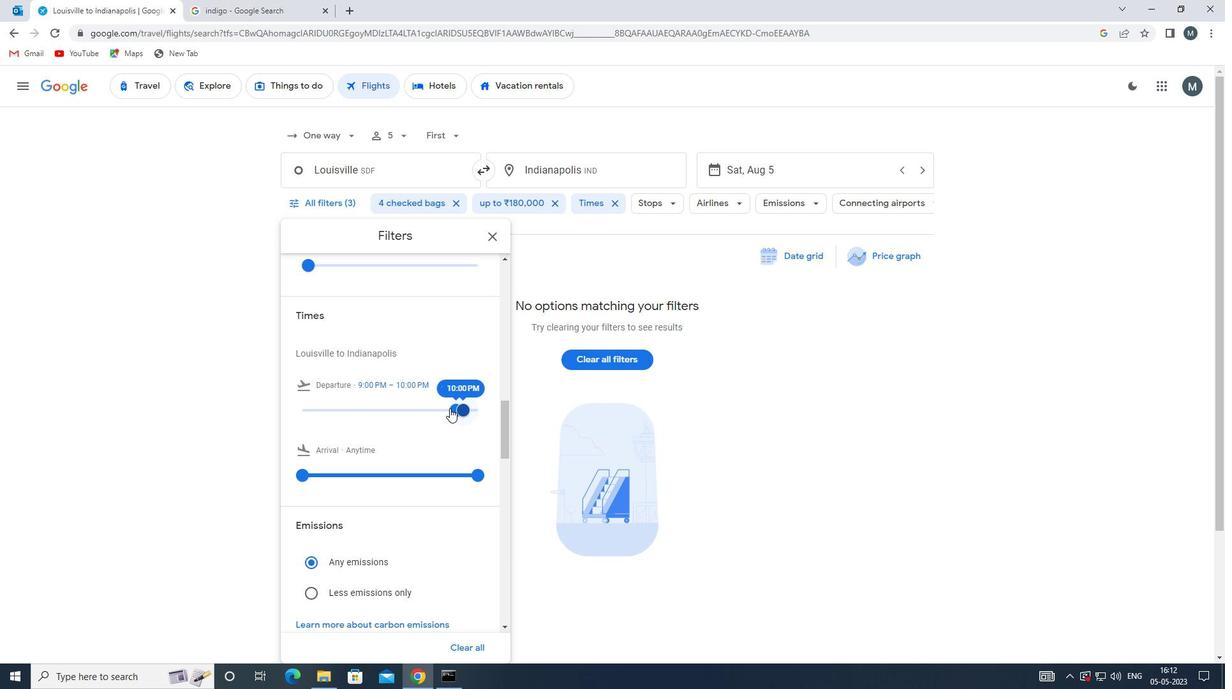
Action: Mouse scrolled (446, 407) with delta (0, 0)
Screenshot: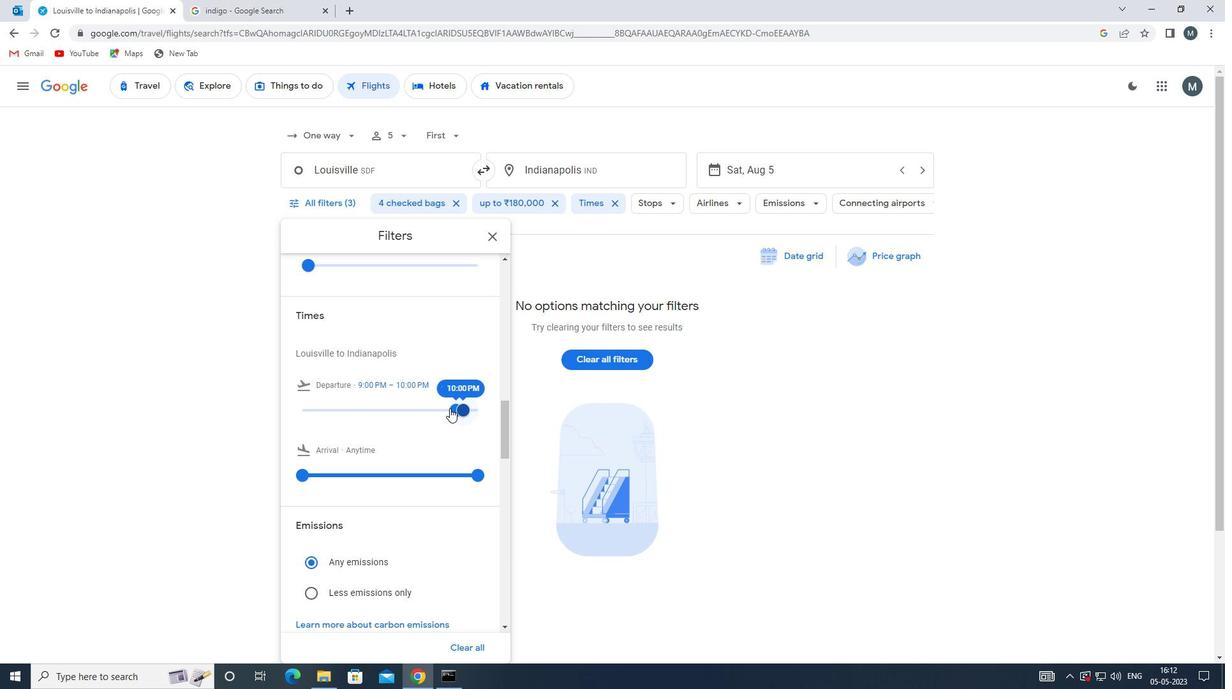 
Action: Mouse moved to (489, 233)
Screenshot: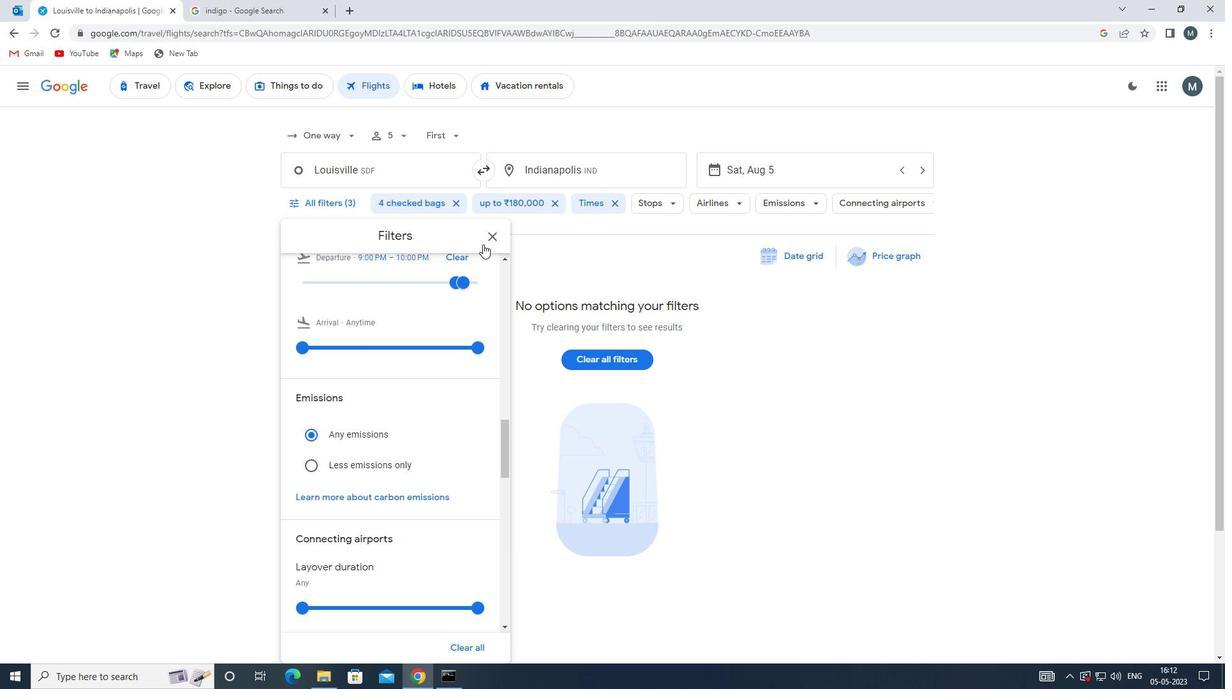
Action: Mouse pressed left at (489, 233)
Screenshot: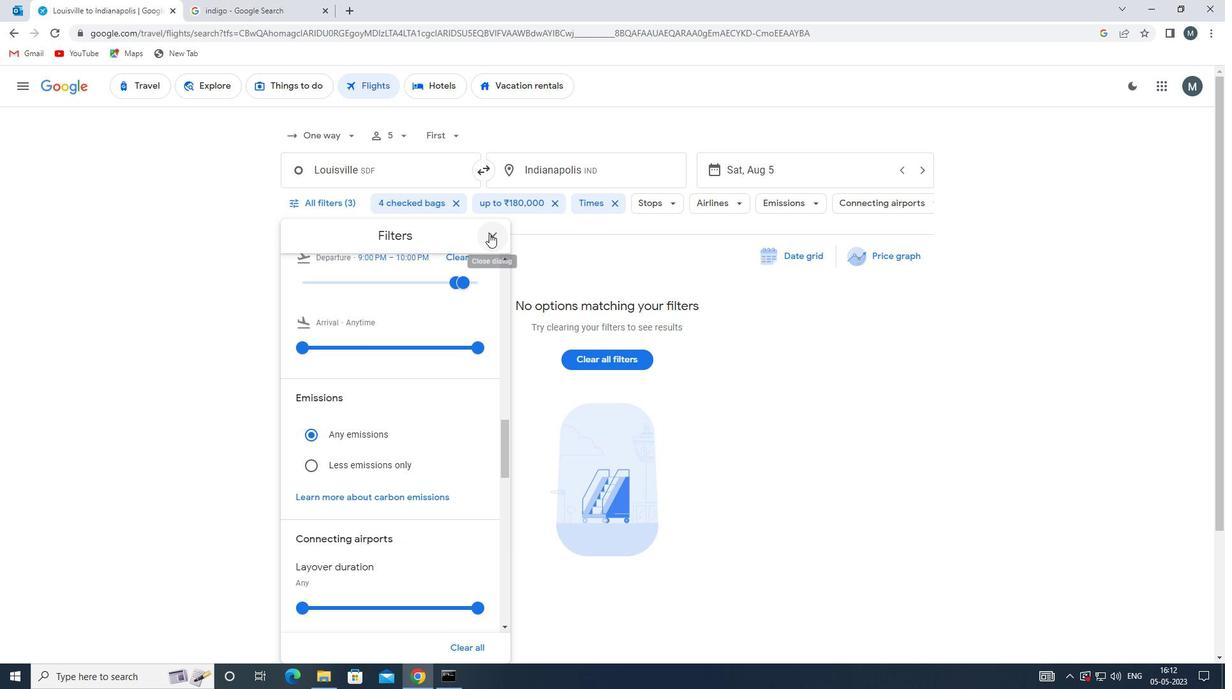 
Action: Mouse moved to (490, 232)
Screenshot: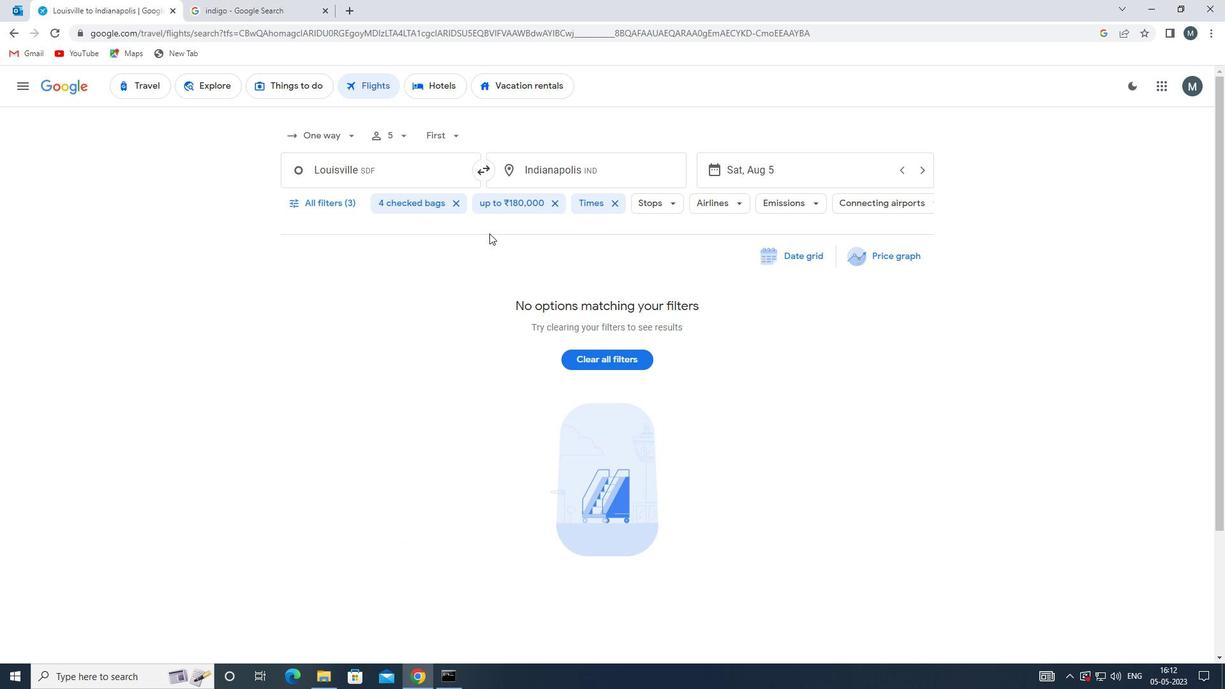 
